 Task: Create and manage organization repository branch protection rules.
Action: Mouse moved to (677, 332)
Screenshot: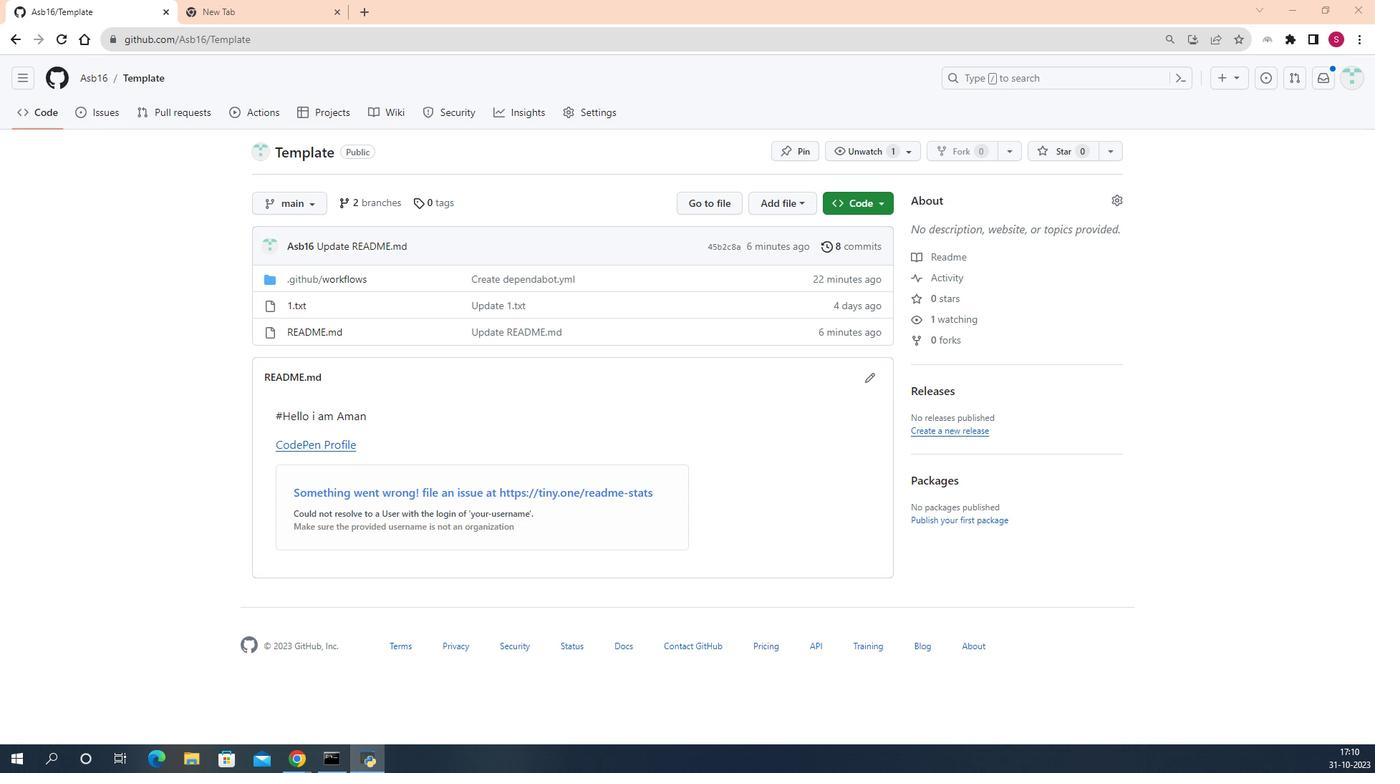 
Action: Mouse pressed left at (677, 332)
Screenshot: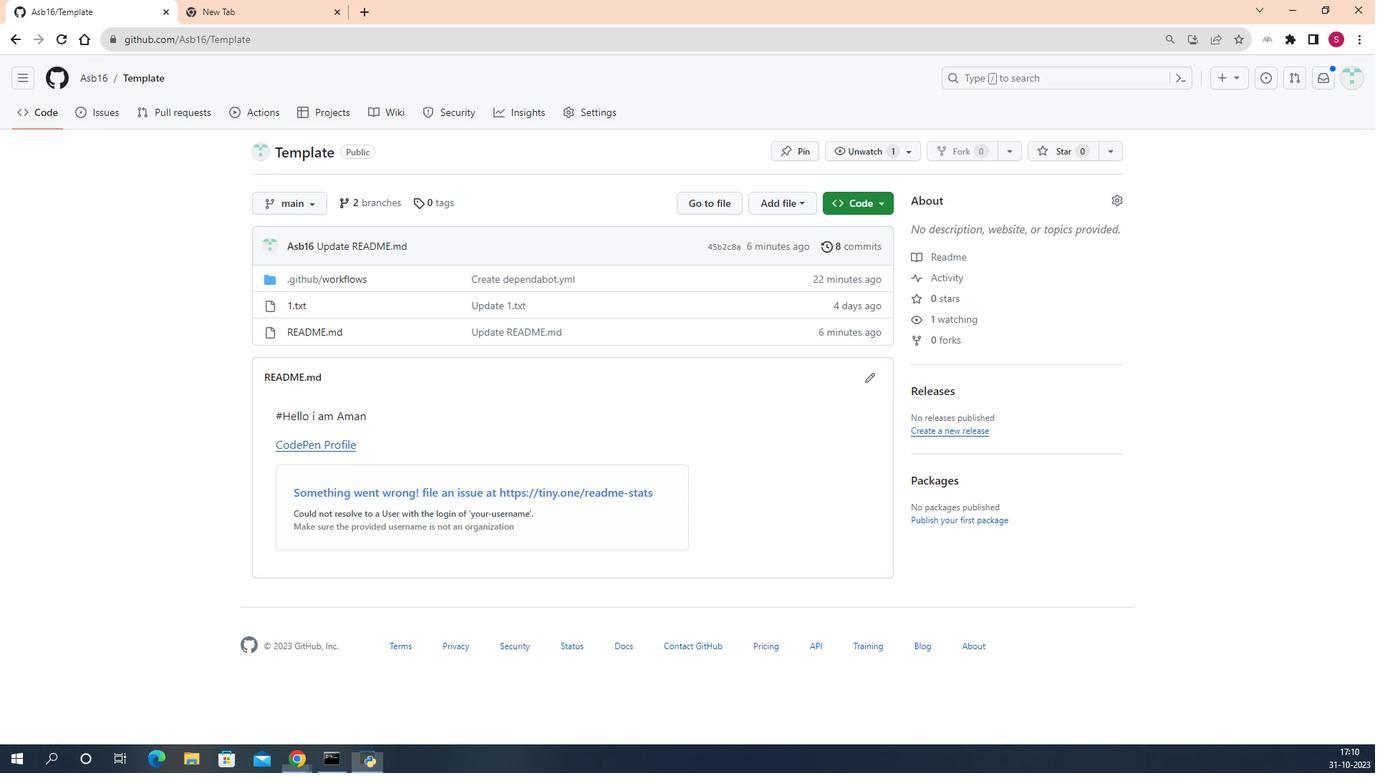
Action: Mouse moved to (562, 209)
Screenshot: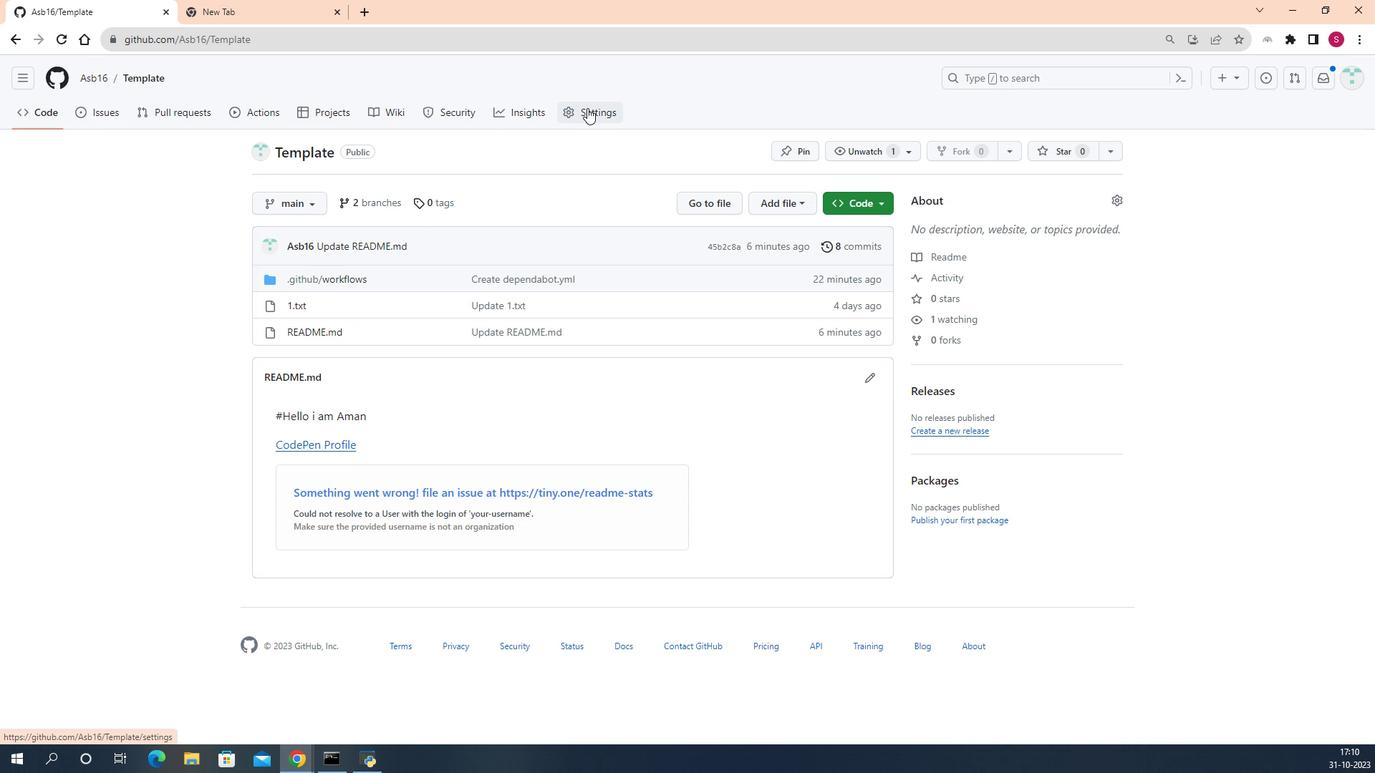 
Action: Mouse pressed left at (562, 209)
Screenshot: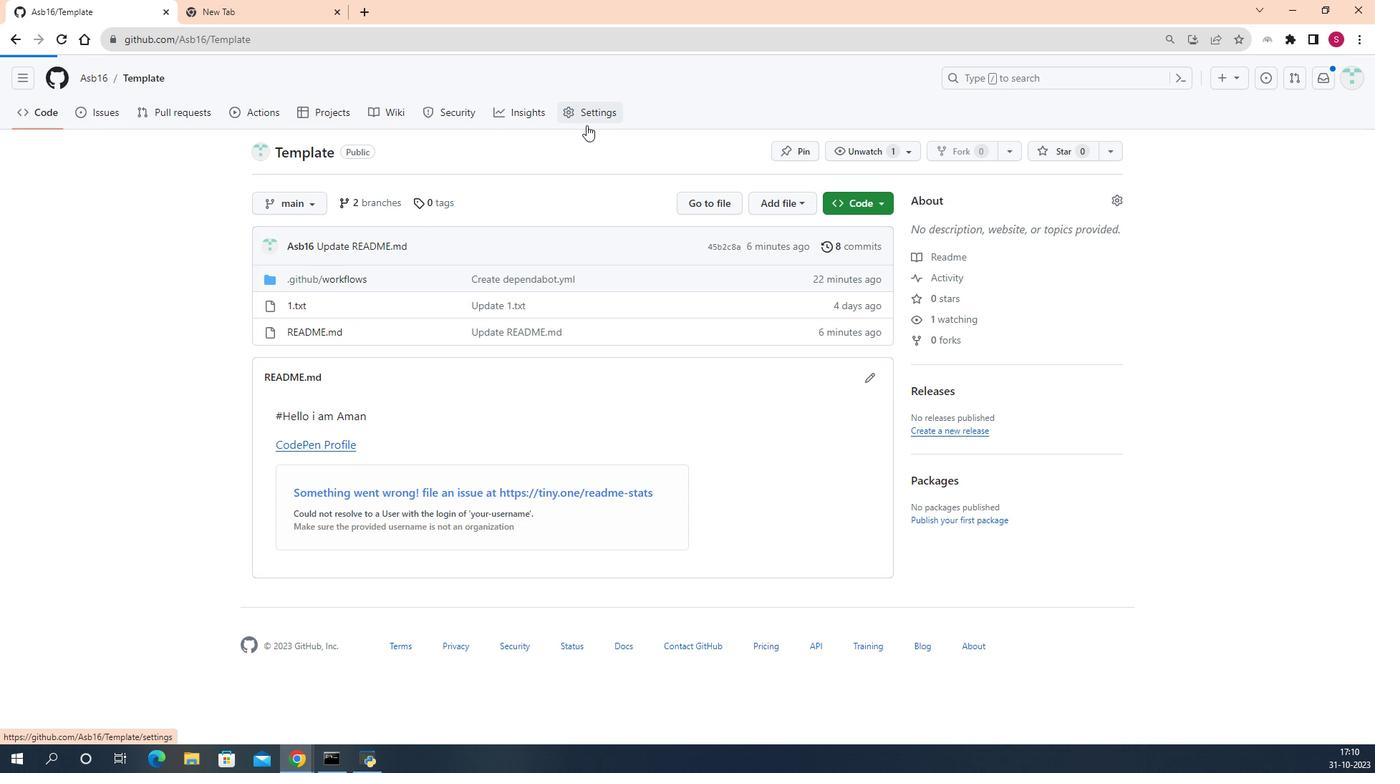 
Action: Mouse moved to (608, 328)
Screenshot: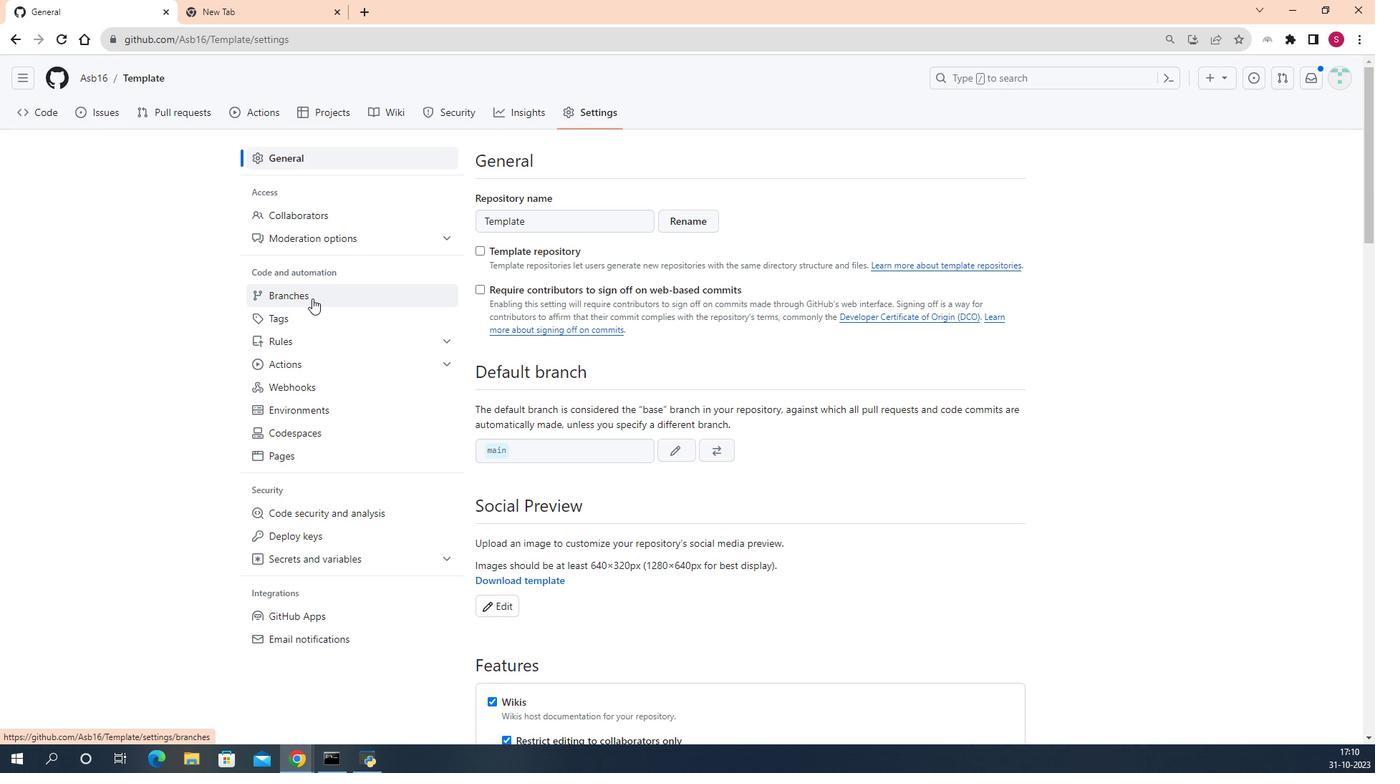 
Action: Mouse pressed left at (608, 328)
Screenshot: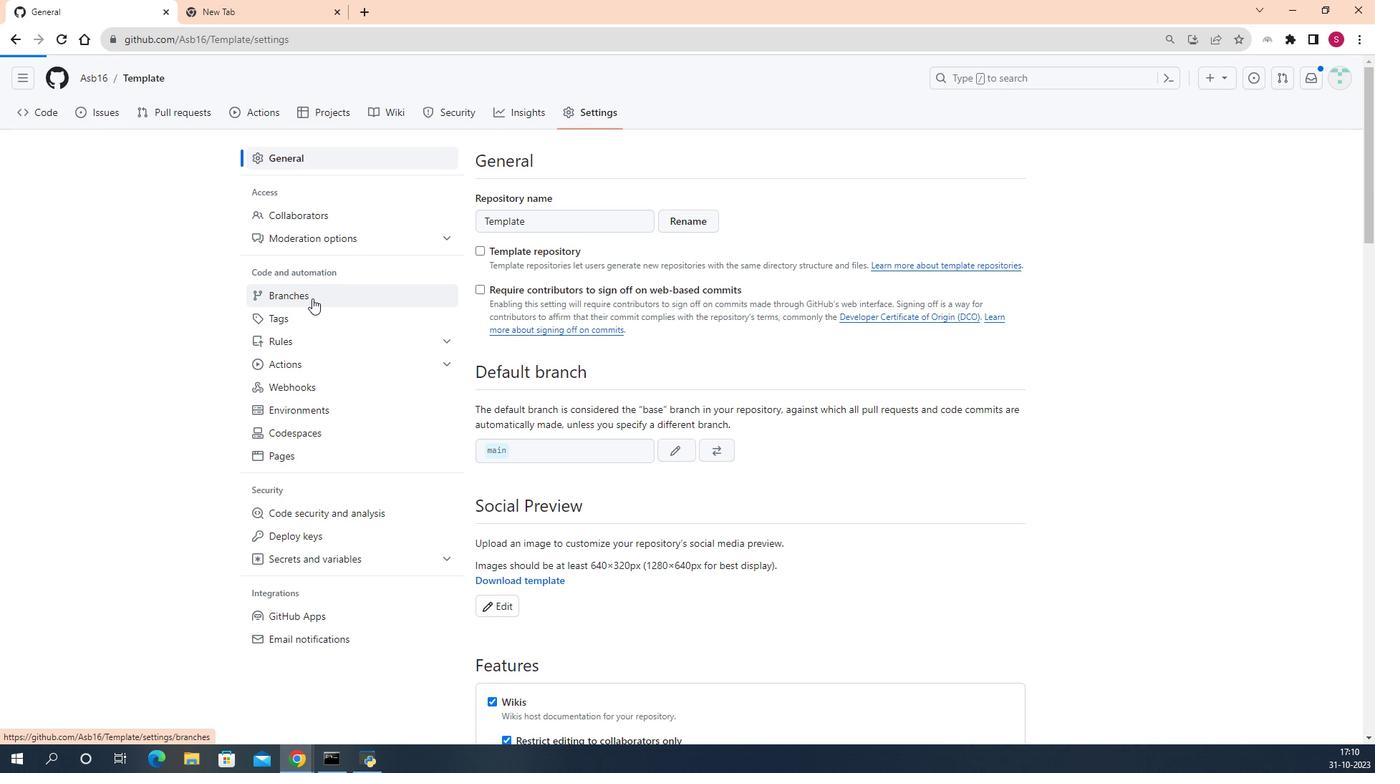 
Action: Mouse moved to (570, 299)
Screenshot: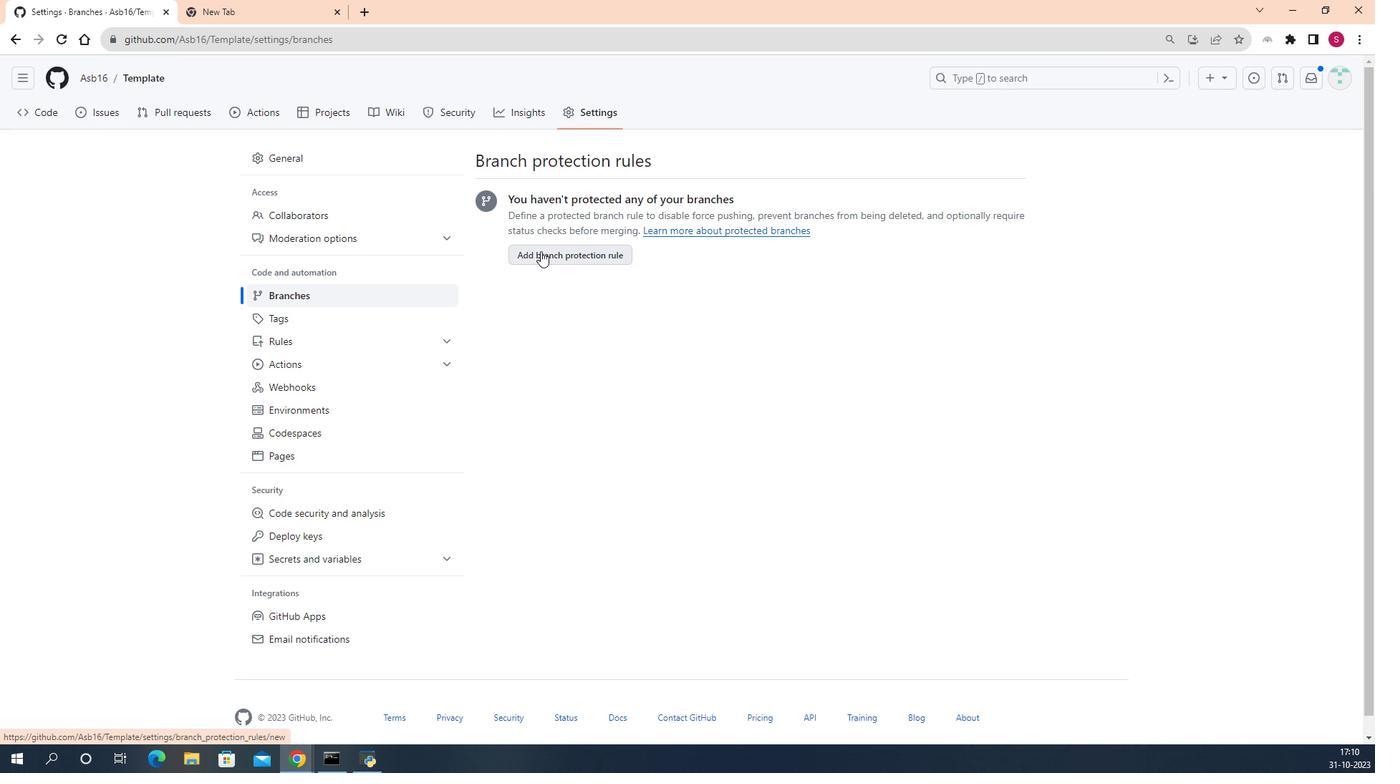 
Action: Mouse pressed left at (570, 299)
Screenshot: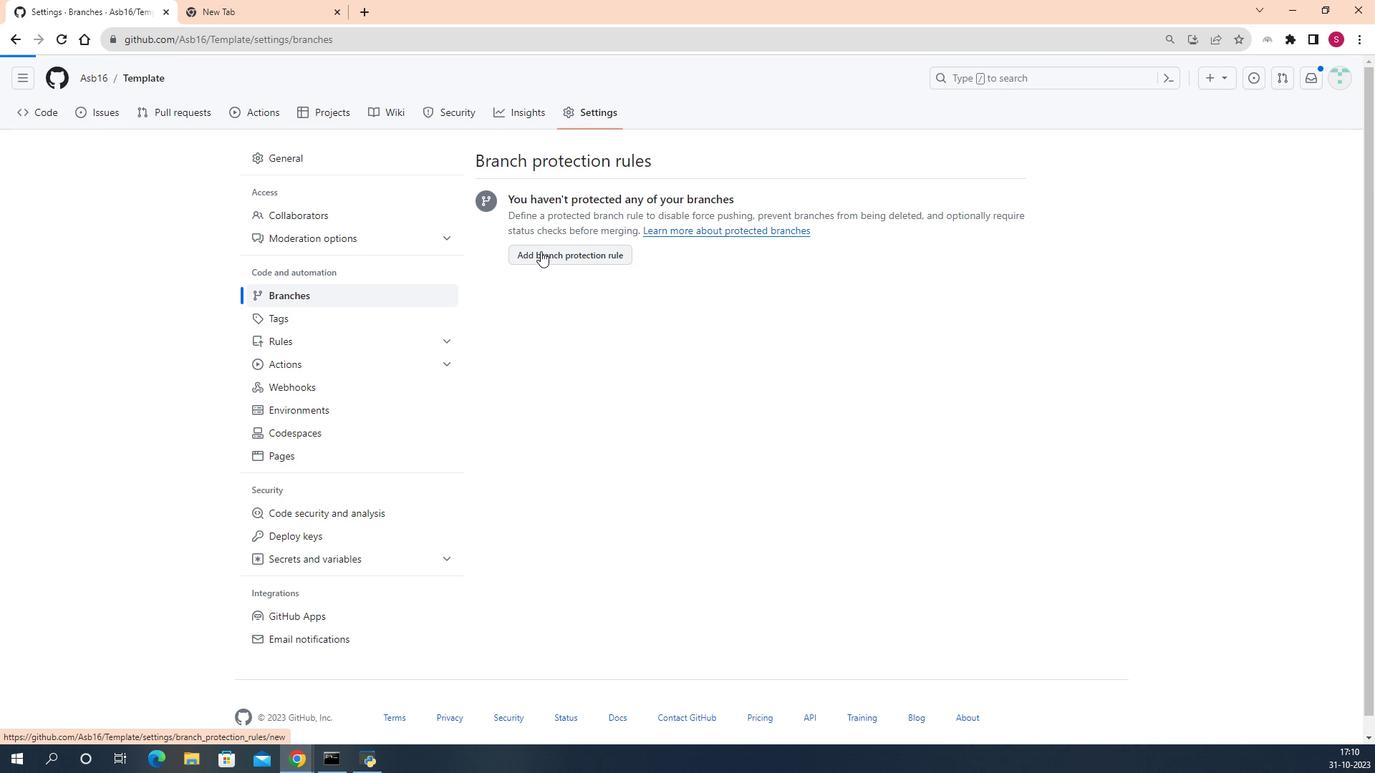 
Action: Mouse moved to (570, 373)
Screenshot: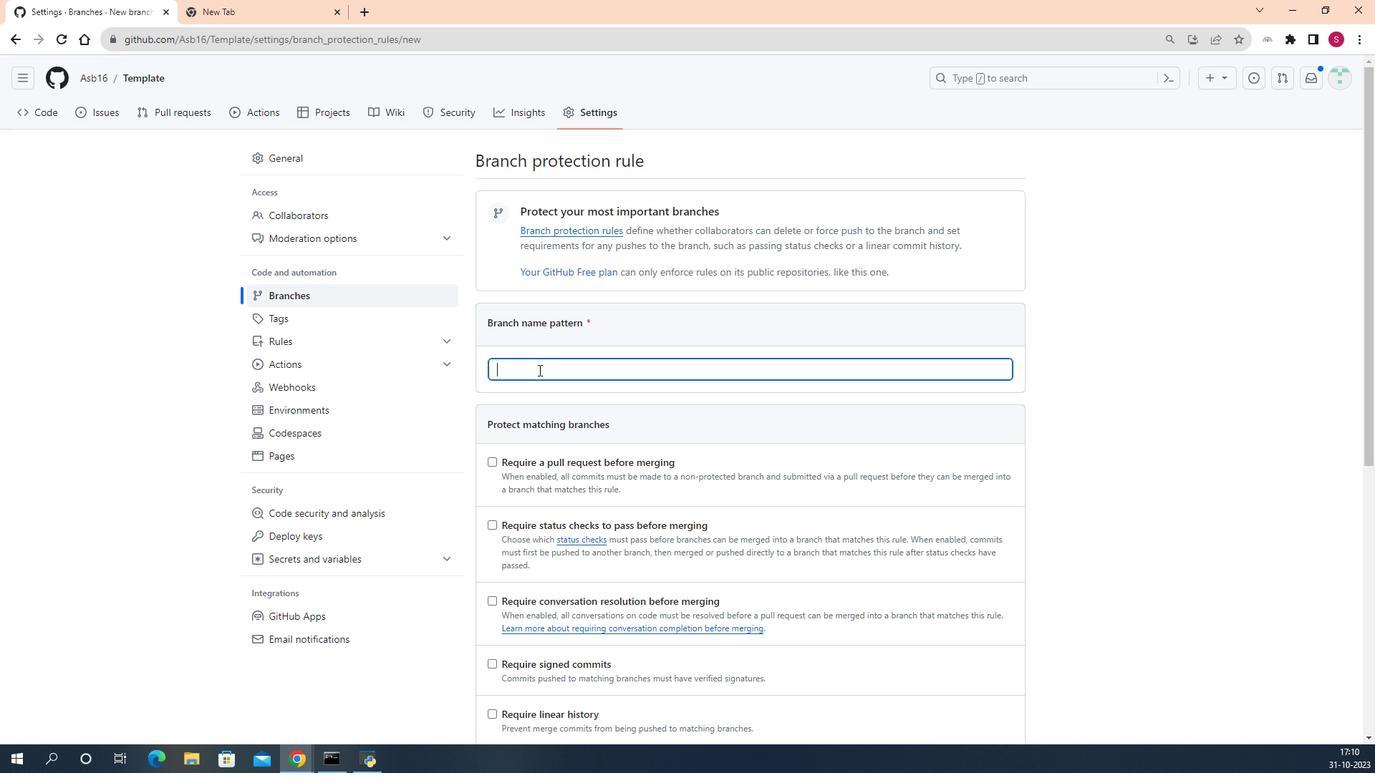 
Action: Mouse pressed left at (570, 373)
Screenshot: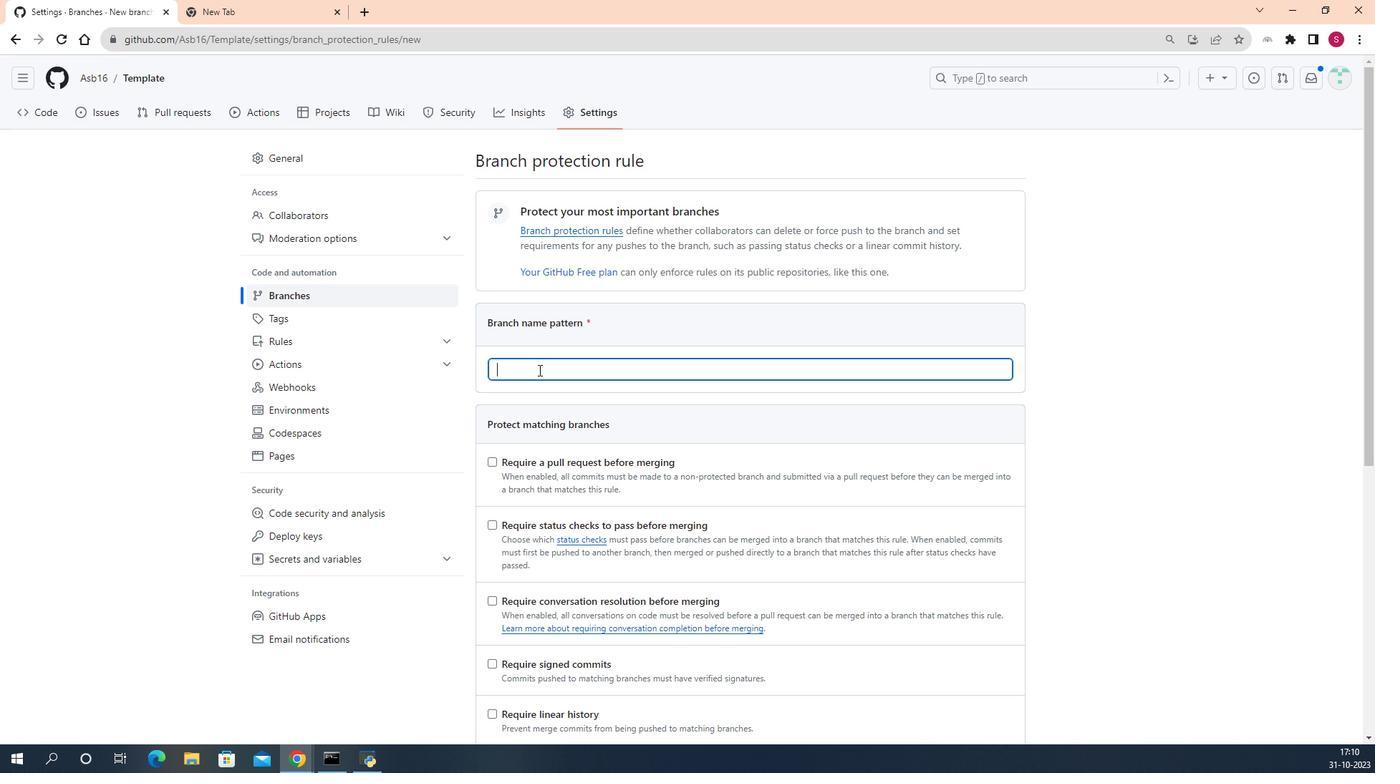 
Action: Key pressed second
Screenshot: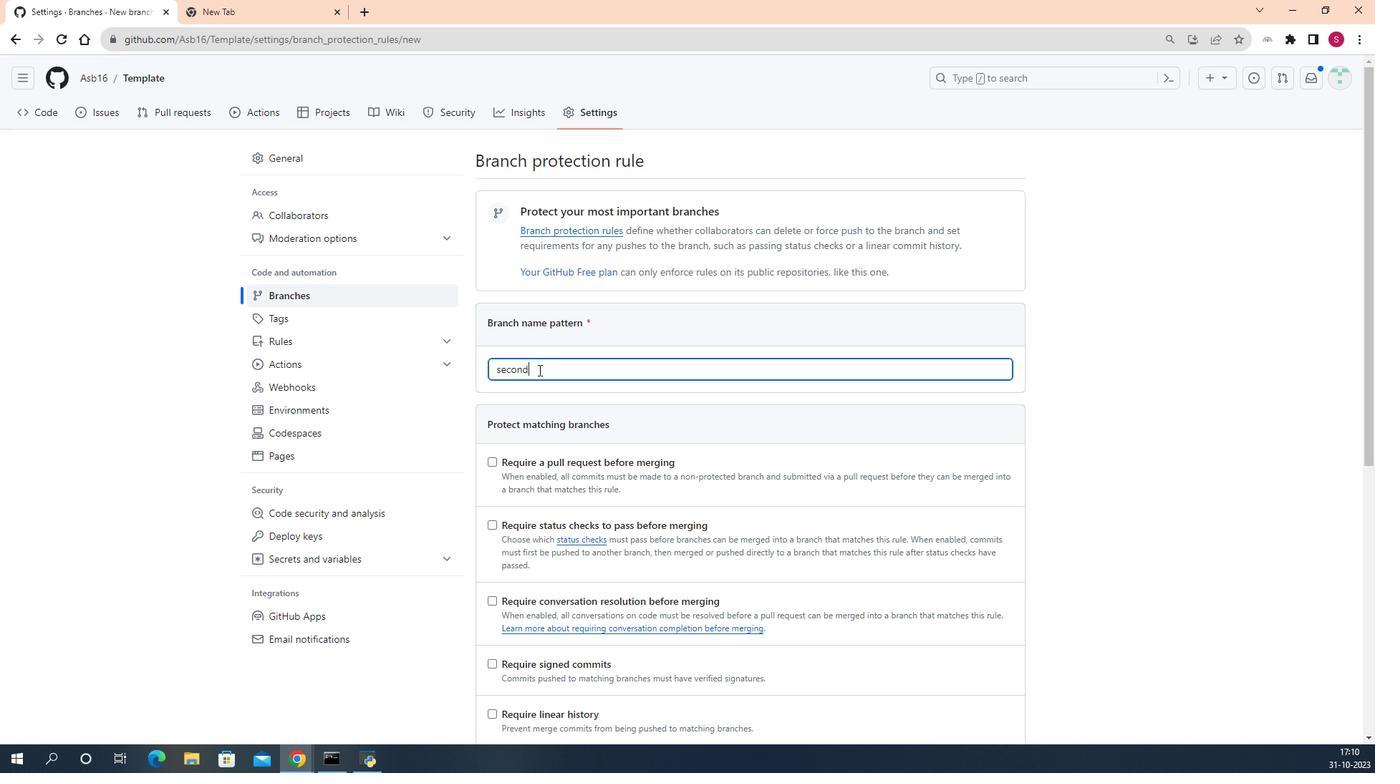 
Action: Mouse moved to (570, 376)
Screenshot: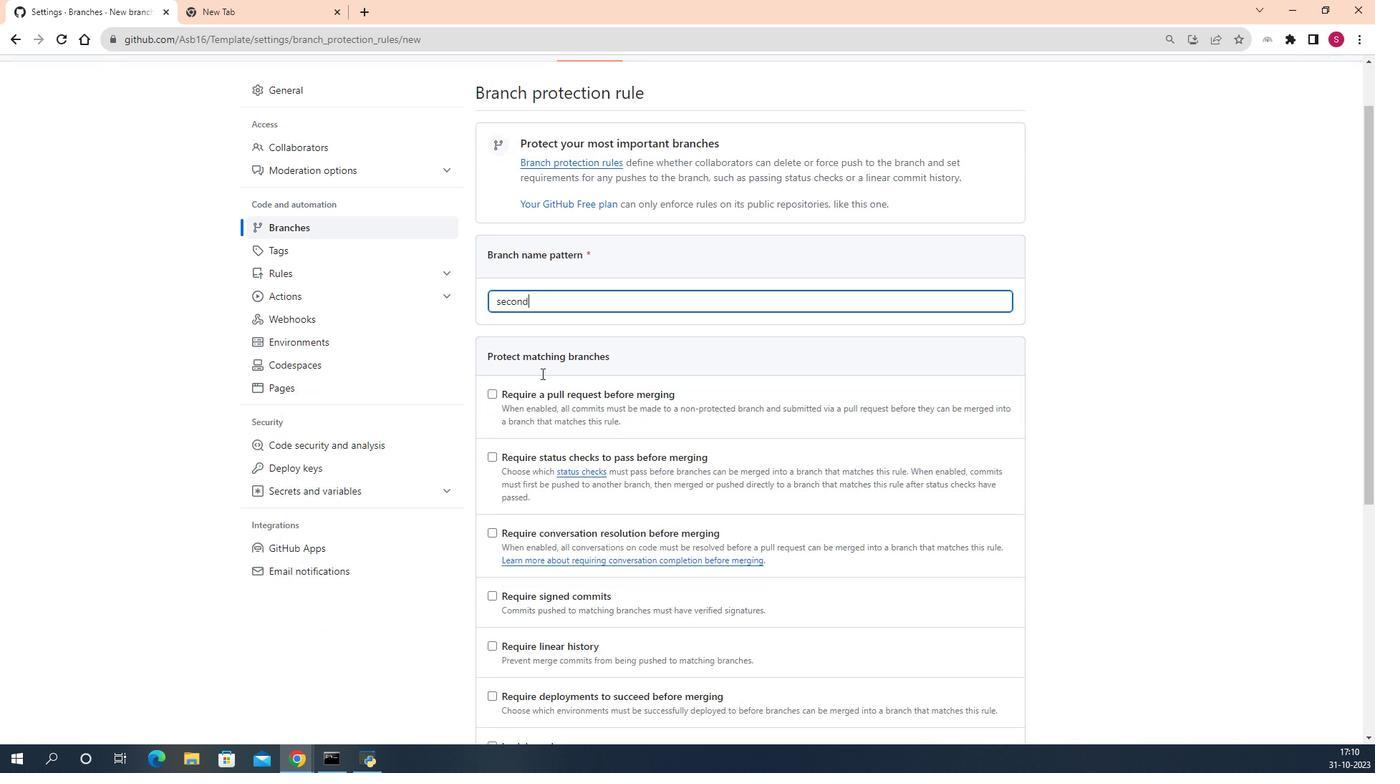 
Action: Mouse scrolled (570, 375) with delta (0, 0)
Screenshot: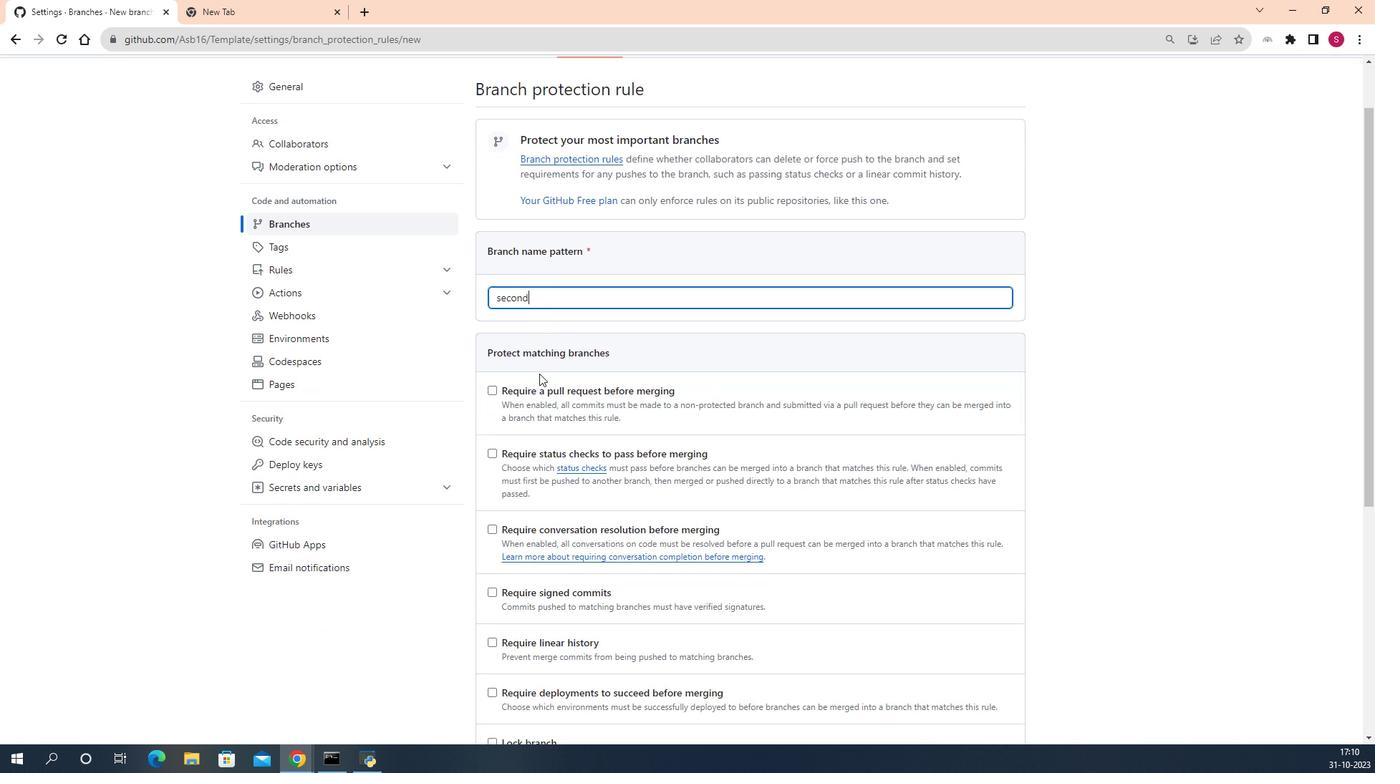 
Action: Mouse moved to (578, 386)
Screenshot: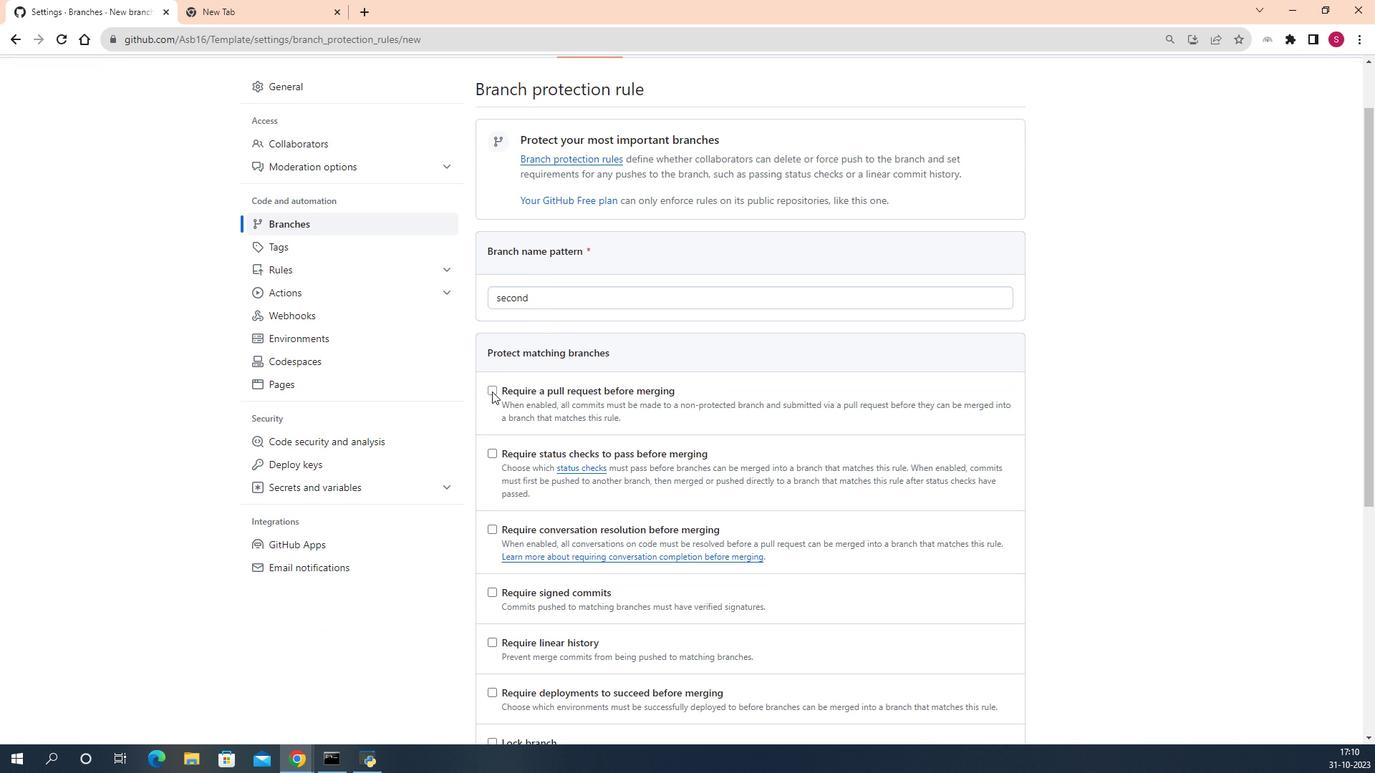 
Action: Mouse pressed left at (578, 386)
Screenshot: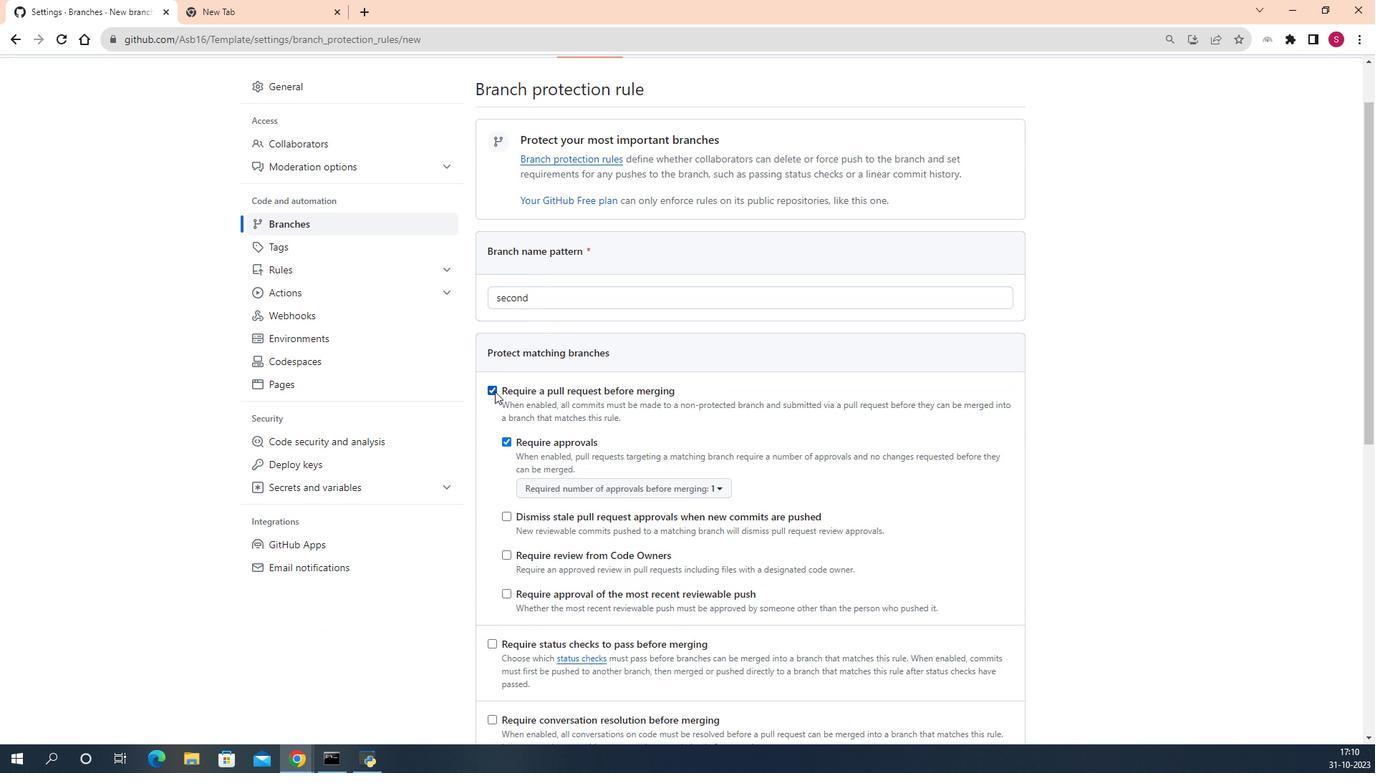 
Action: Mouse moved to (577, 387)
Screenshot: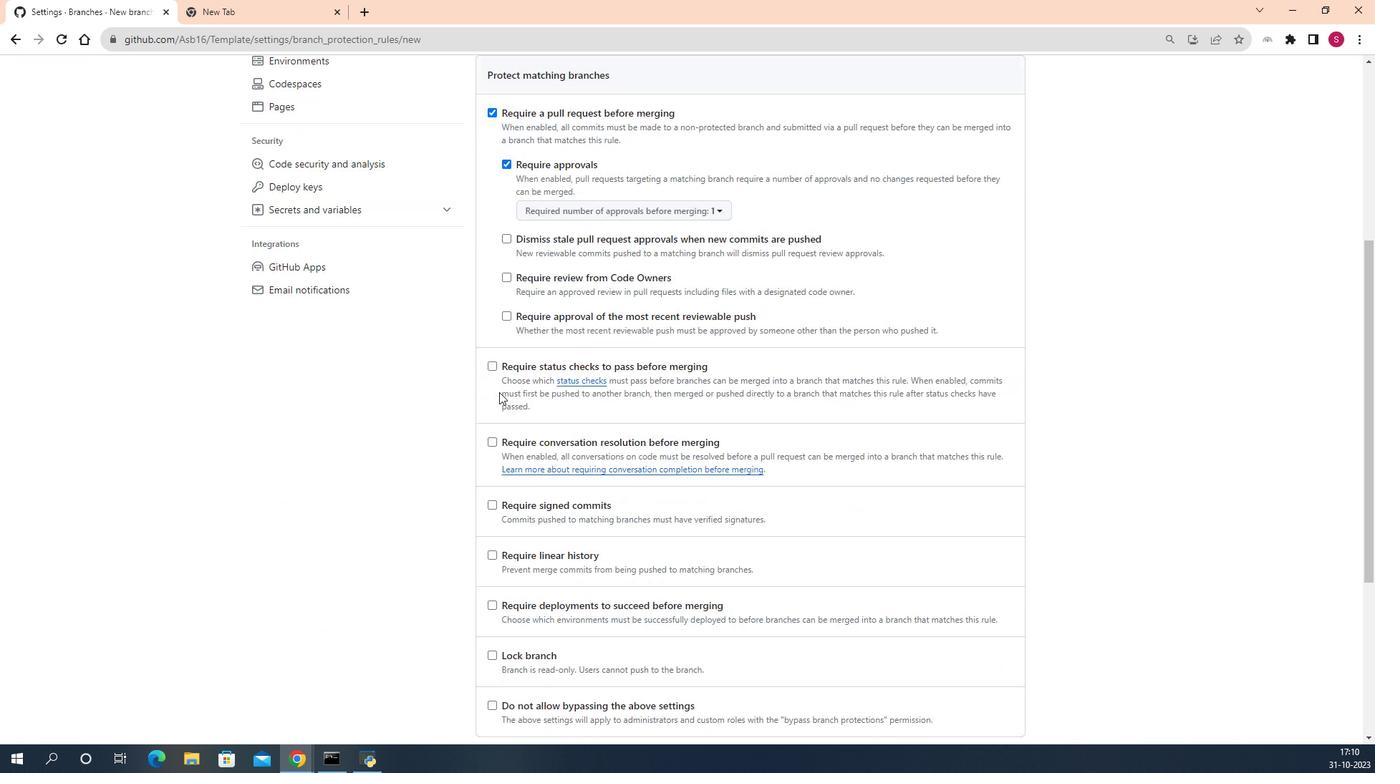 
Action: Mouse scrolled (577, 386) with delta (0, 0)
Screenshot: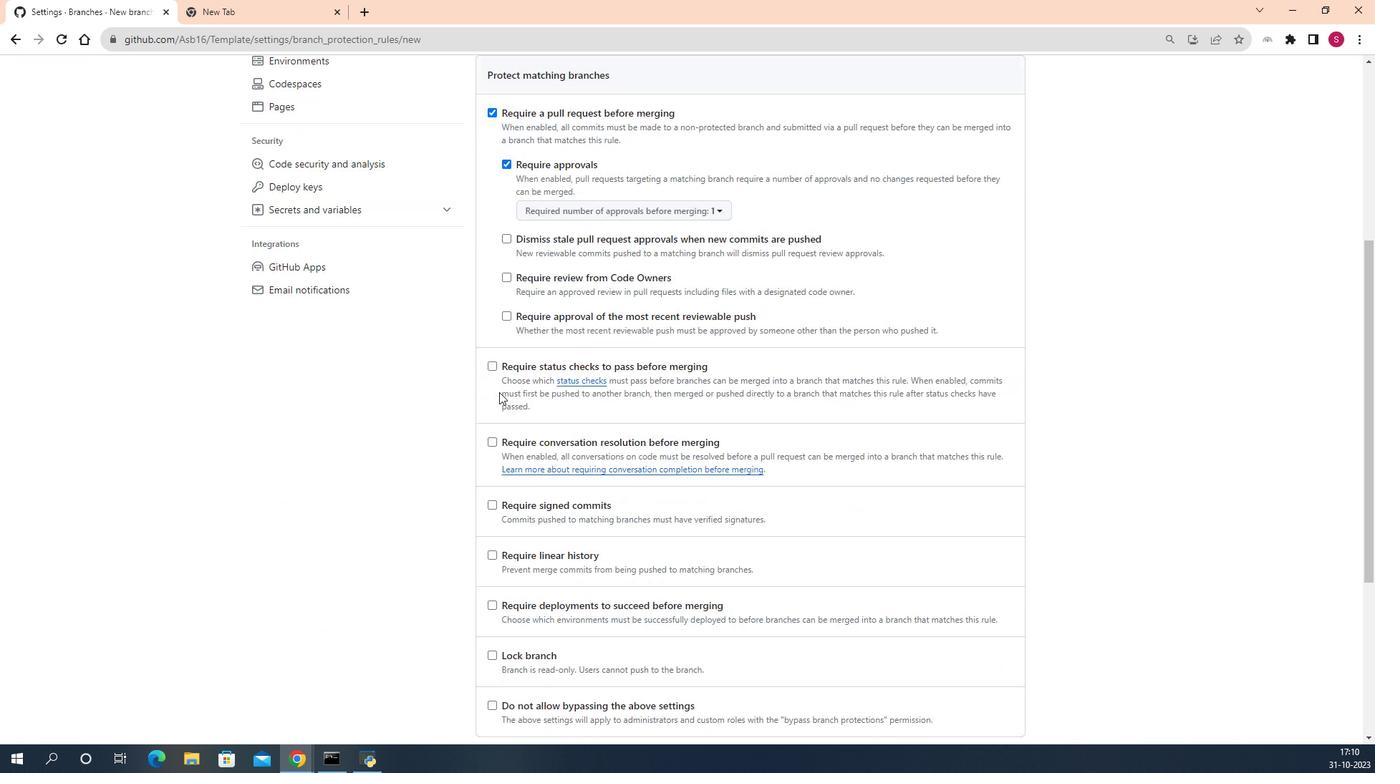 
Action: Mouse moved to (577, 387)
Screenshot: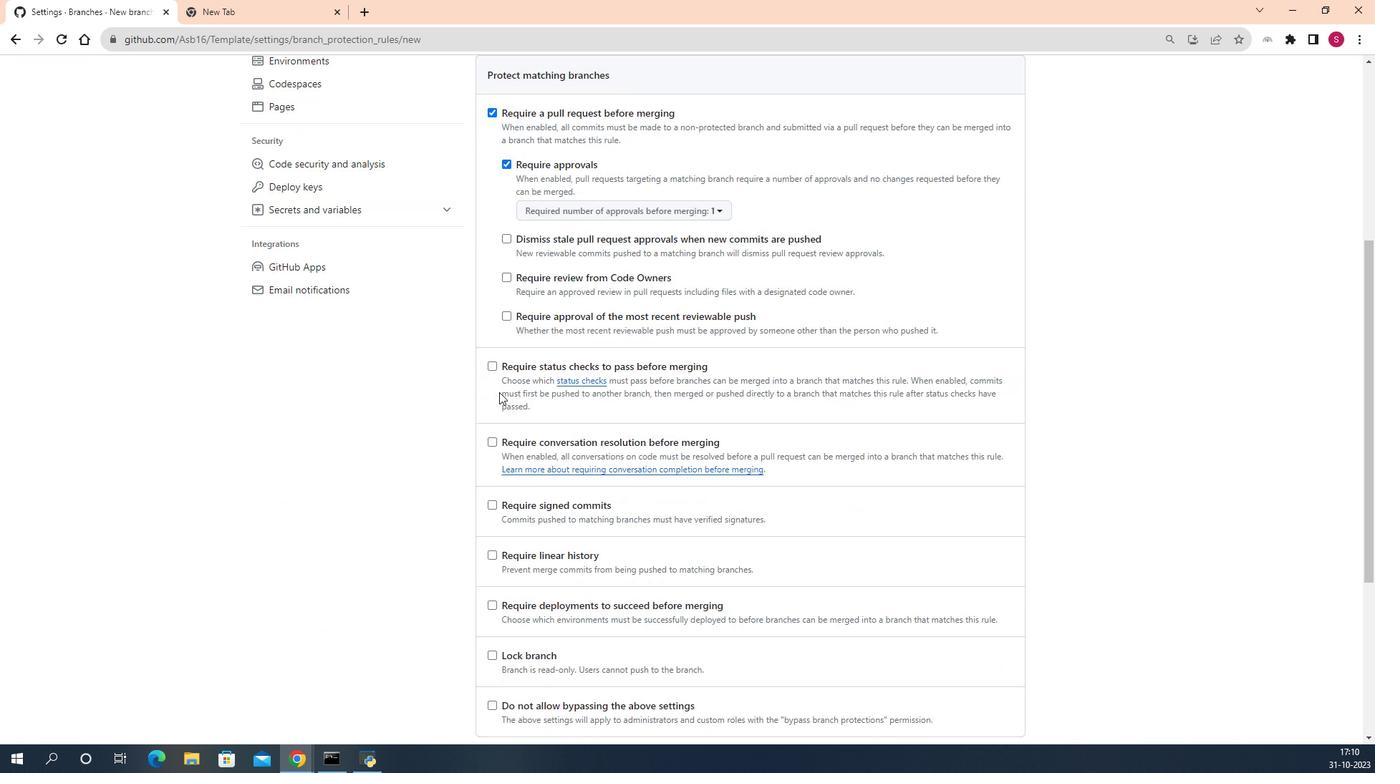 
Action: Mouse scrolled (577, 386) with delta (0, 0)
Screenshot: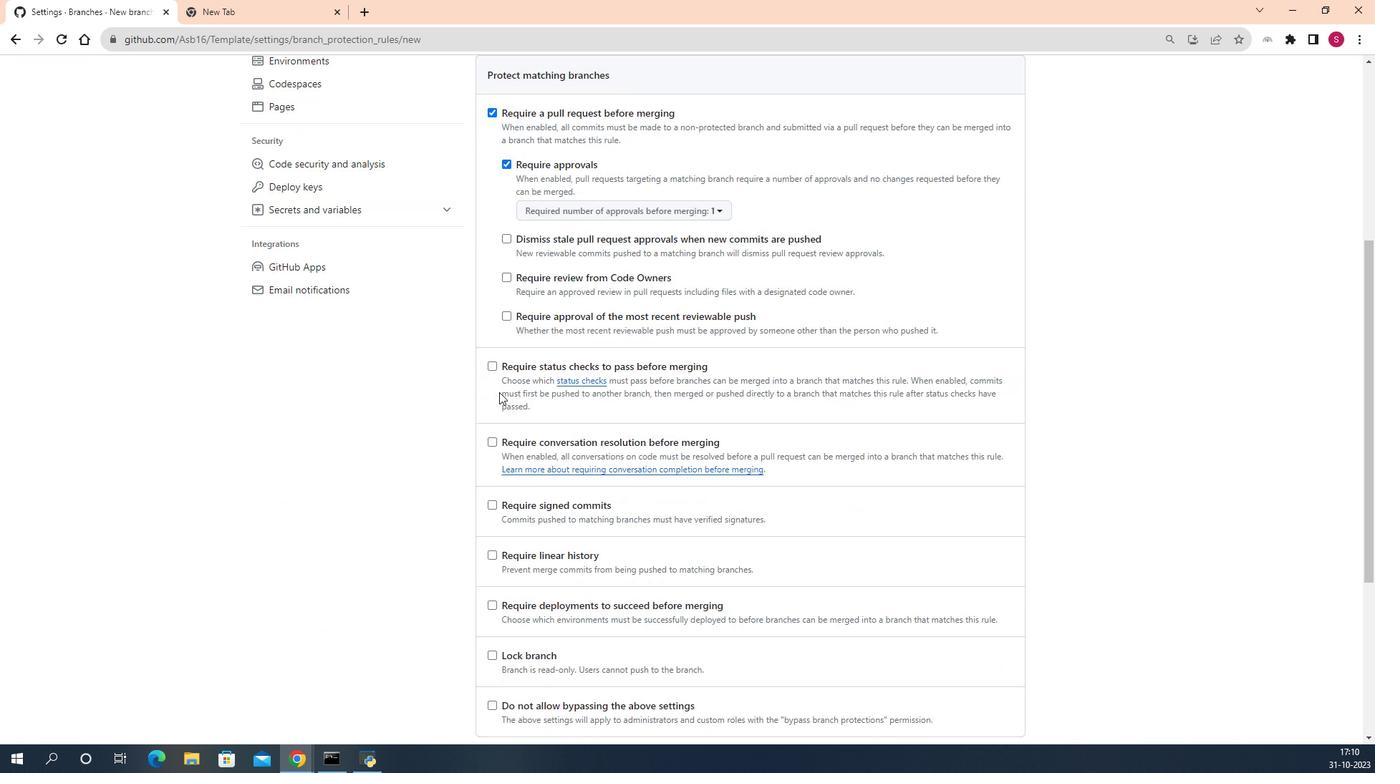 
Action: Mouse moved to (577, 388)
Screenshot: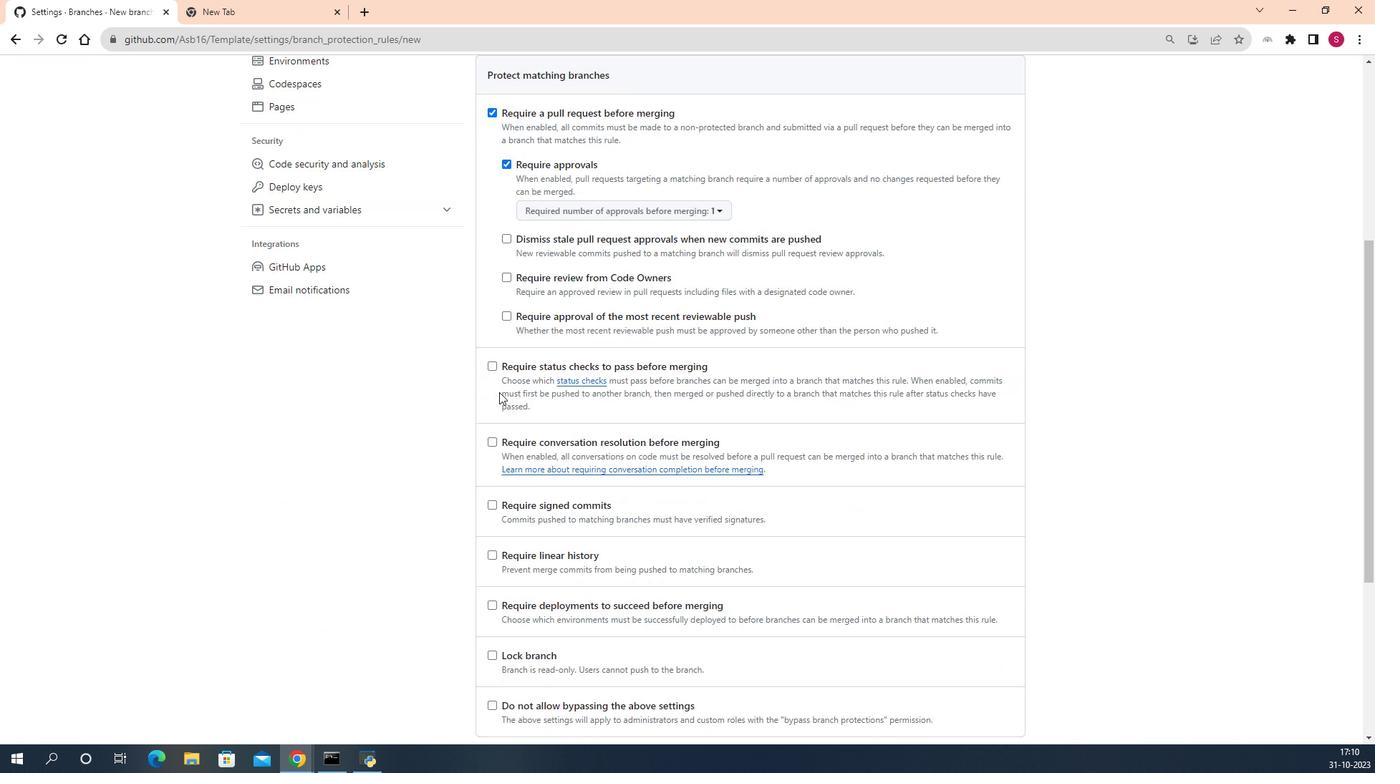 
Action: Mouse scrolled (577, 387) with delta (0, 0)
Screenshot: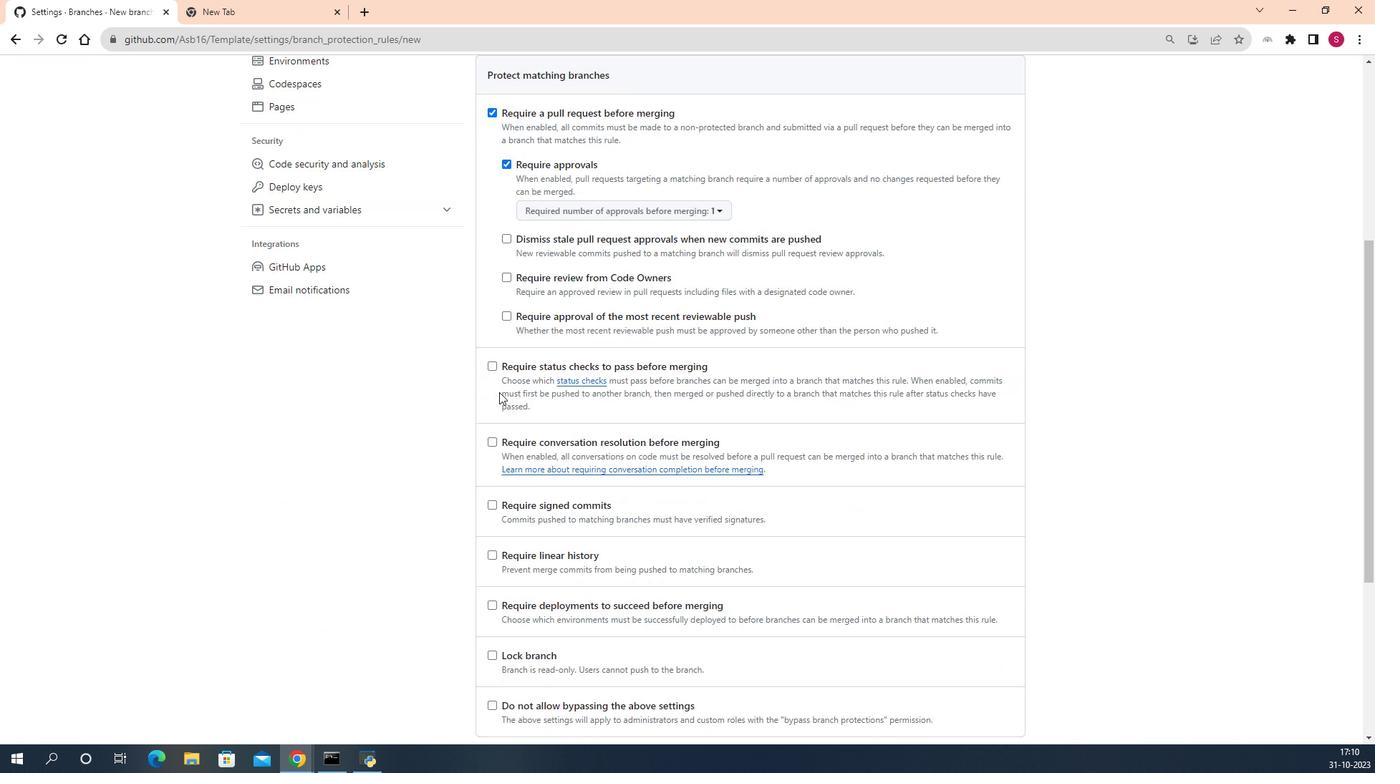 
Action: Mouse scrolled (577, 387) with delta (0, 0)
Screenshot: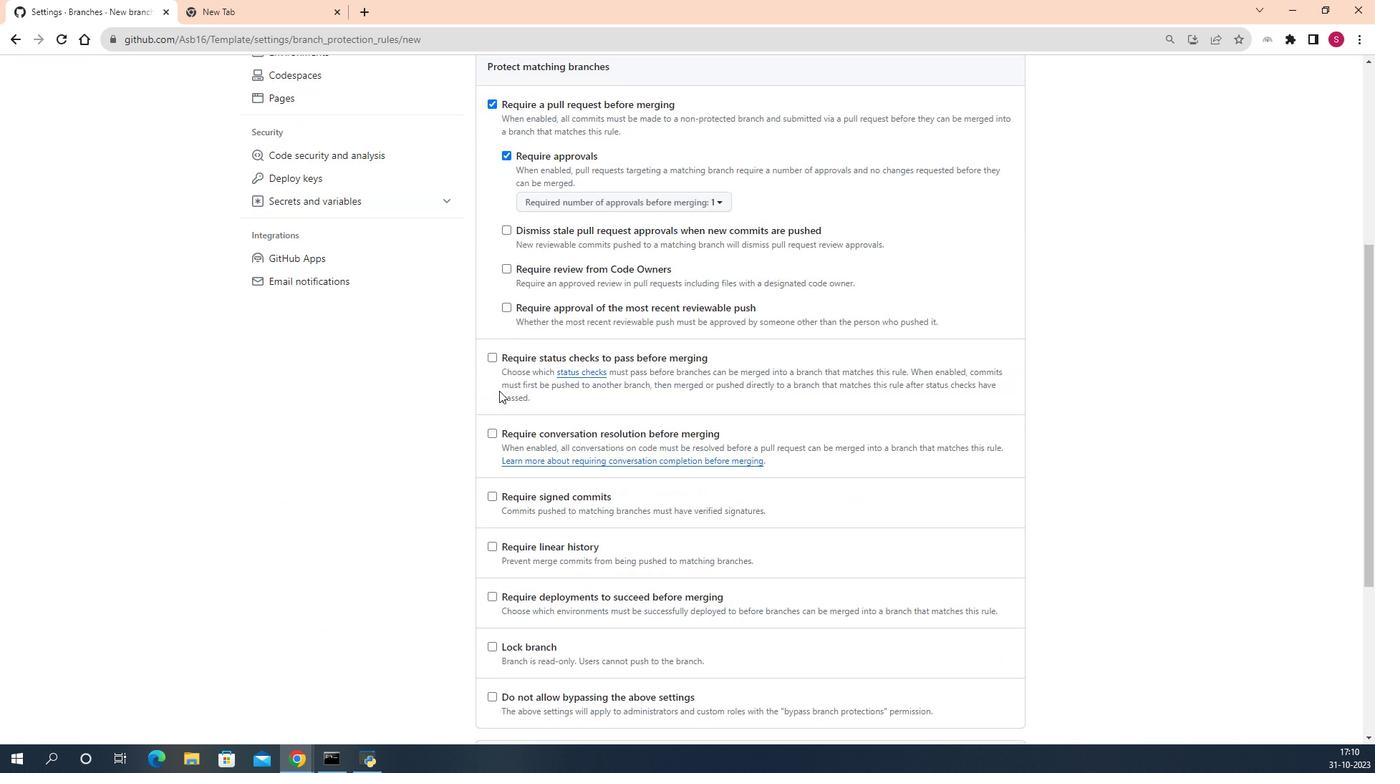 
Action: Mouse moved to (578, 364)
Screenshot: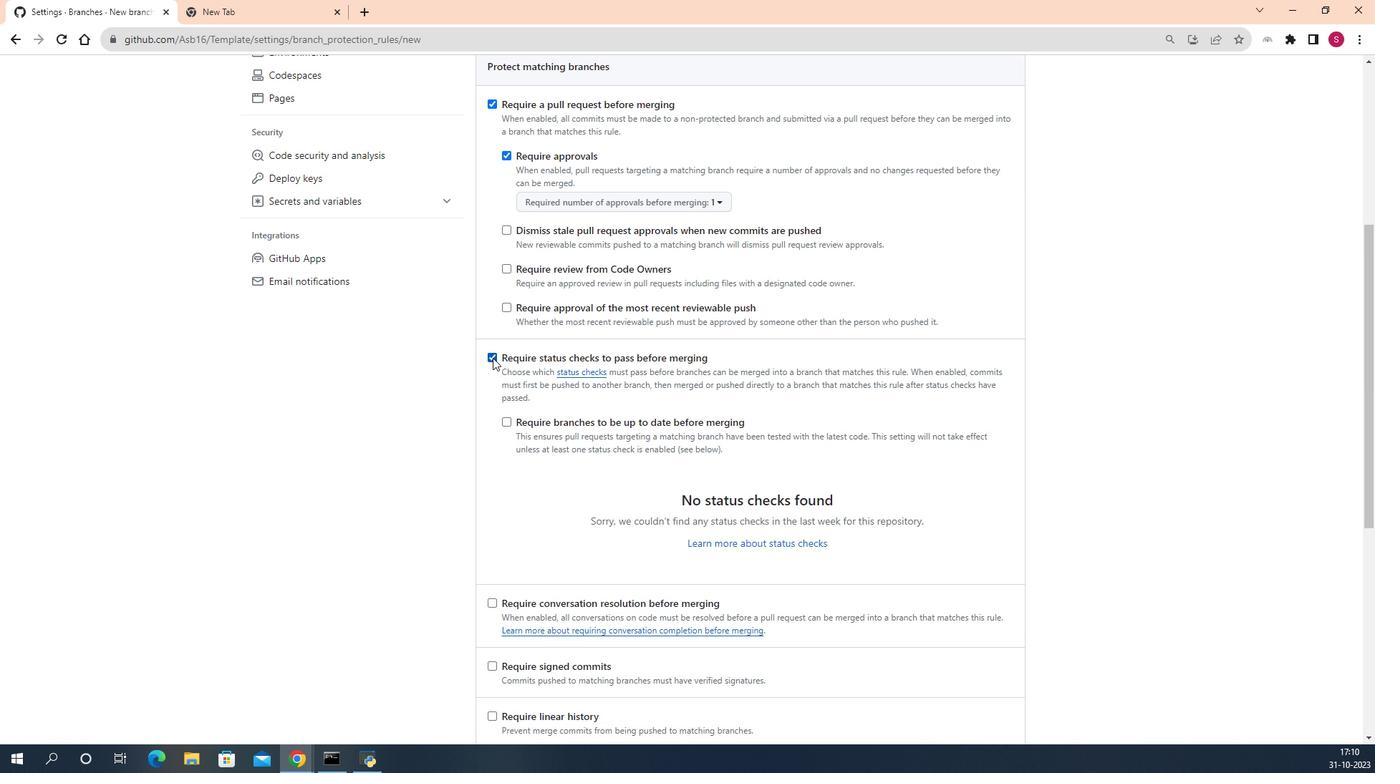 
Action: Mouse pressed left at (578, 364)
Screenshot: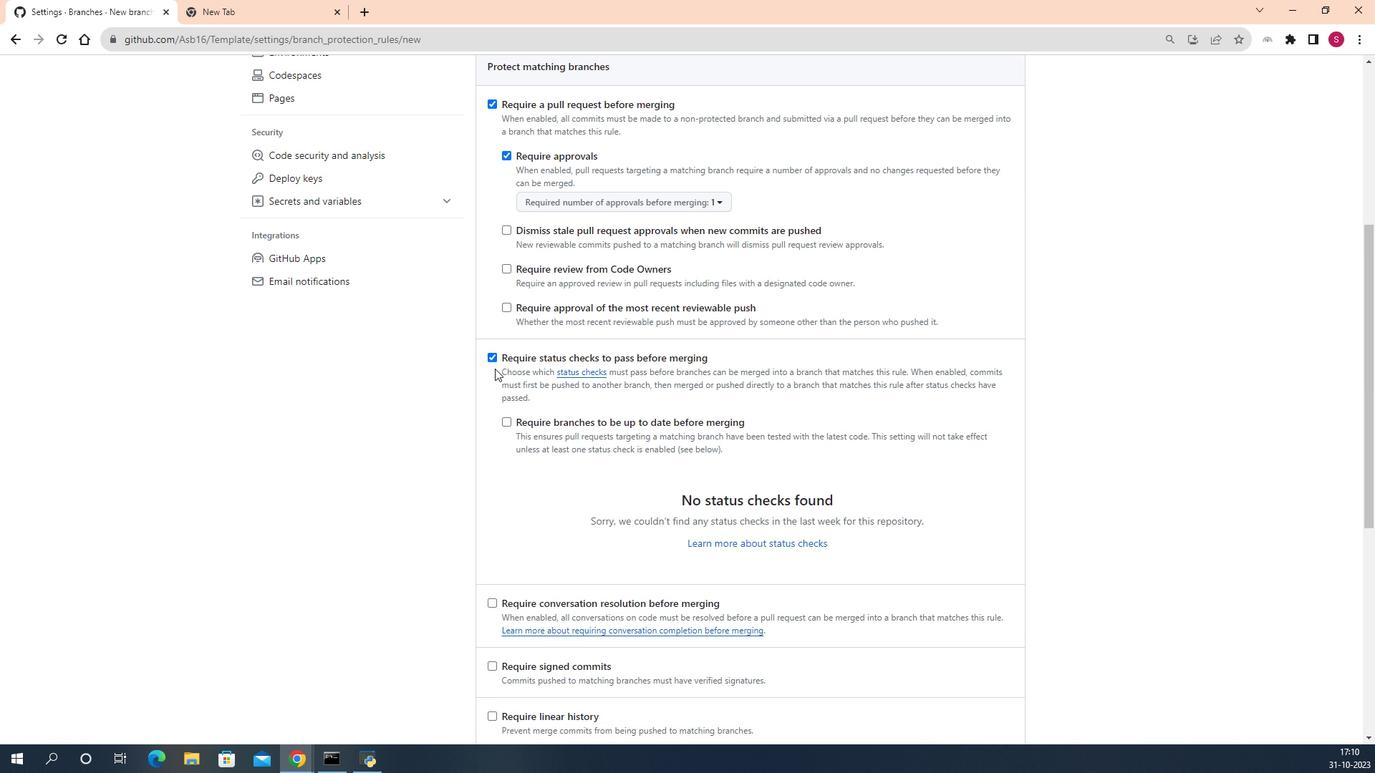 
Action: Mouse moved to (577, 519)
Screenshot: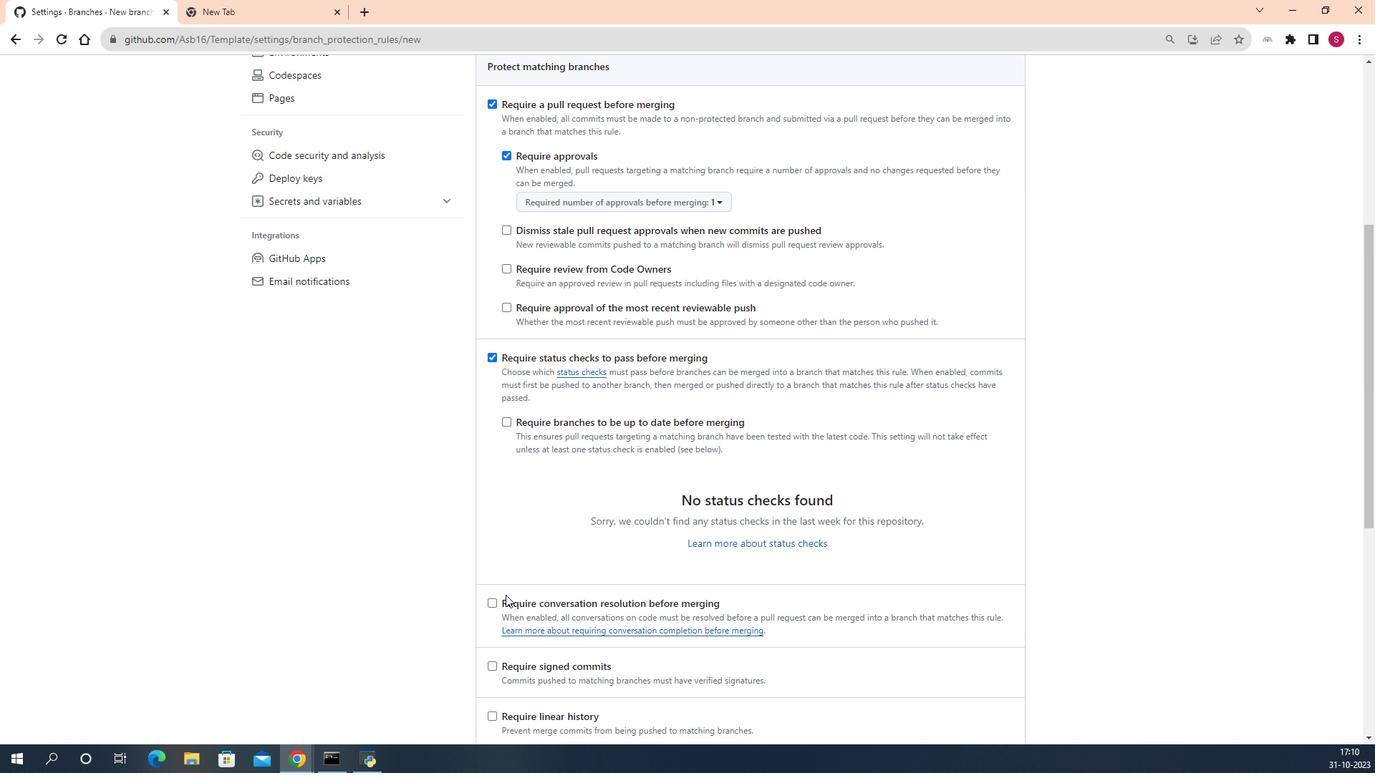 
Action: Mouse pressed left at (577, 519)
Screenshot: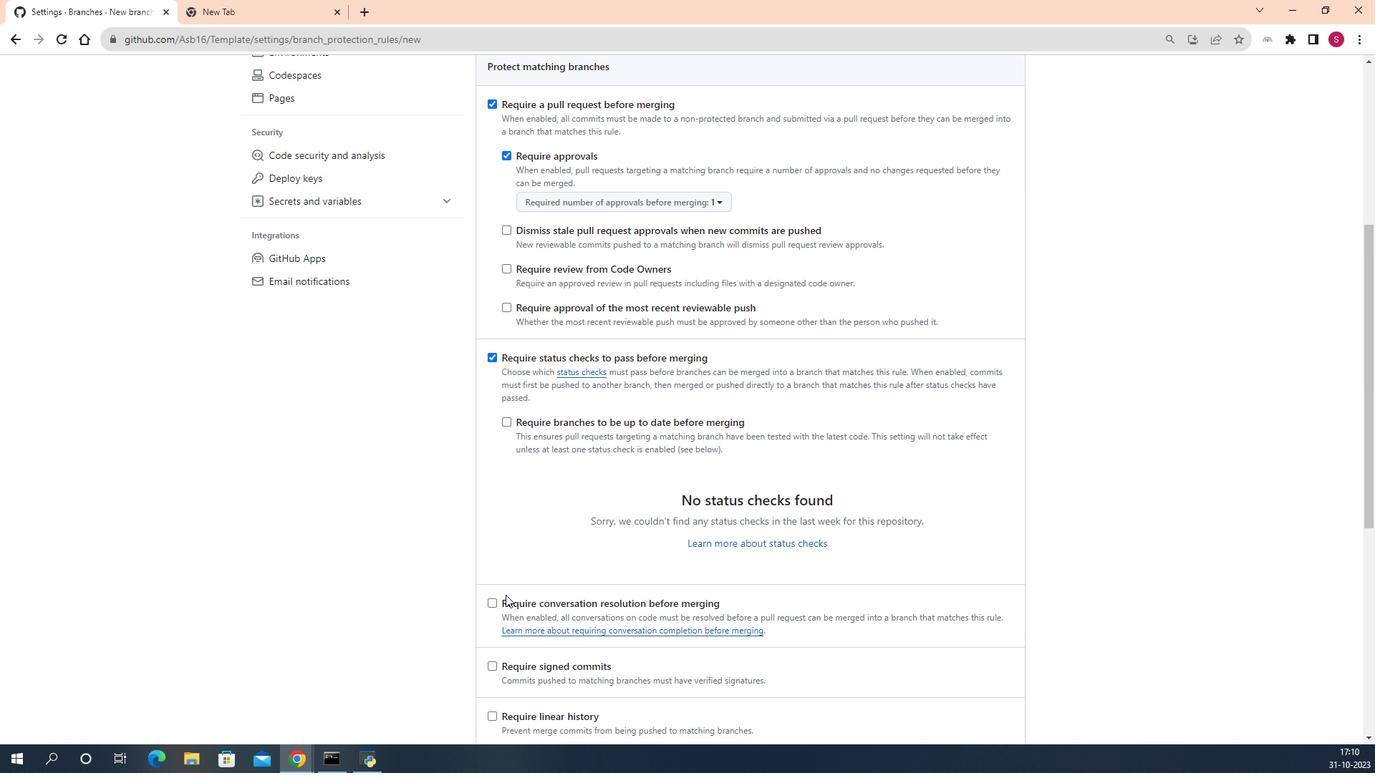 
Action: Mouse moved to (562, 464)
Screenshot: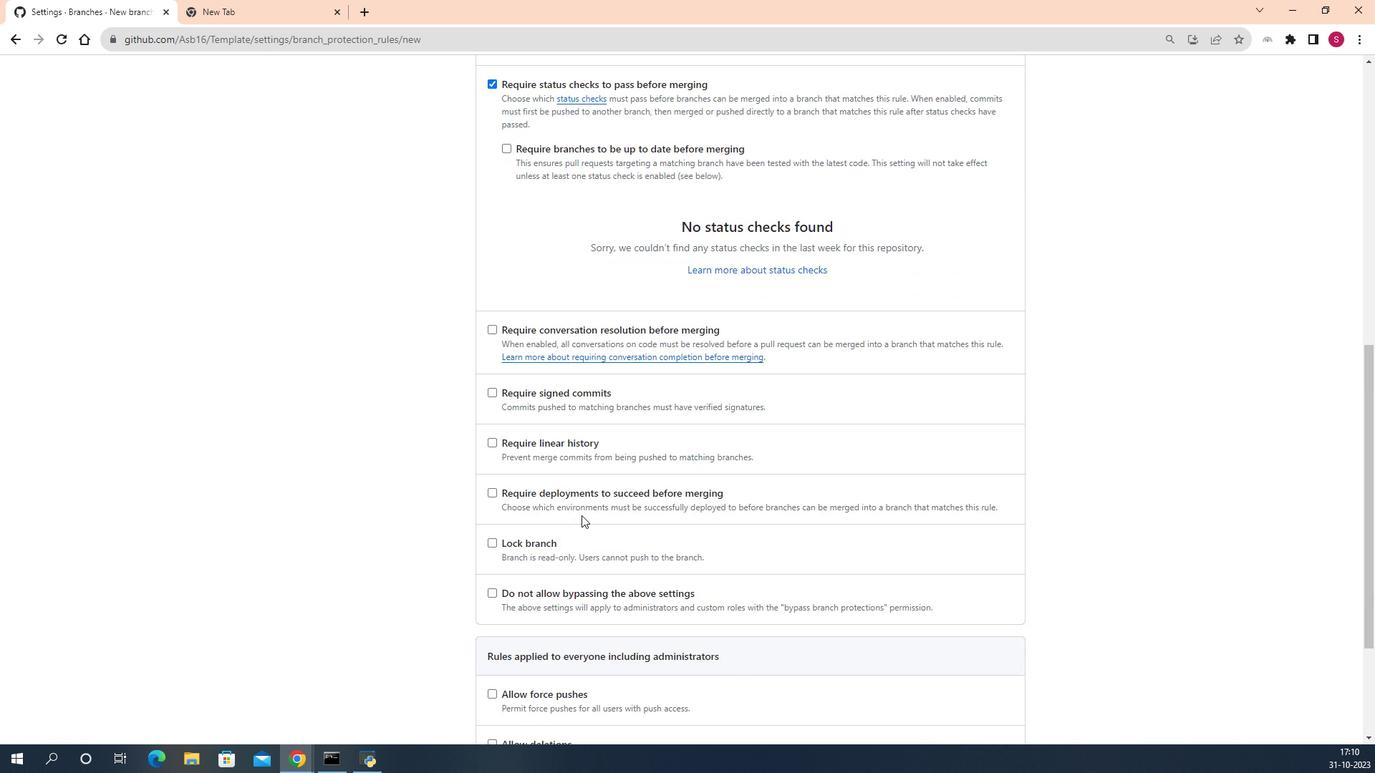 
Action: Mouse scrolled (562, 464) with delta (0, 0)
Screenshot: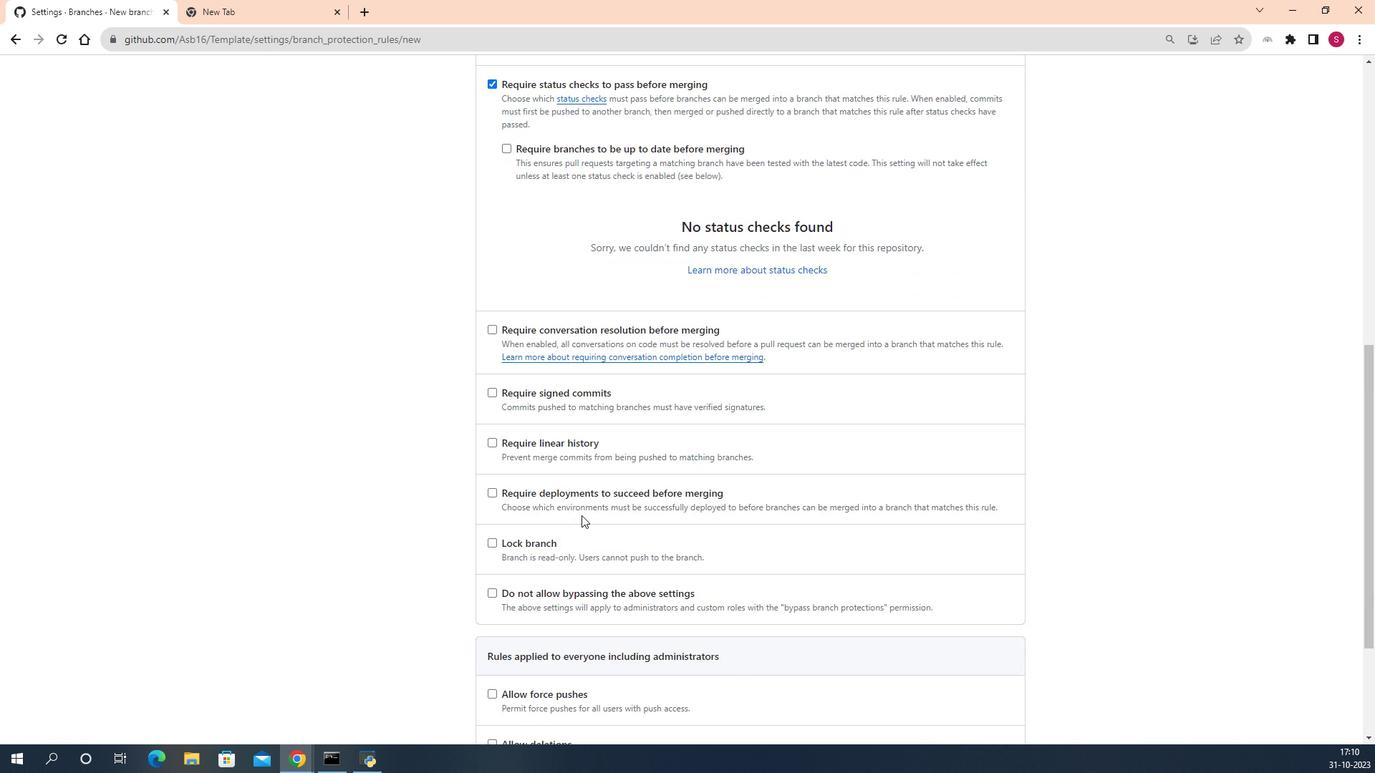 
Action: Mouse scrolled (562, 464) with delta (0, 0)
Screenshot: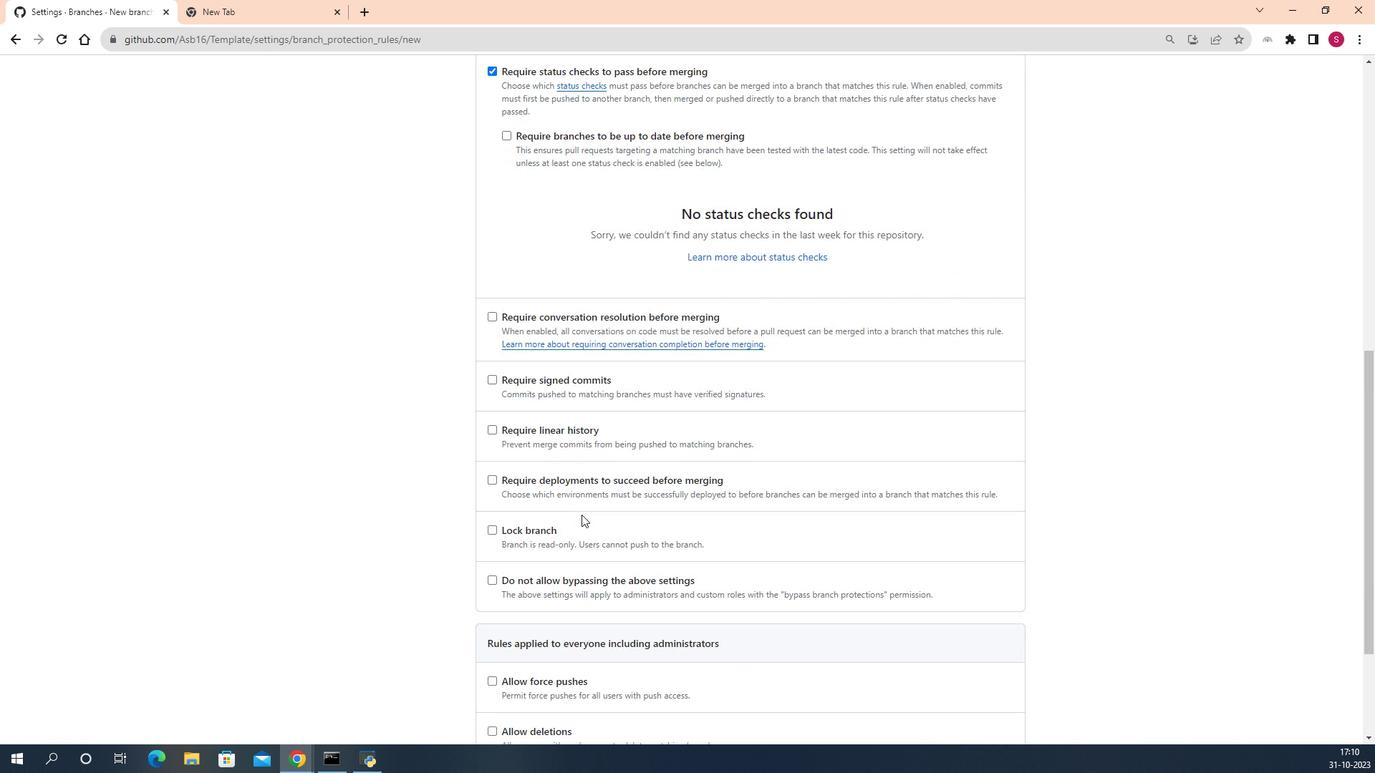 
Action: Mouse scrolled (562, 464) with delta (0, 0)
Screenshot: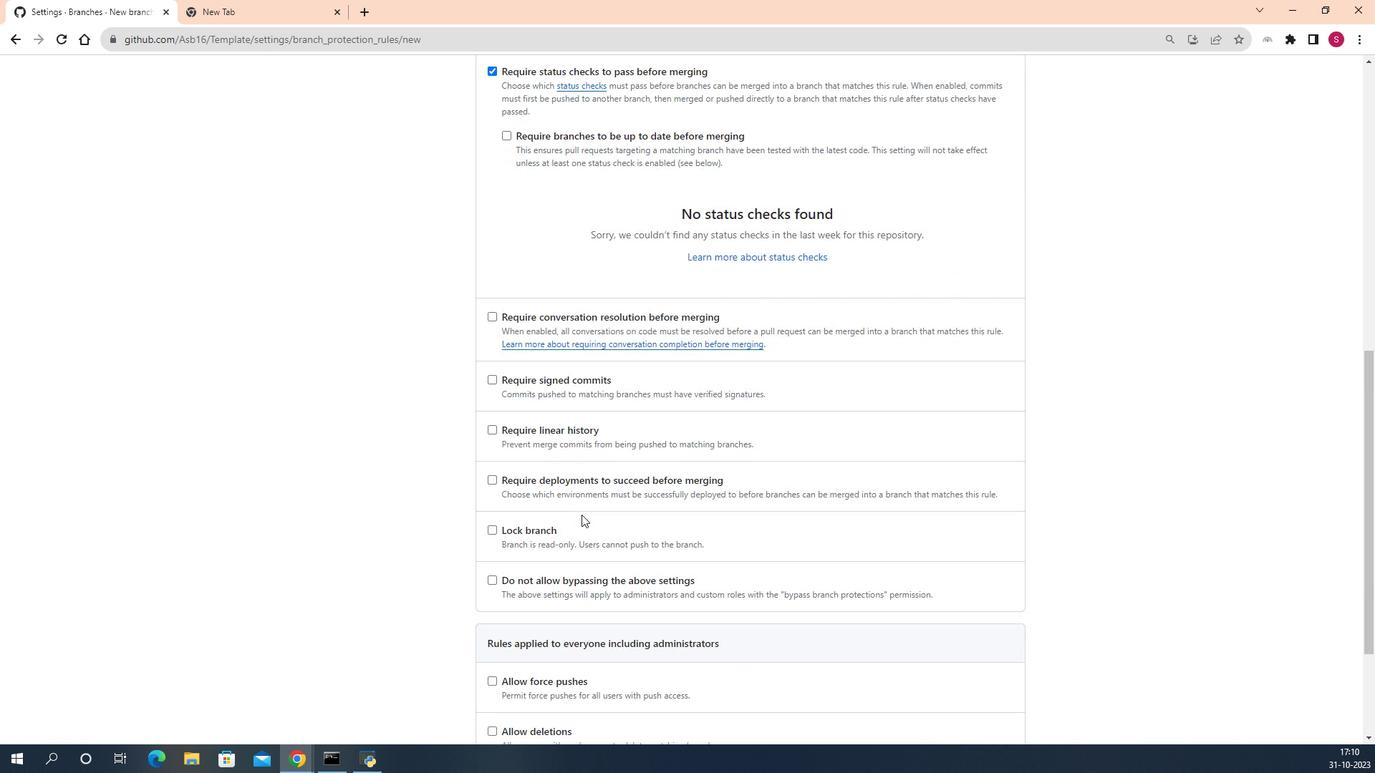 
Action: Mouse moved to (562, 464)
Screenshot: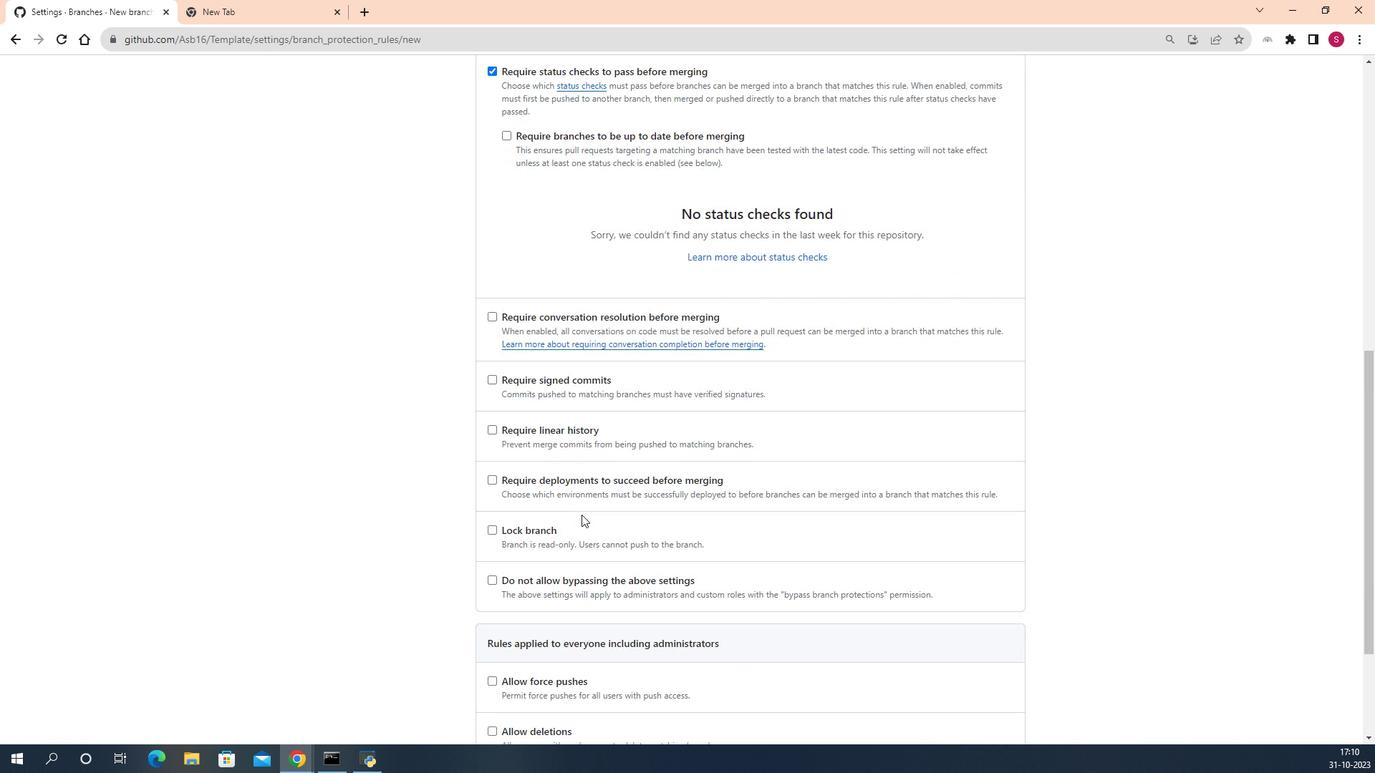 
Action: Mouse scrolled (562, 464) with delta (0, 0)
Screenshot: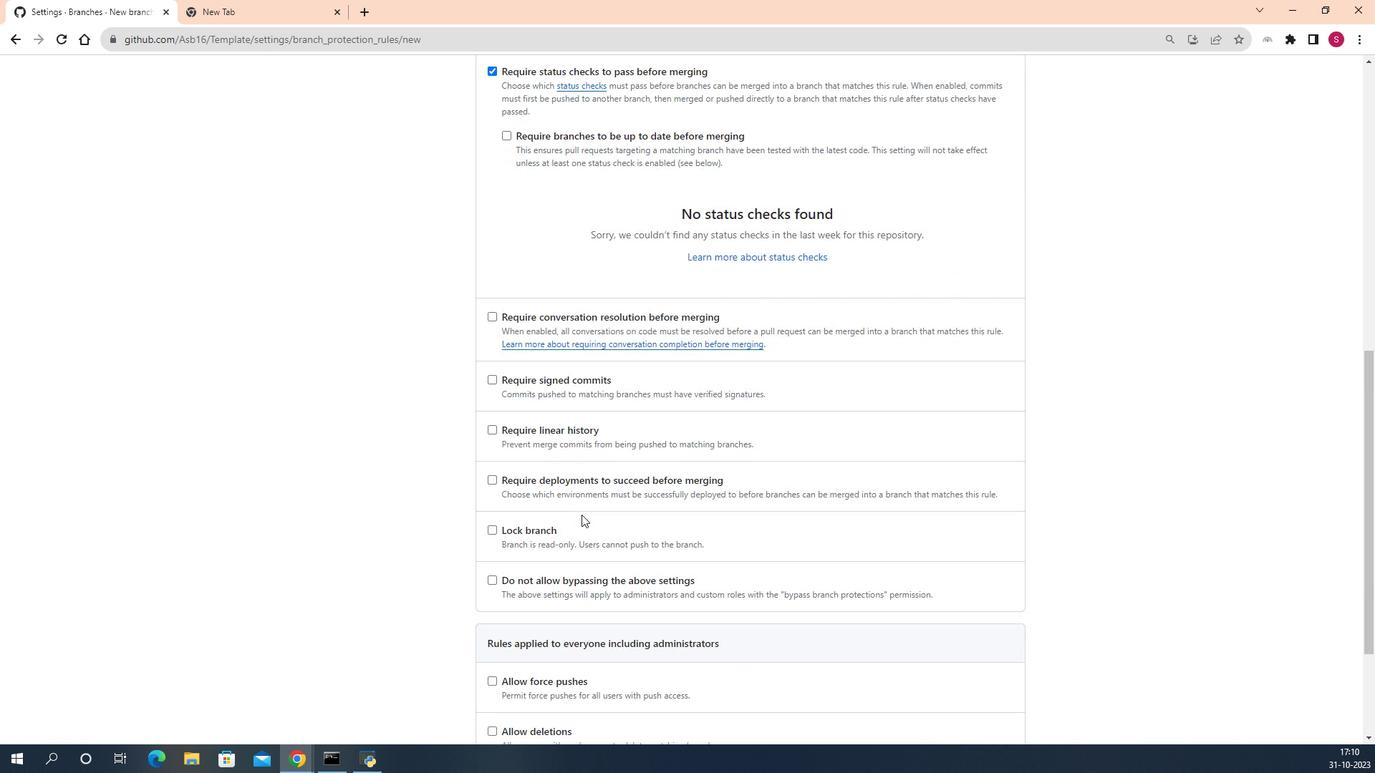 
Action: Mouse moved to (578, 338)
Screenshot: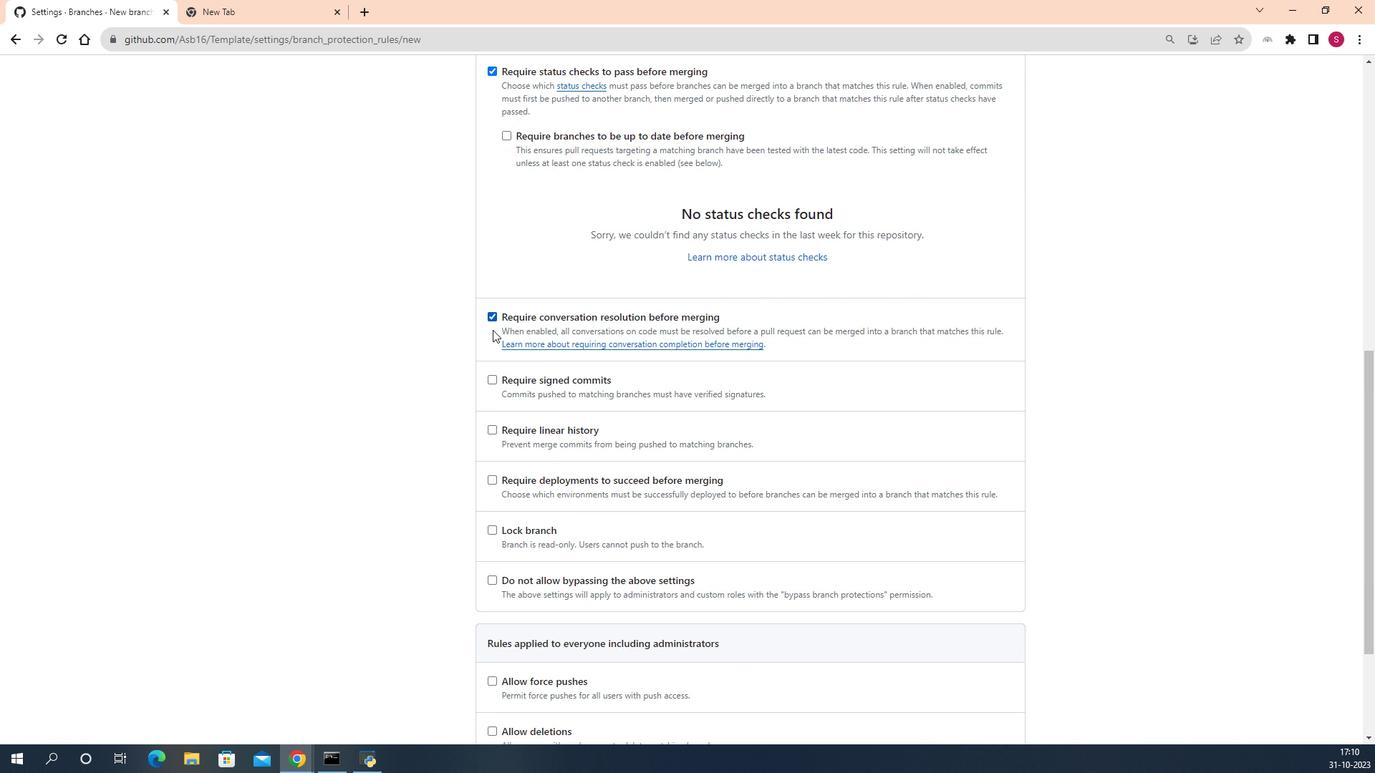 
Action: Mouse pressed left at (578, 338)
Screenshot: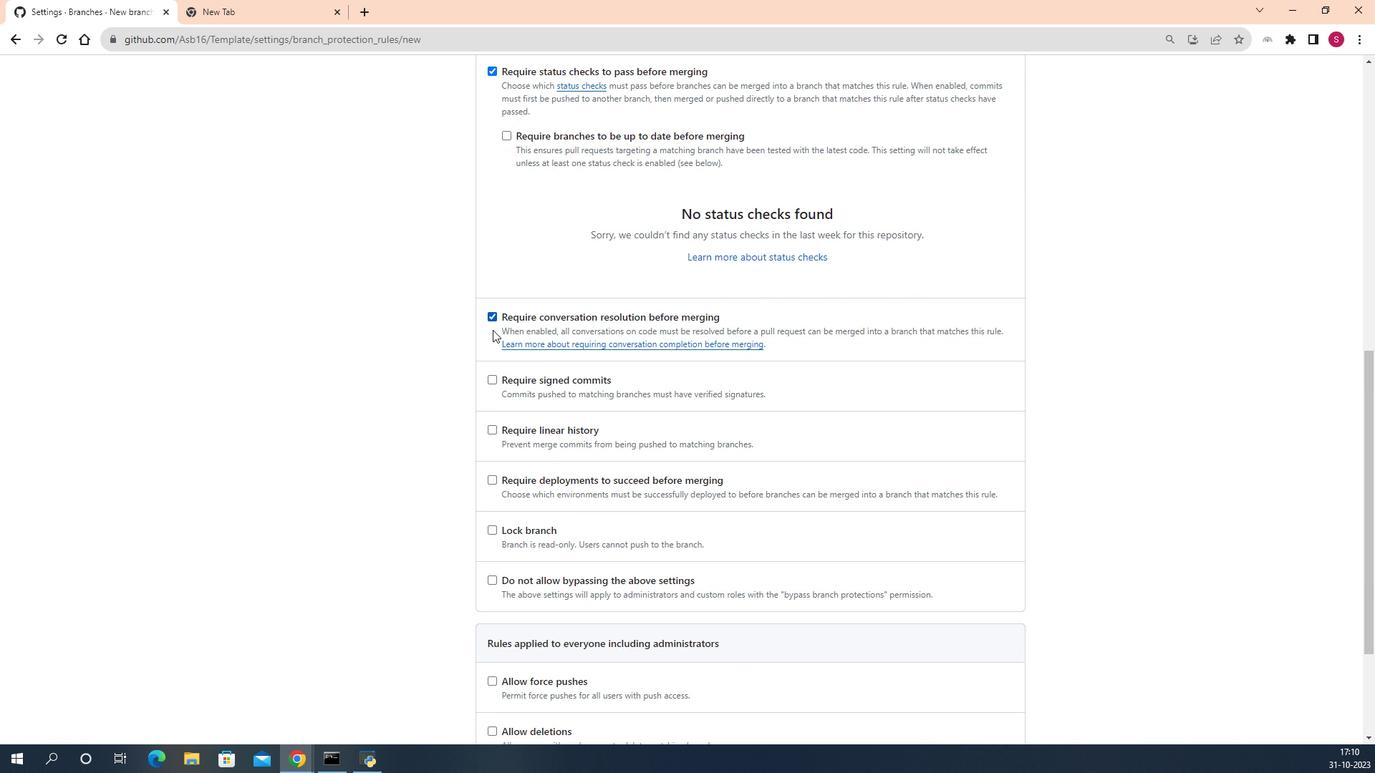 
Action: Mouse moved to (578, 378)
Screenshot: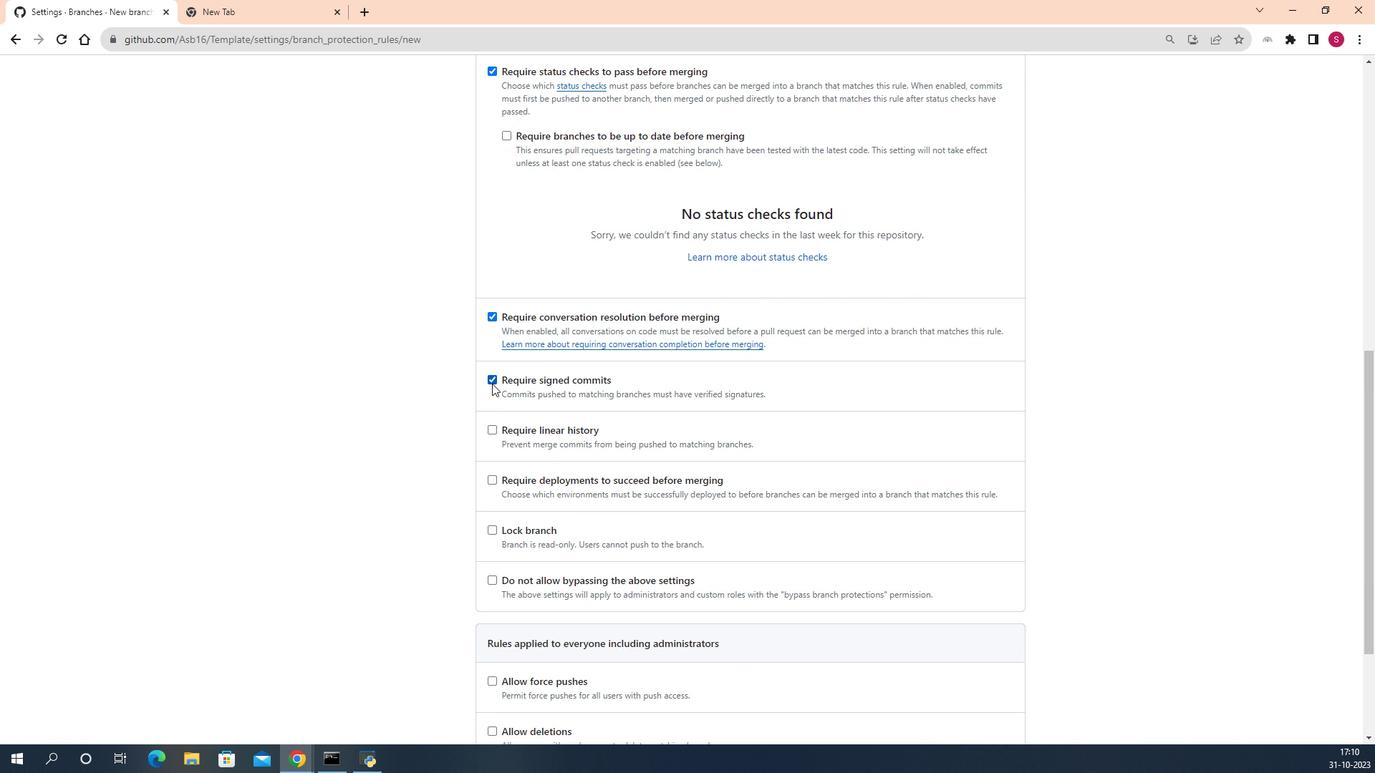
Action: Mouse pressed left at (578, 378)
Screenshot: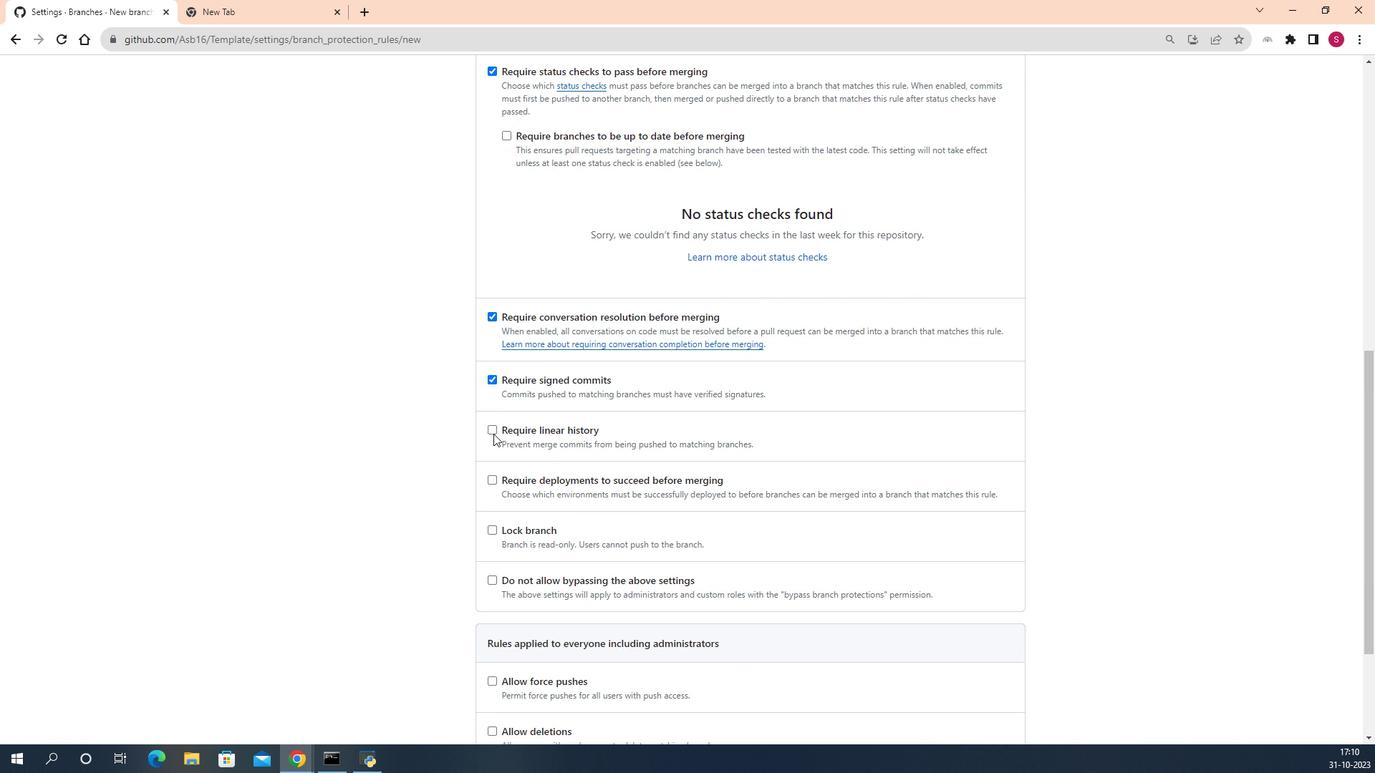 
Action: Mouse moved to (578, 408)
Screenshot: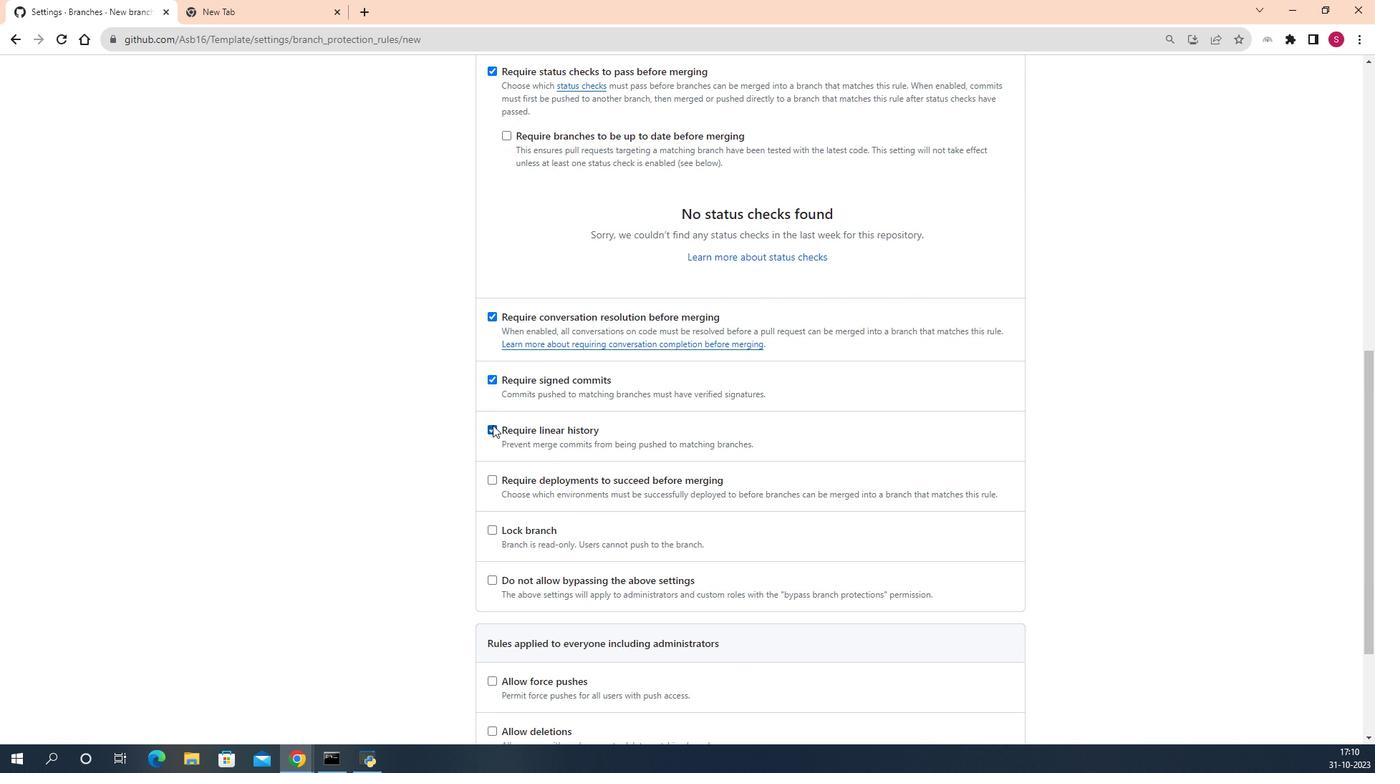 
Action: Mouse pressed left at (578, 408)
Screenshot: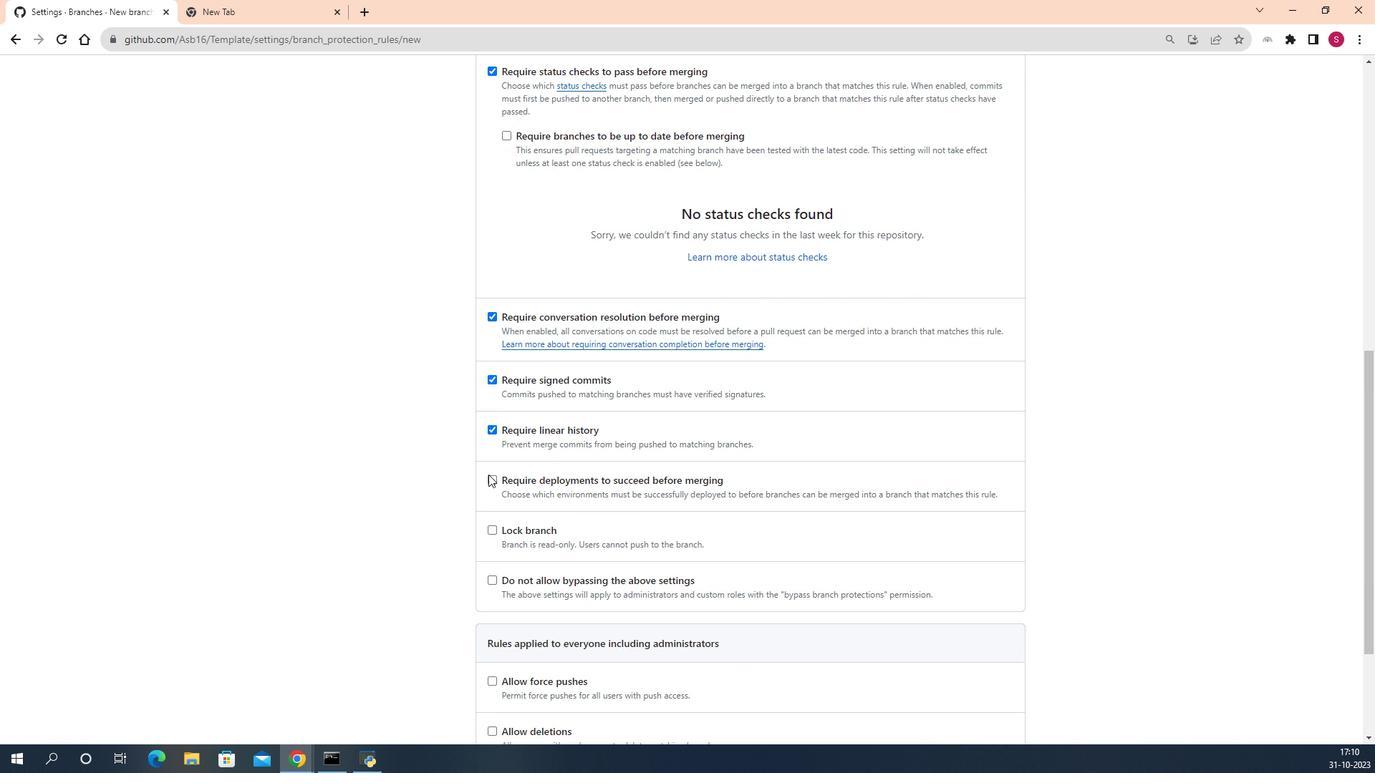 
Action: Mouse moved to (579, 442)
Screenshot: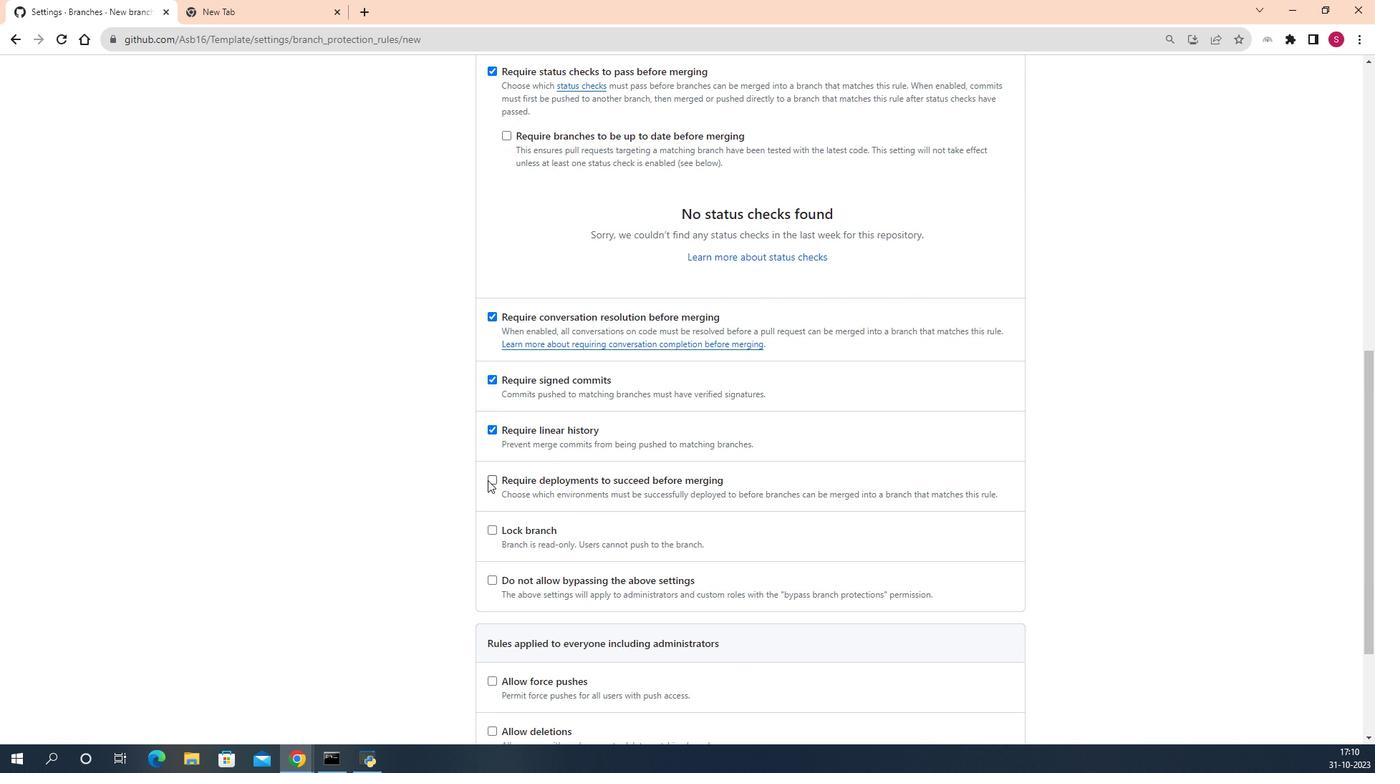 
Action: Mouse pressed left at (579, 442)
Screenshot: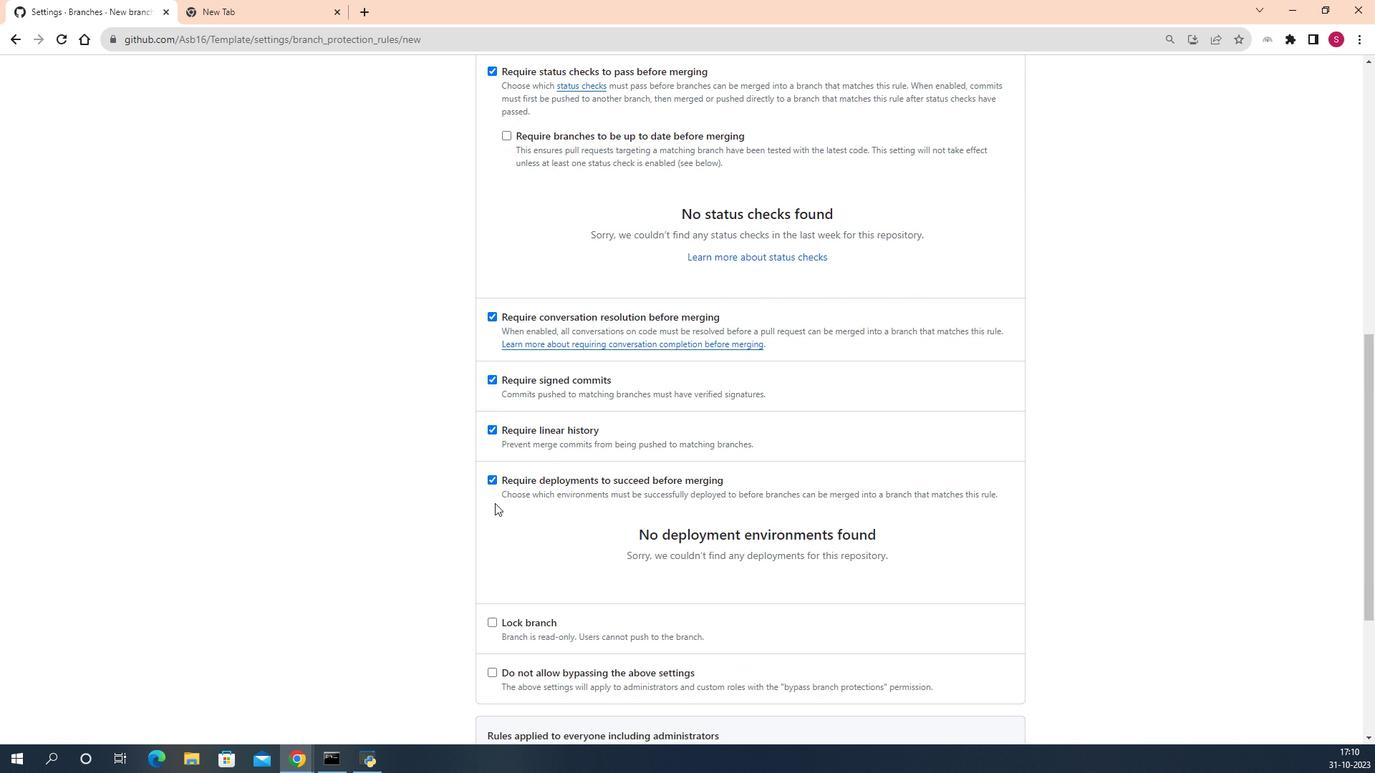 
Action: Mouse moved to (577, 451)
Screenshot: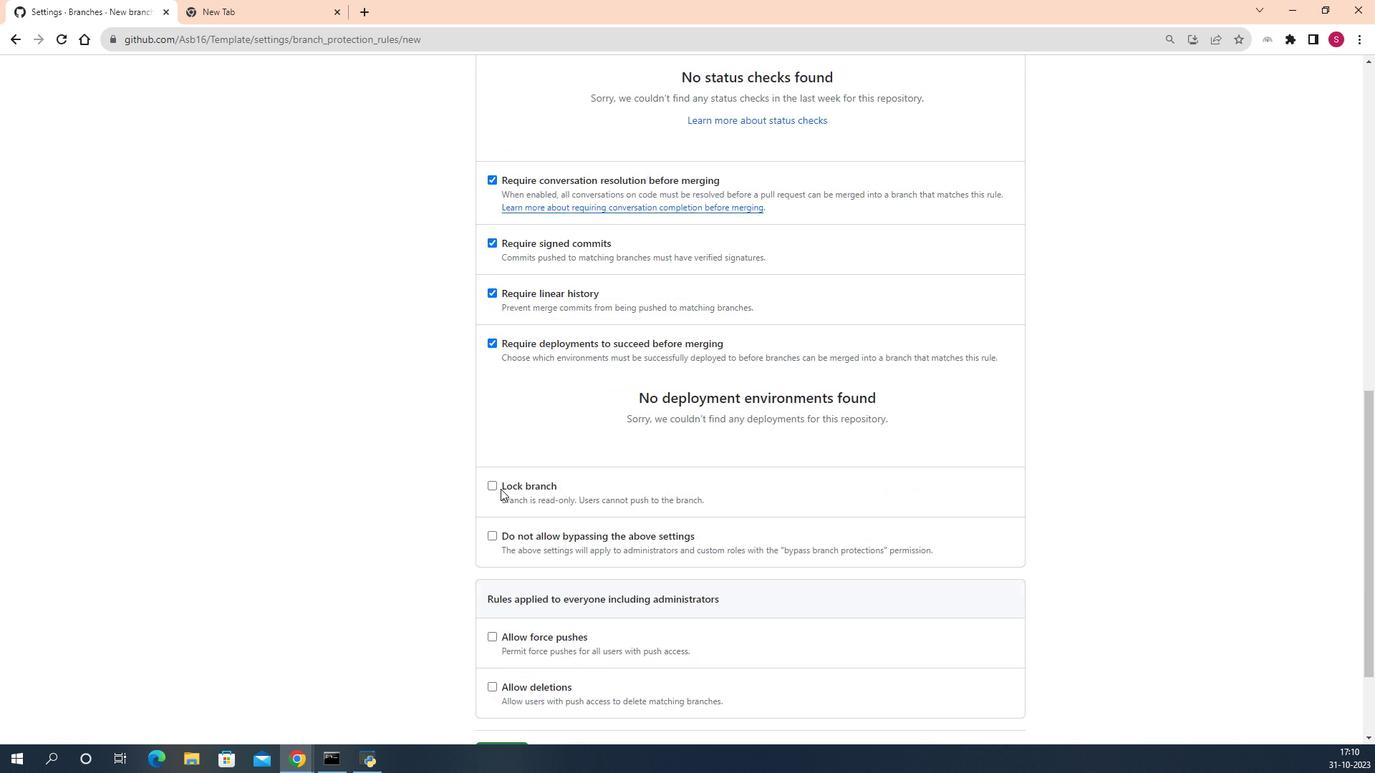 
Action: Mouse scrolled (577, 451) with delta (0, 0)
Screenshot: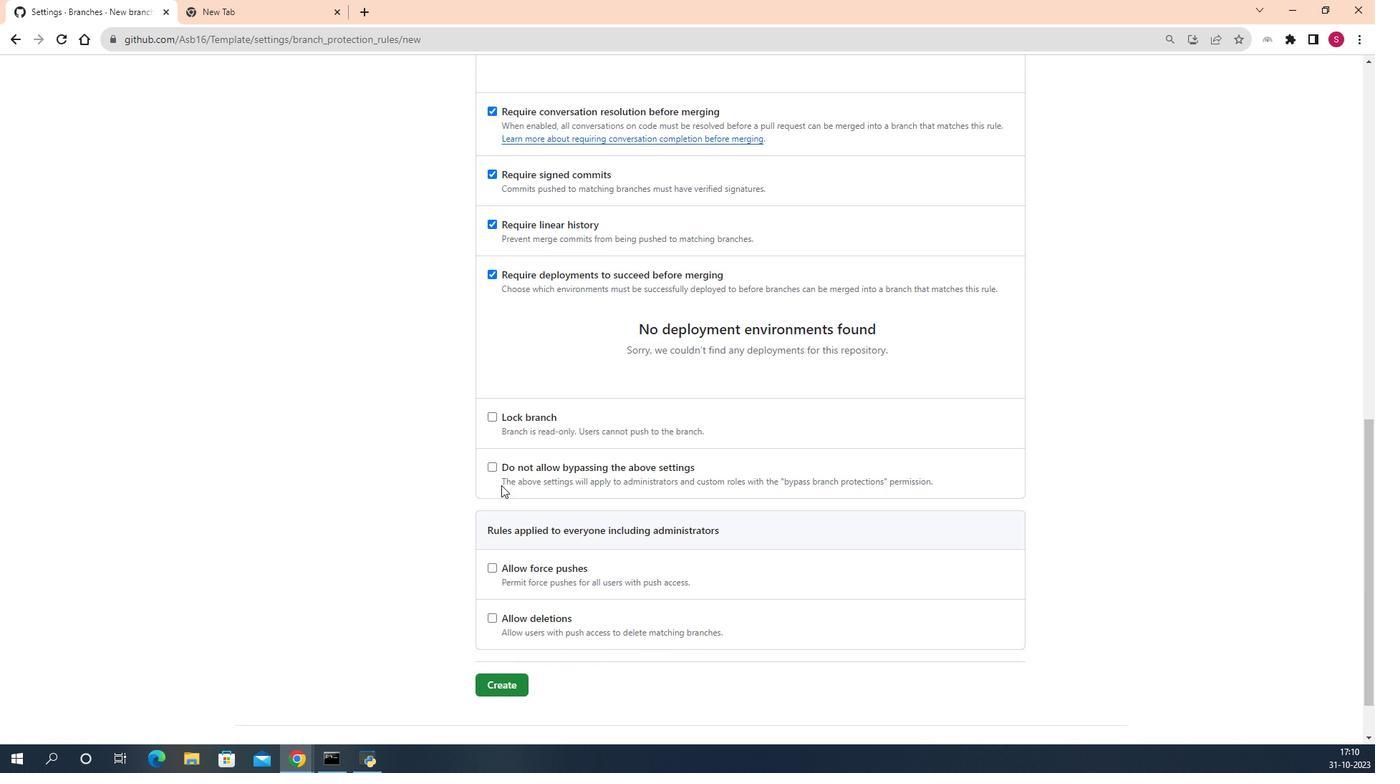 
Action: Mouse scrolled (577, 451) with delta (0, 0)
Screenshot: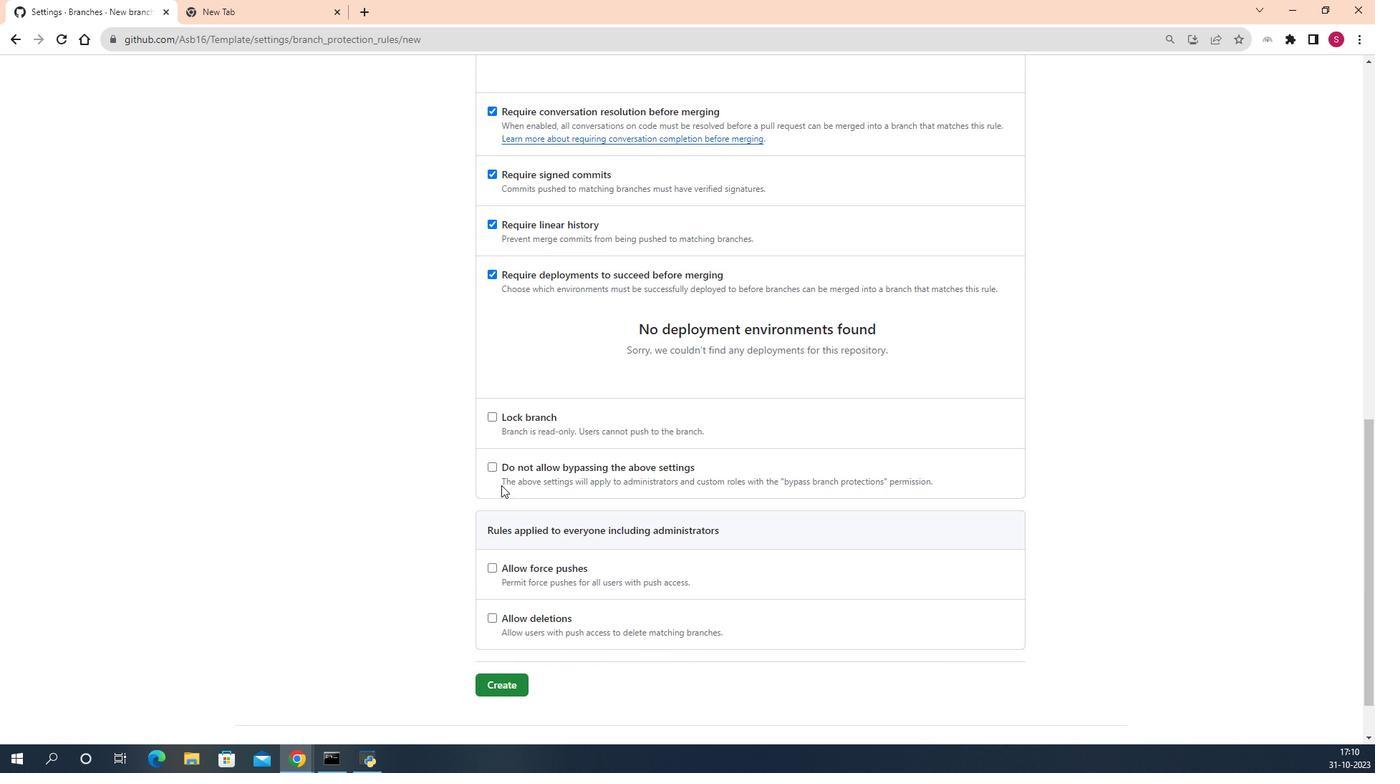 
Action: Mouse scrolled (577, 451) with delta (0, 0)
Screenshot: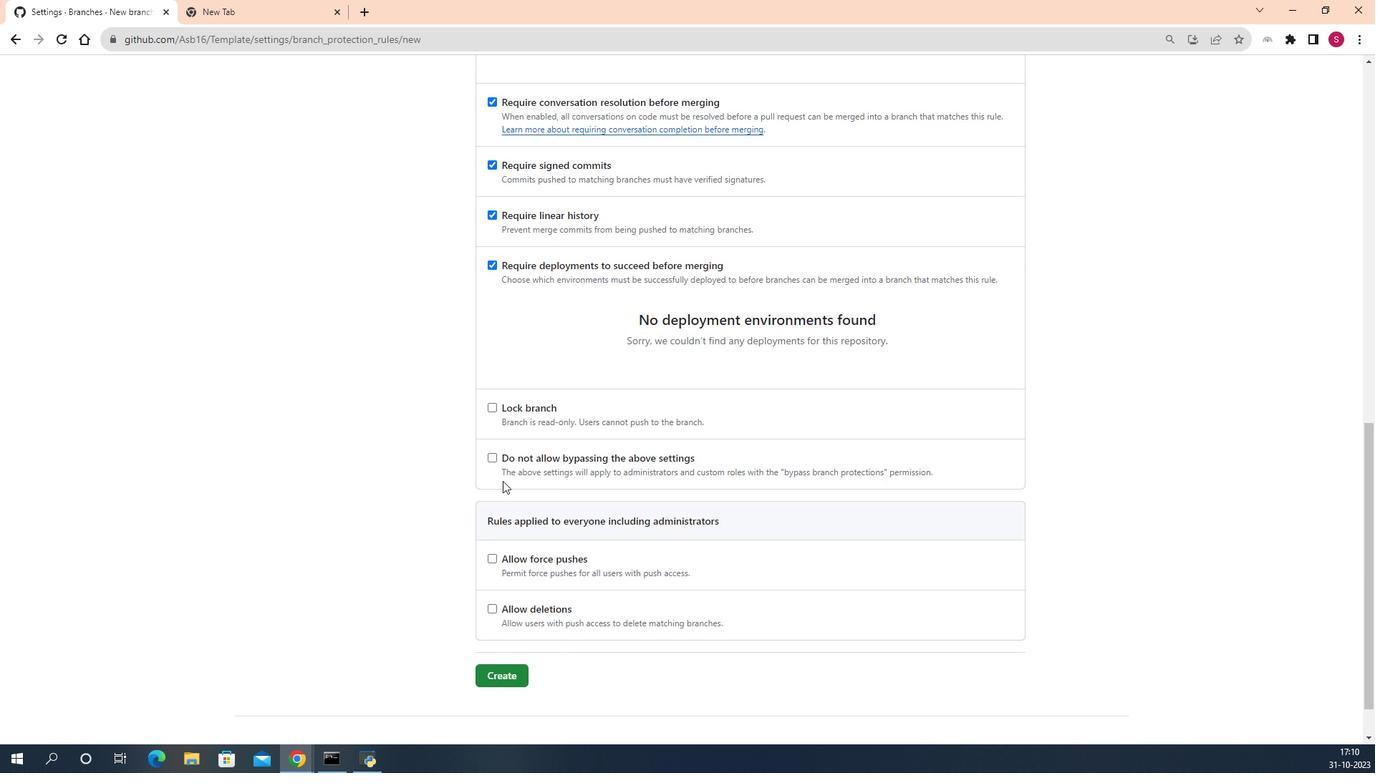 
Action: Mouse moved to (578, 396)
Screenshot: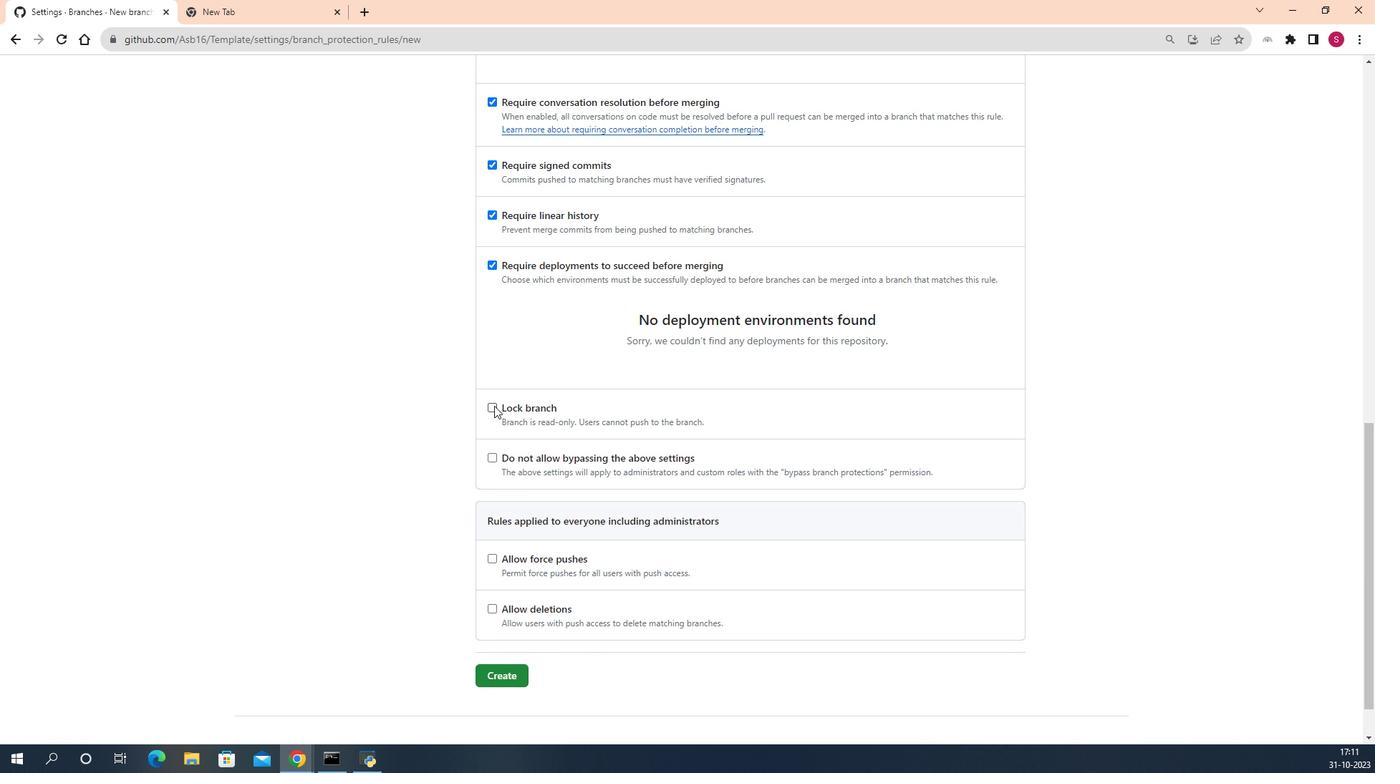 
Action: Mouse pressed left at (578, 396)
Screenshot: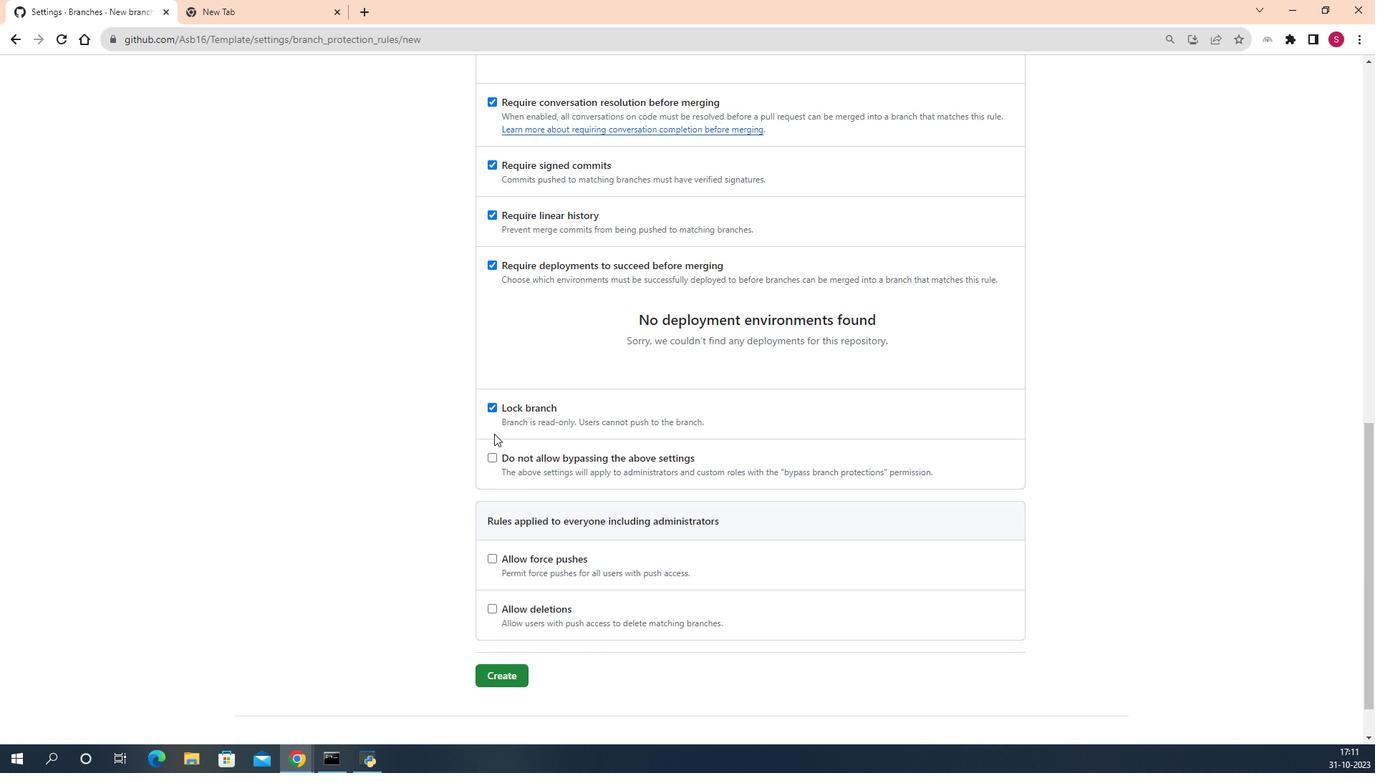 
Action: Mouse moved to (578, 429)
Screenshot: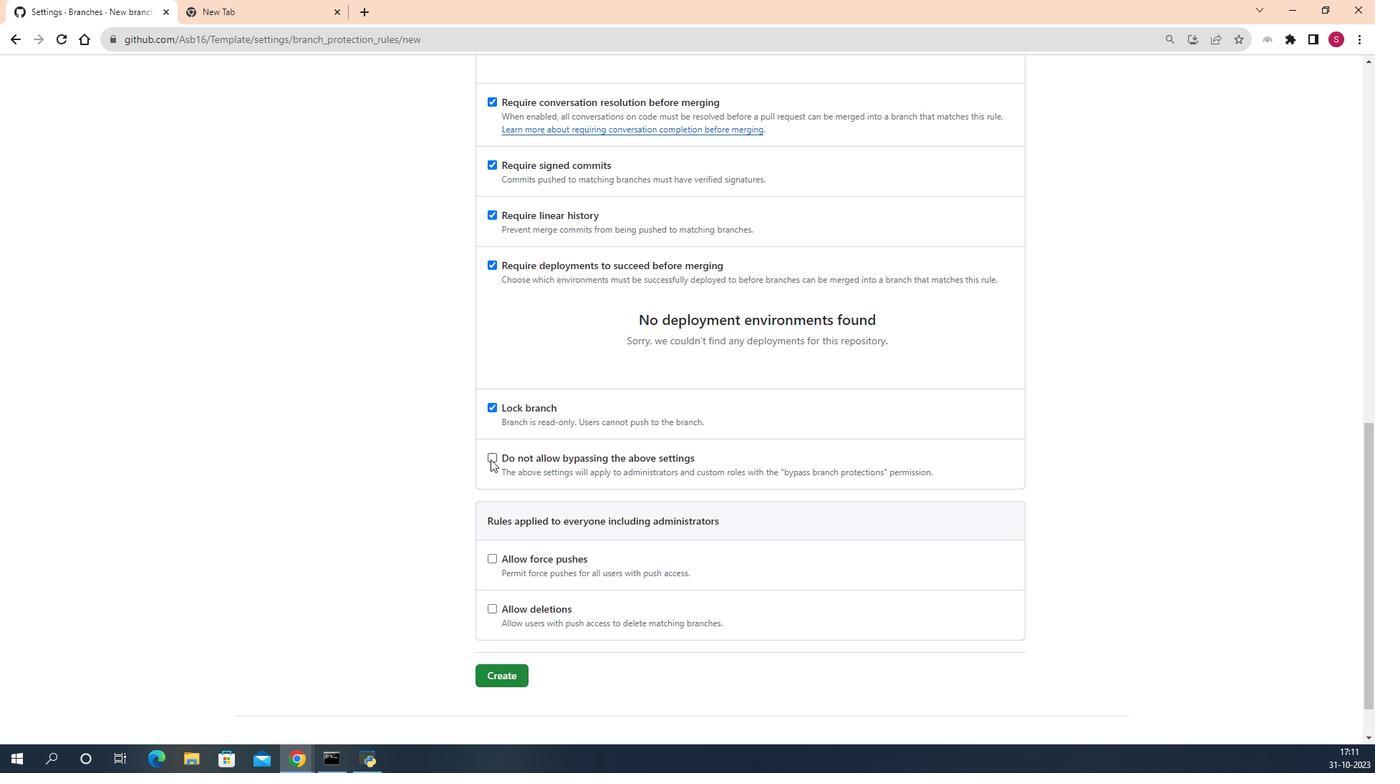 
Action: Mouse pressed left at (578, 429)
Screenshot: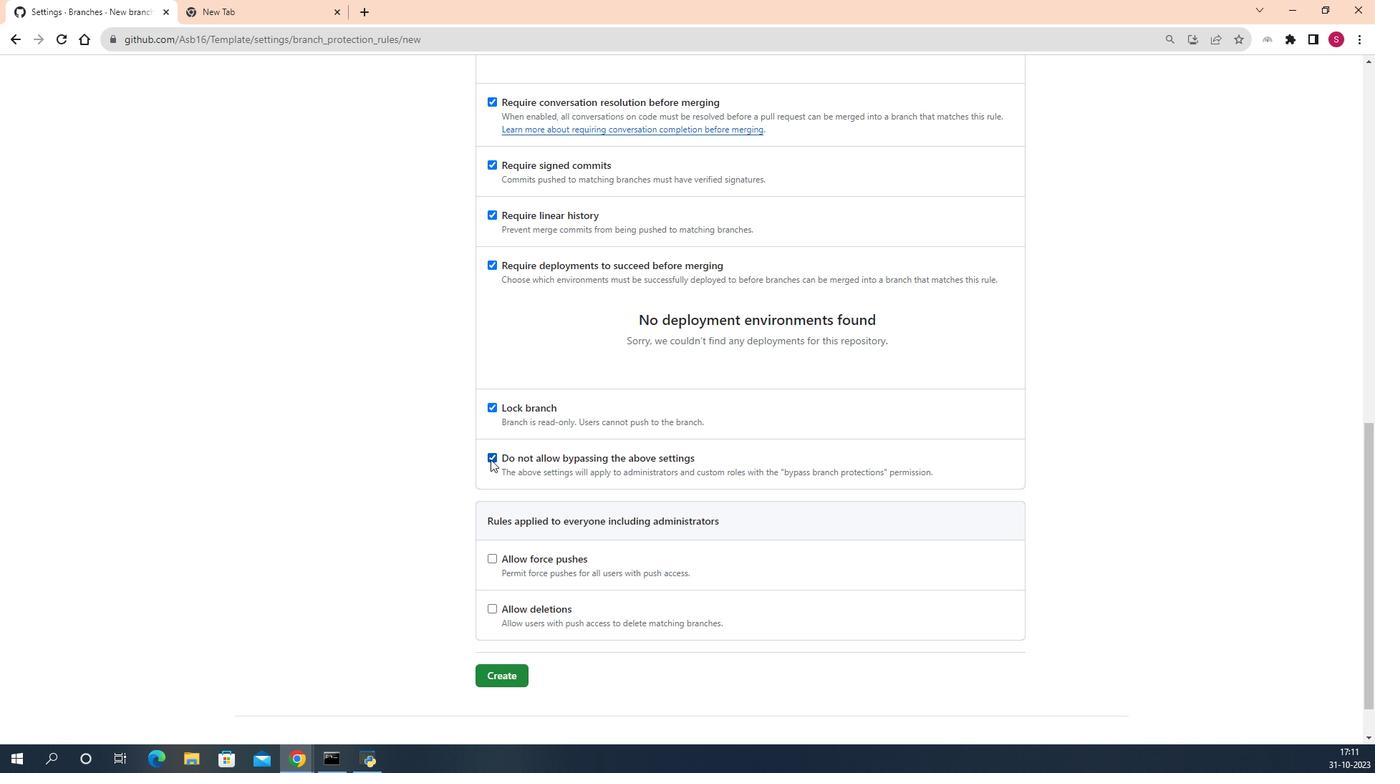 
Action: Mouse moved to (578, 490)
Screenshot: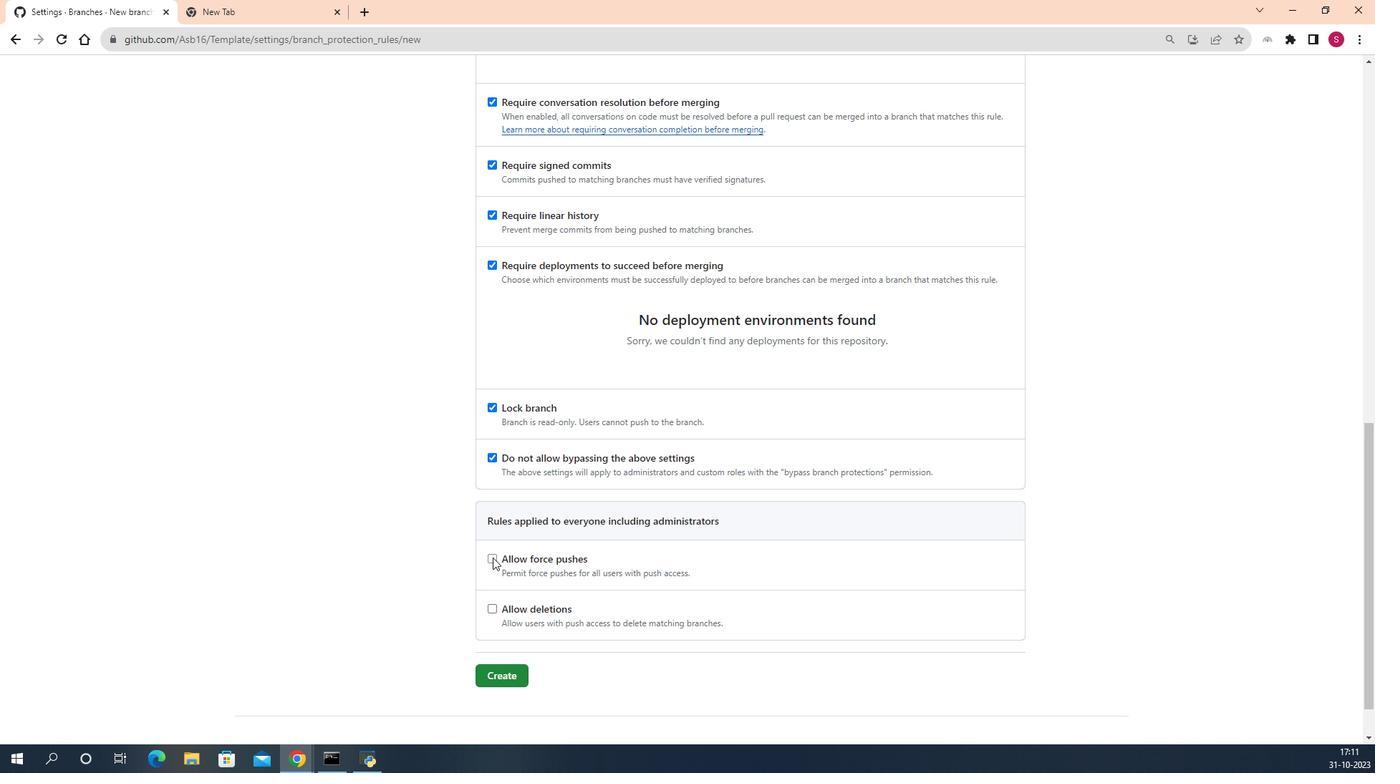 
Action: Mouse pressed left at (578, 490)
Screenshot: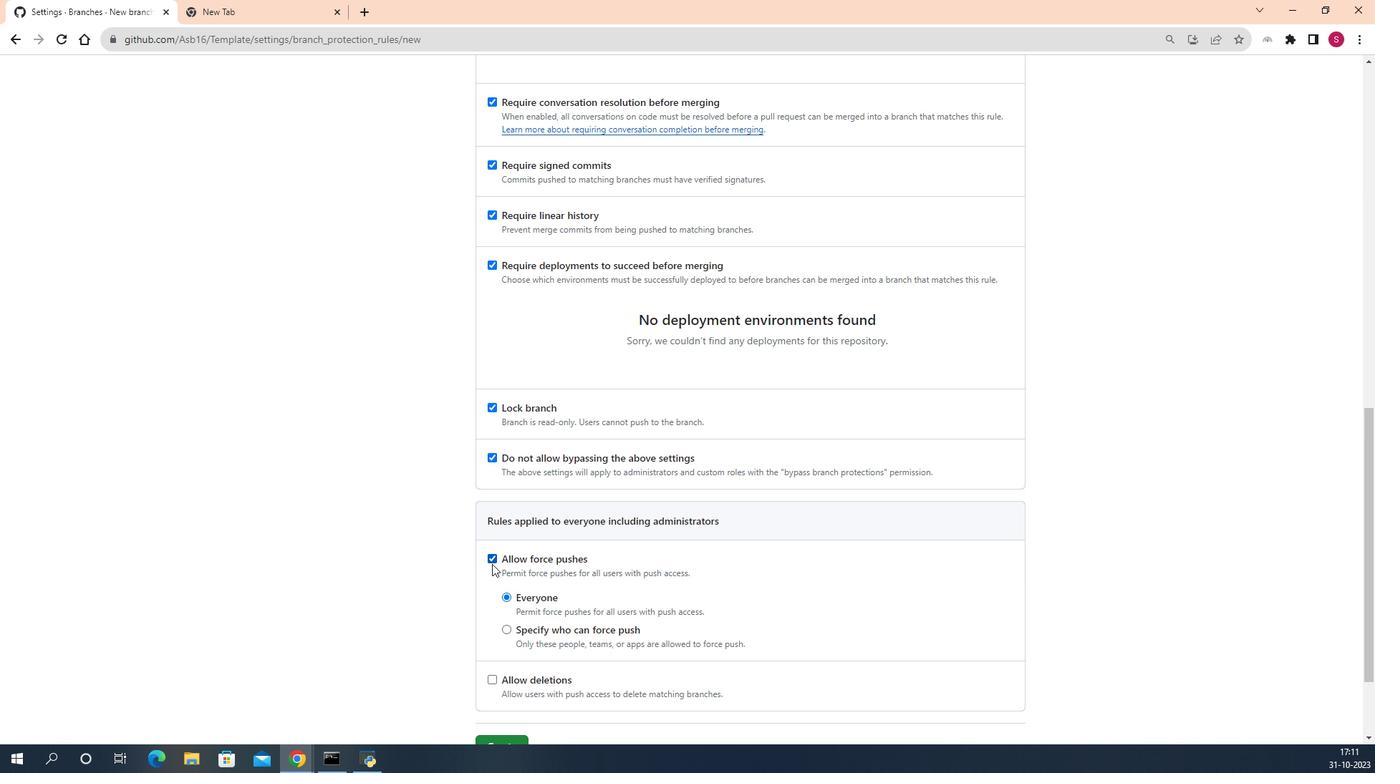 
Action: Mouse moved to (578, 567)
Screenshot: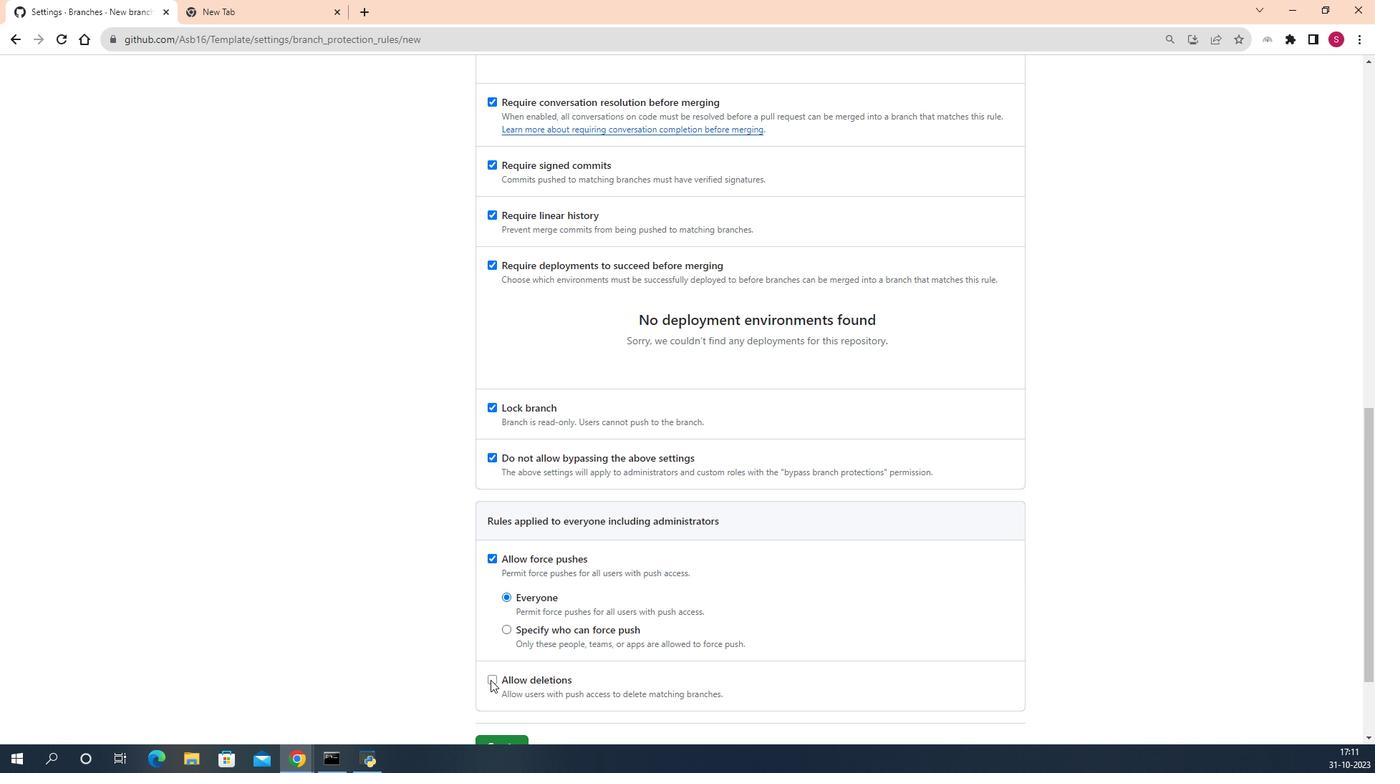 
Action: Mouse pressed left at (578, 567)
Screenshot: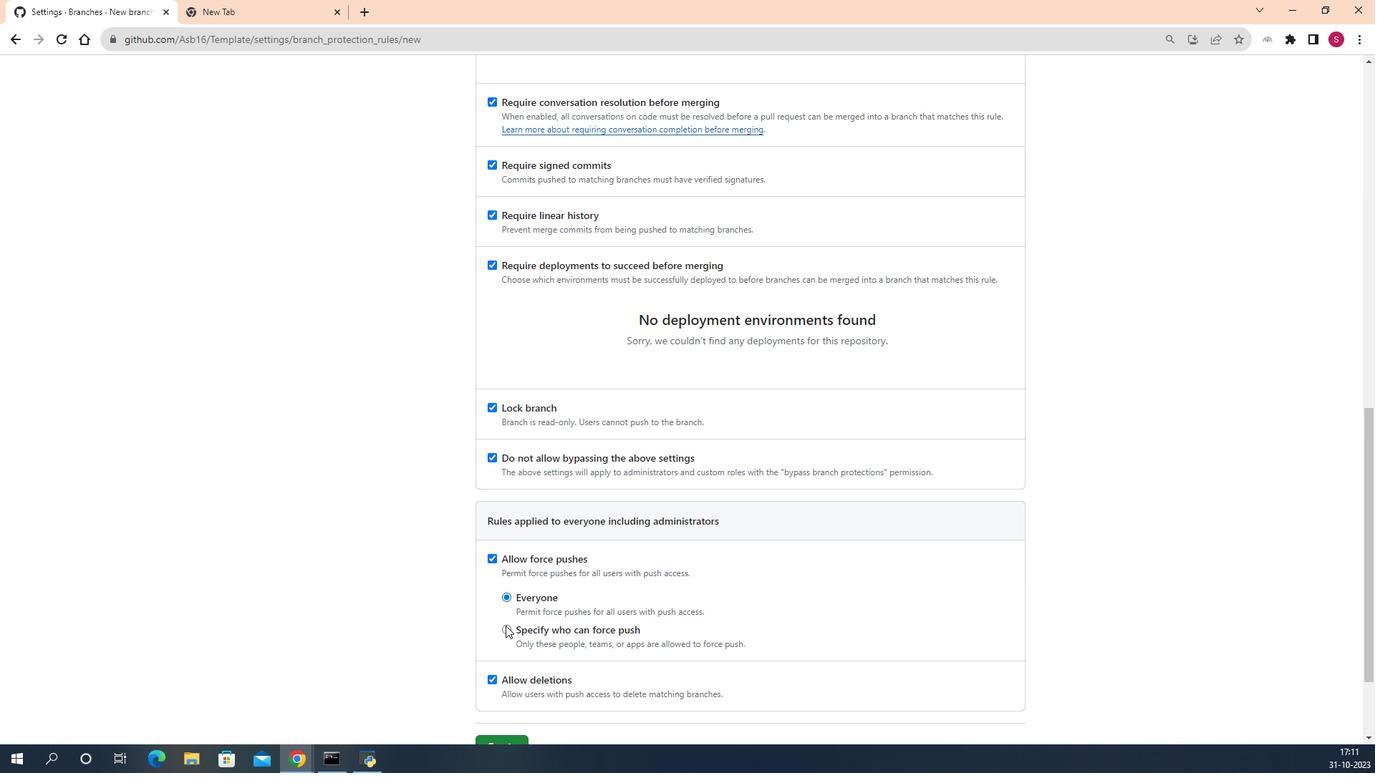 
Action: Mouse moved to (575, 518)
Screenshot: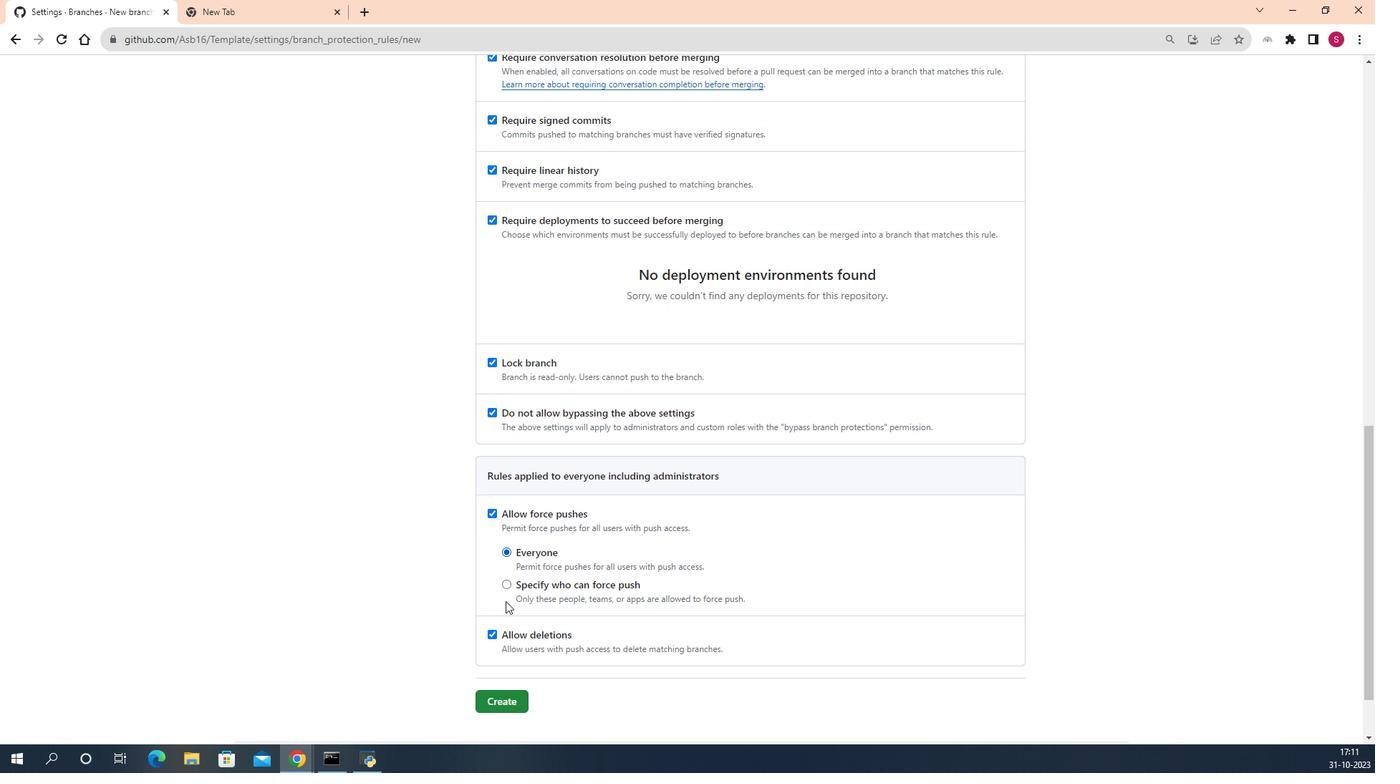 
Action: Mouse scrolled (575, 517) with delta (0, 0)
Screenshot: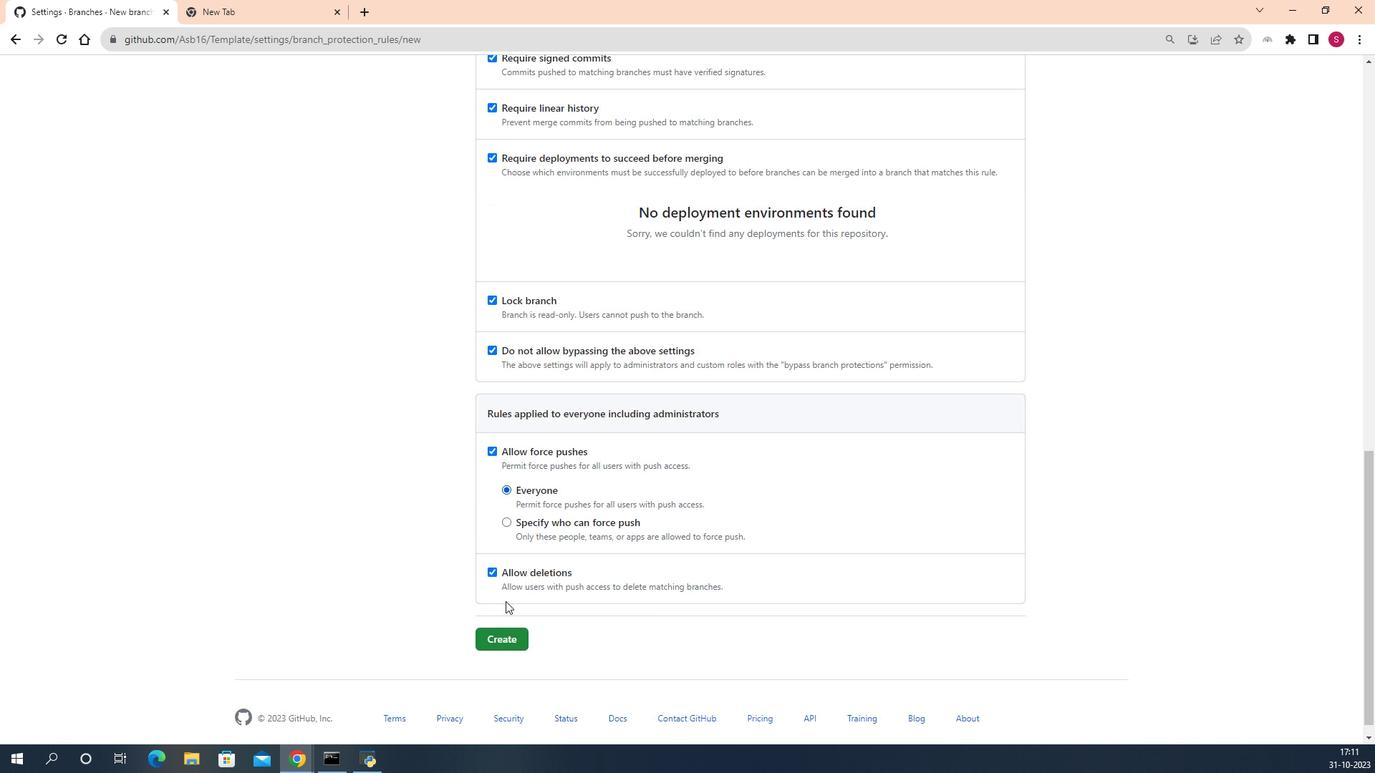 
Action: Mouse scrolled (575, 517) with delta (0, 0)
Screenshot: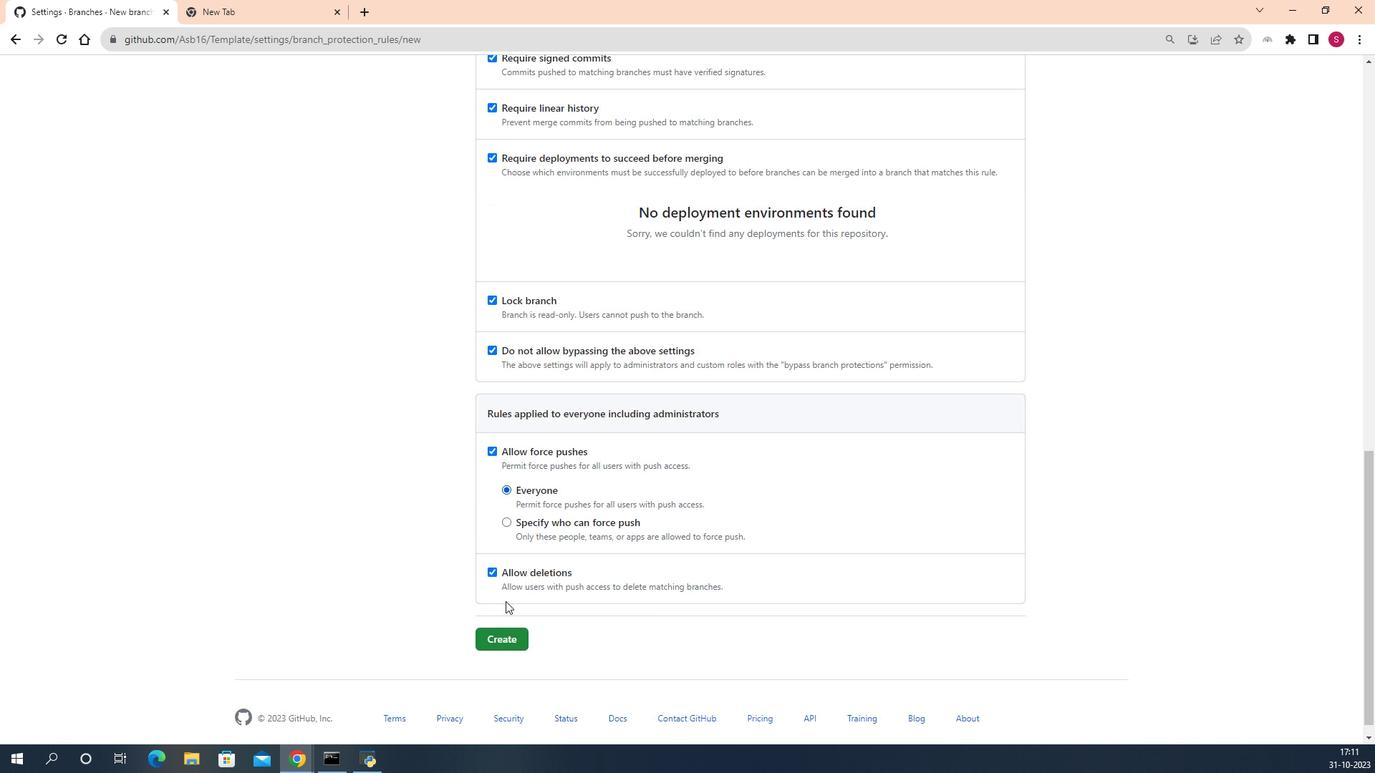 
Action: Mouse scrolled (575, 517) with delta (0, 0)
Screenshot: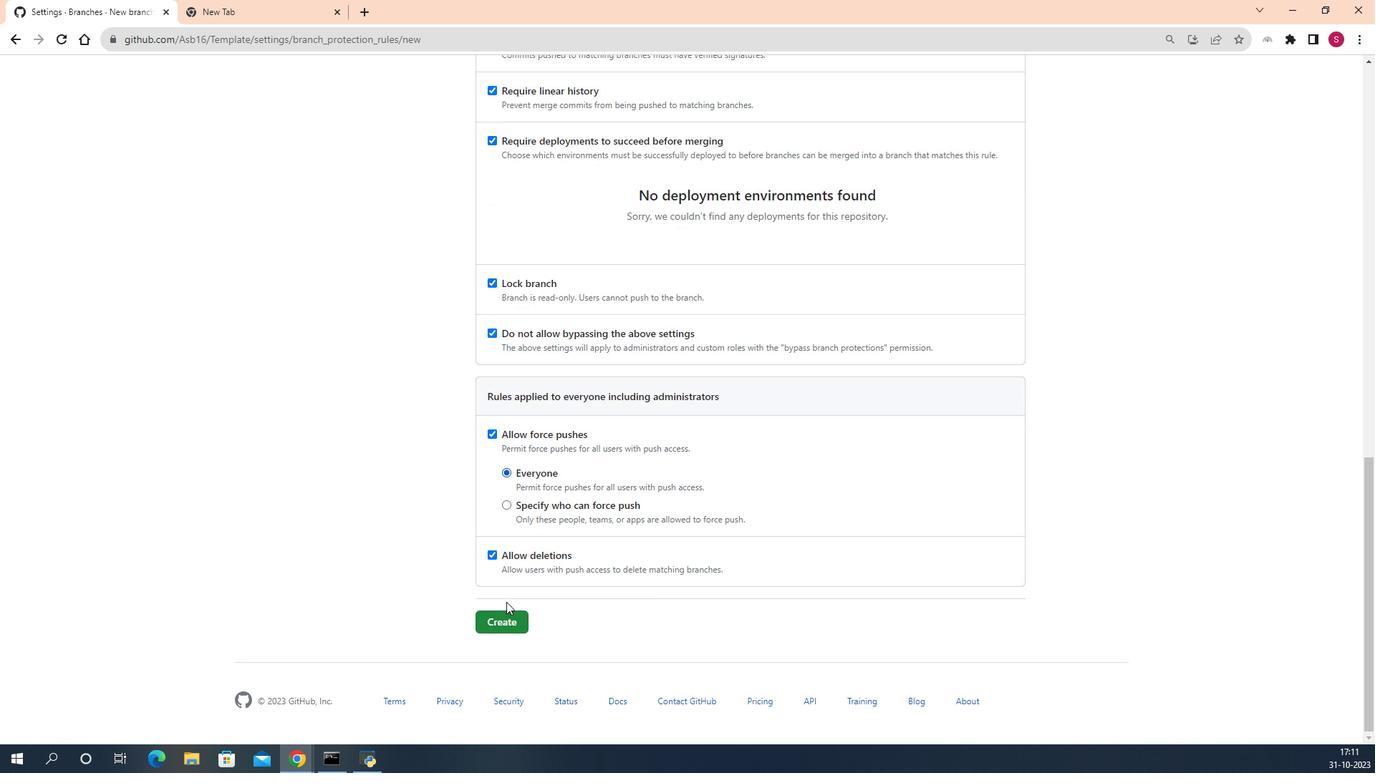 
Action: Mouse moved to (575, 525)
Screenshot: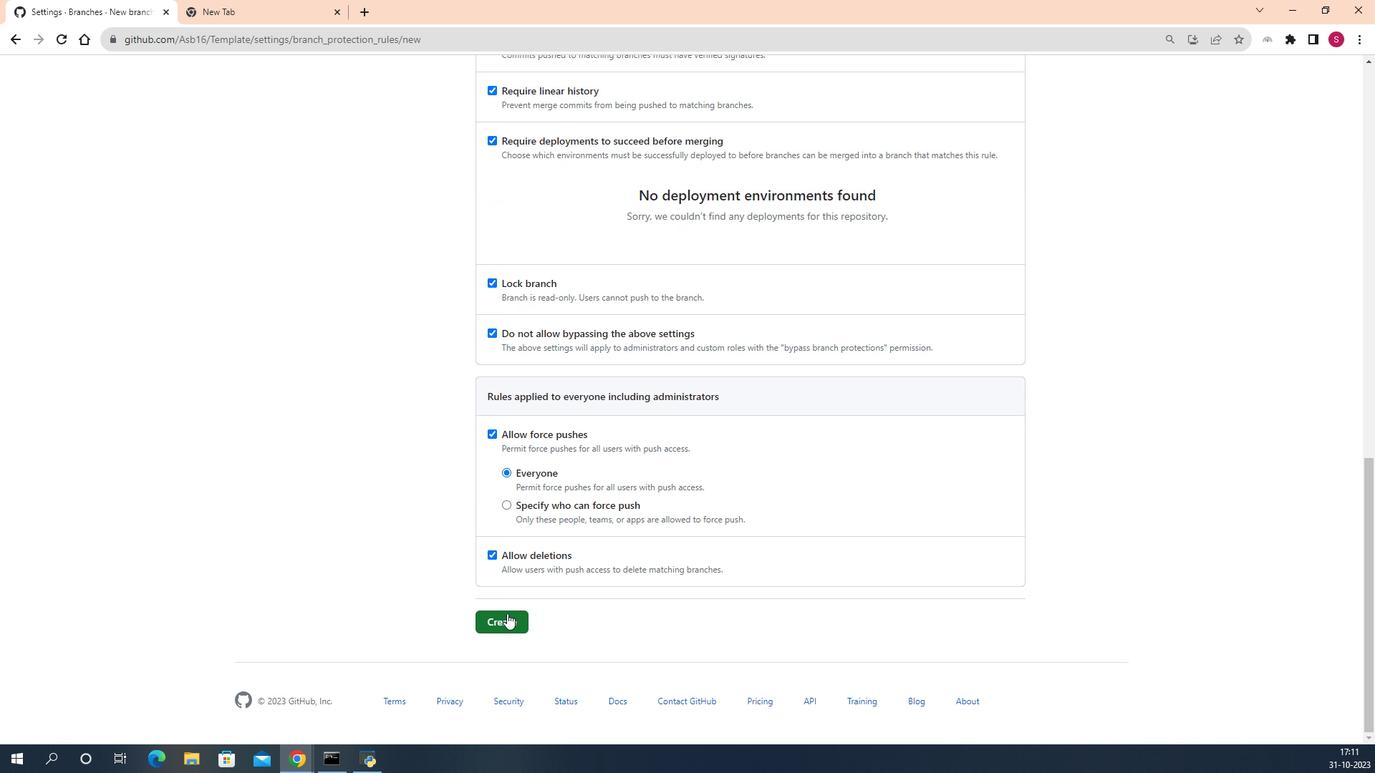 
Action: Mouse pressed left at (575, 525)
Screenshot: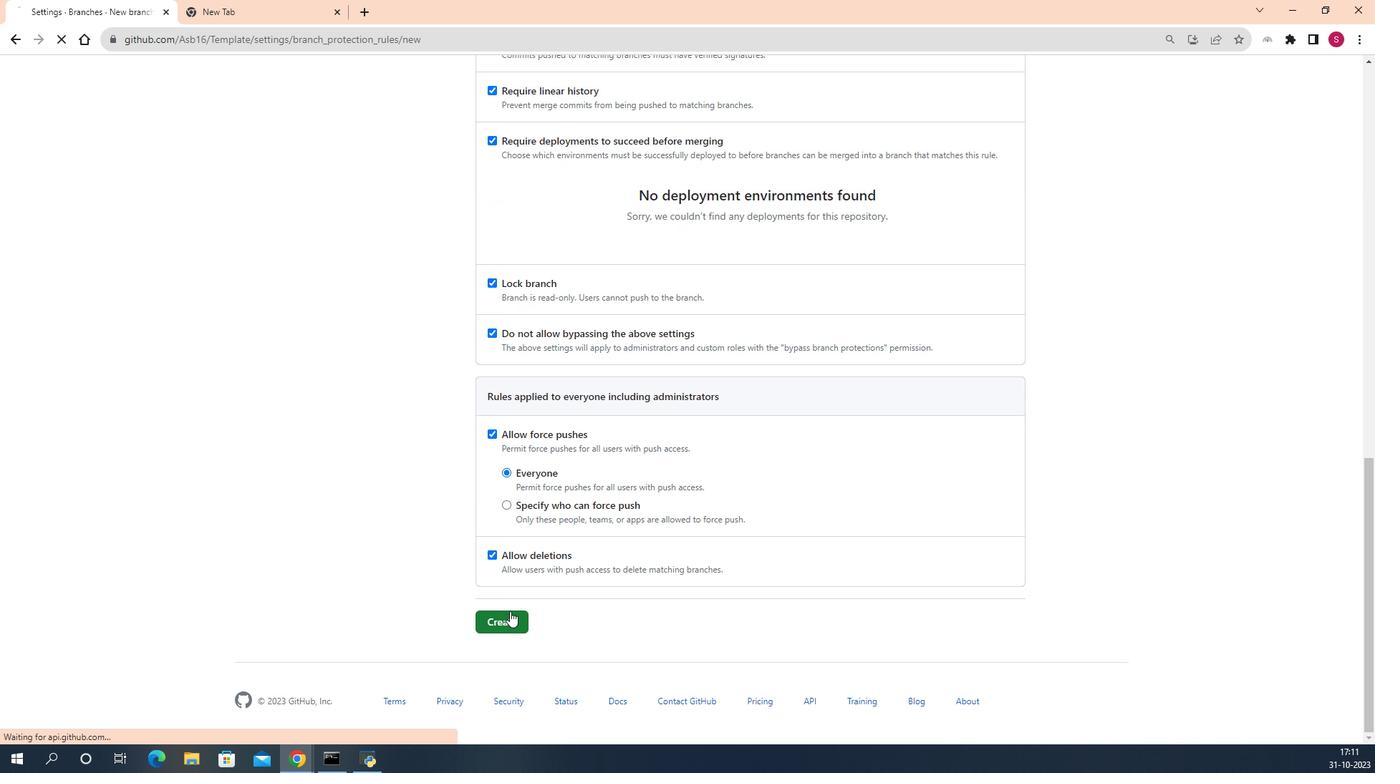 
Action: Mouse moved to (656, 217)
Screenshot: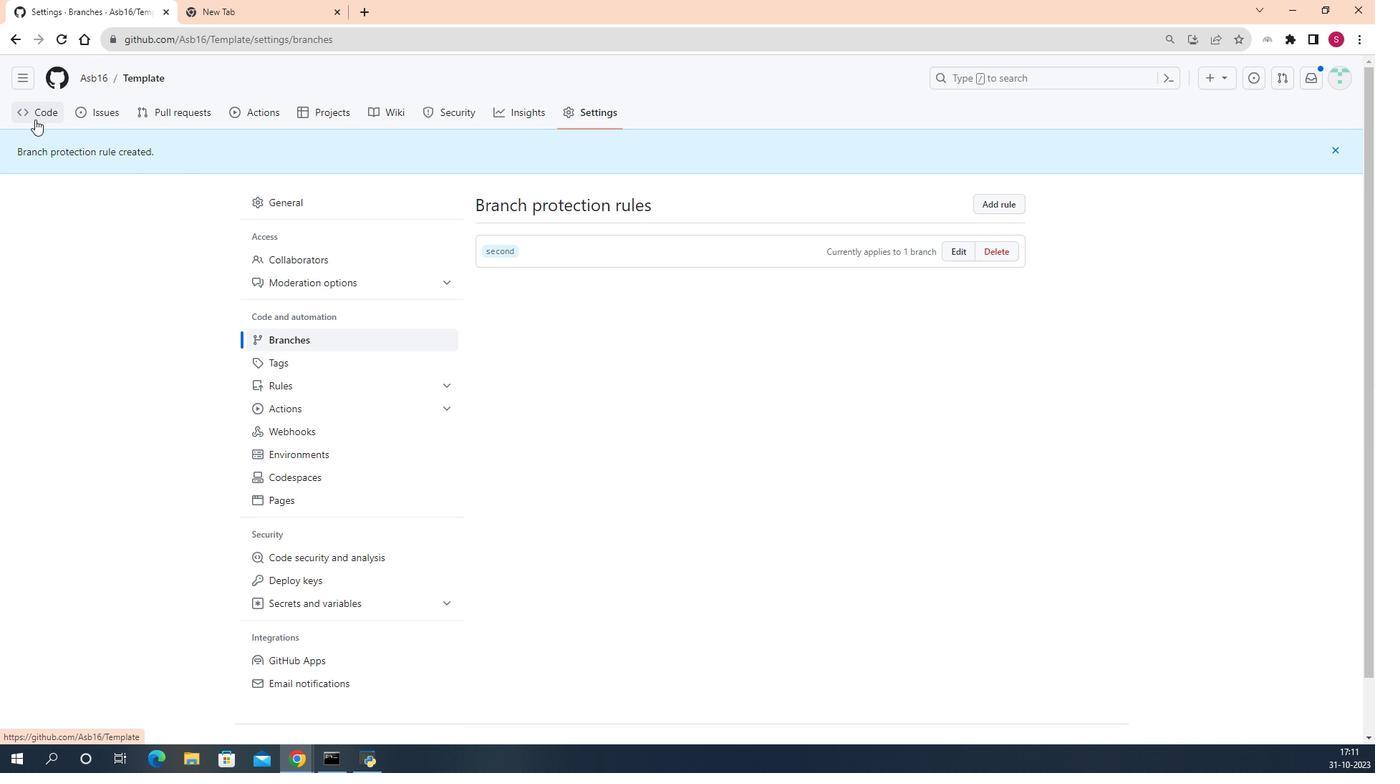 
Action: Mouse pressed left at (656, 217)
Screenshot: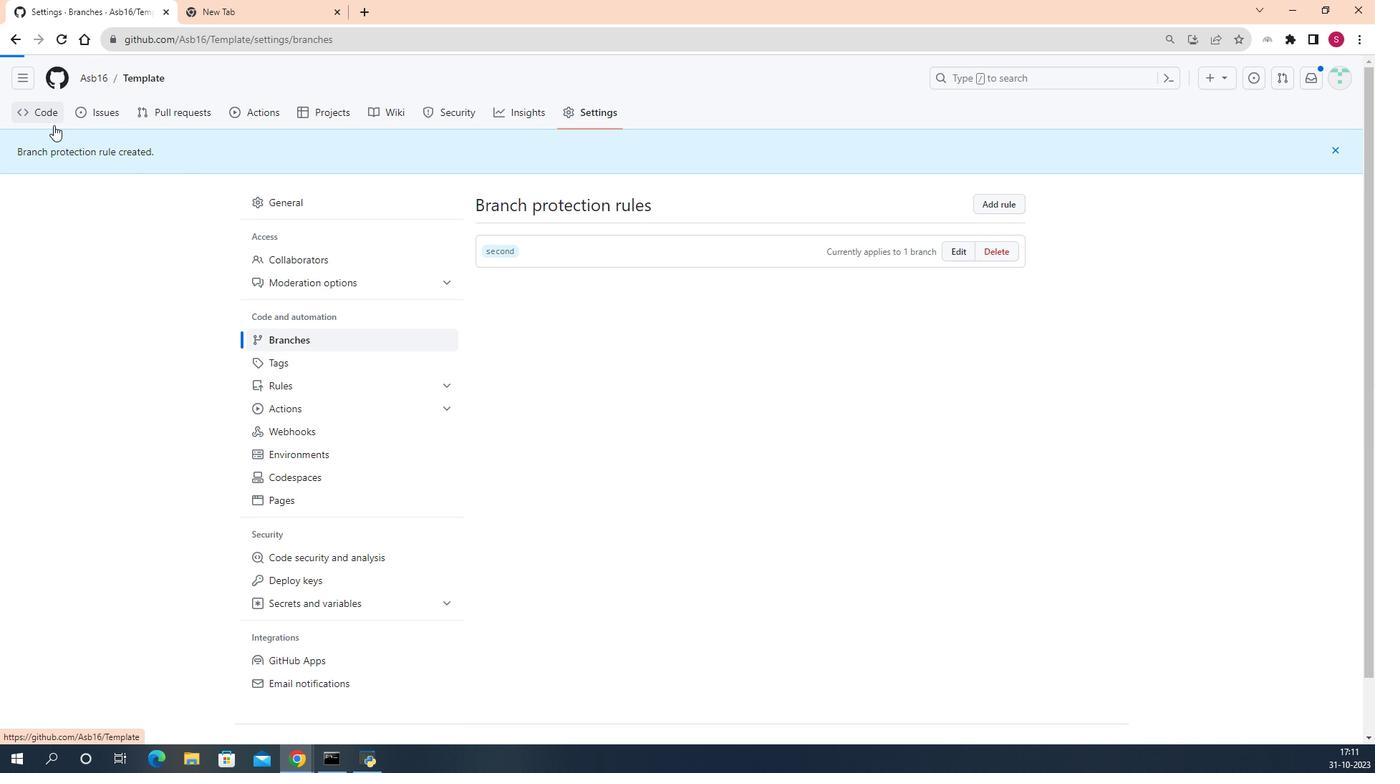 
Action: Mouse moved to (563, 207)
Screenshot: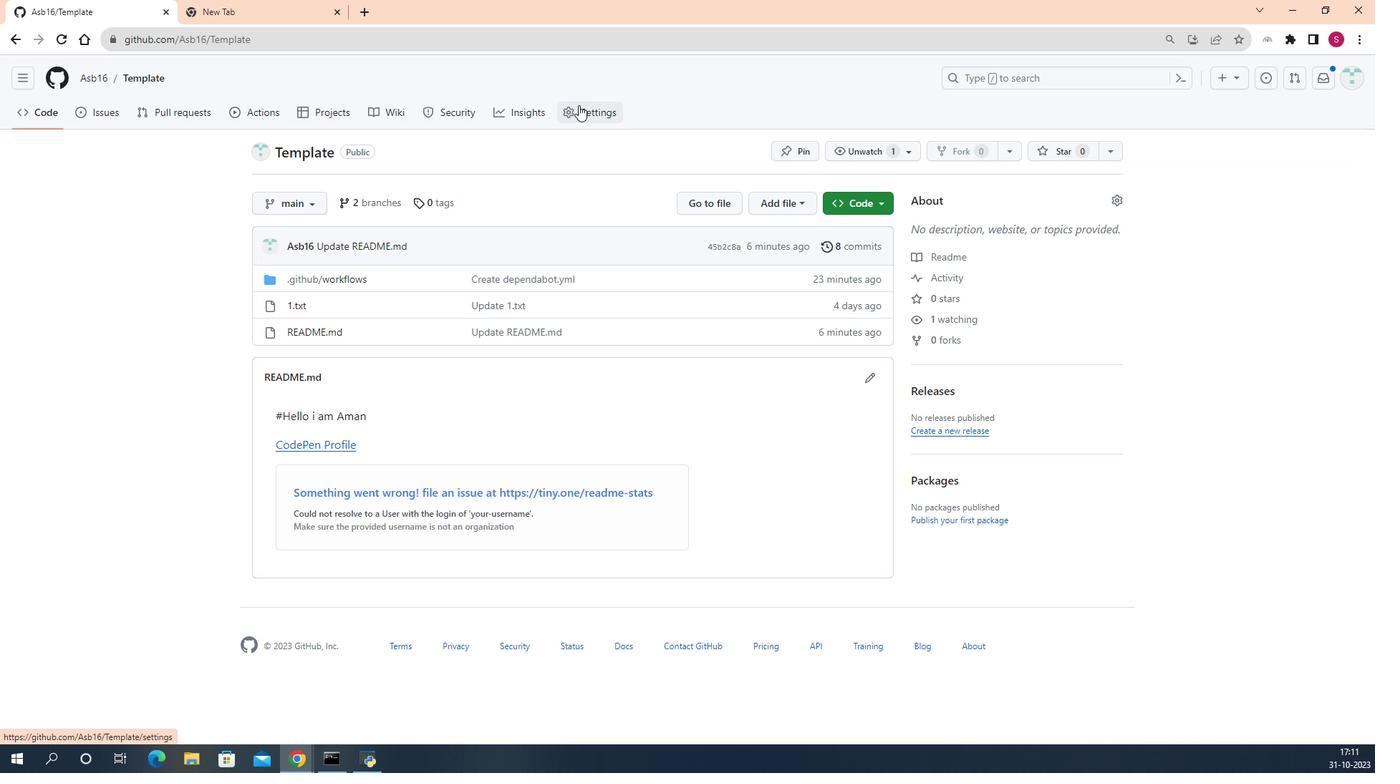 
Action: Mouse pressed left at (563, 207)
Screenshot: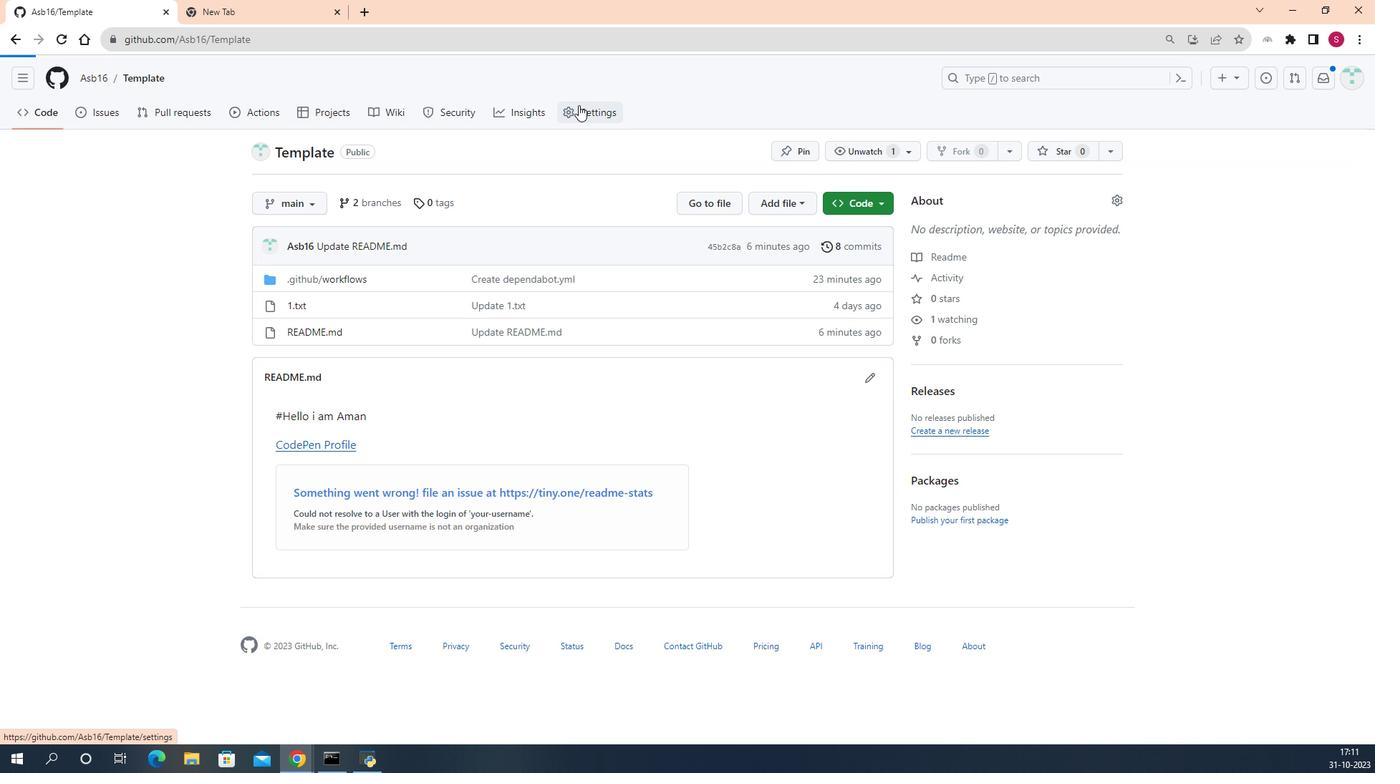 
Action: Mouse moved to (606, 329)
Screenshot: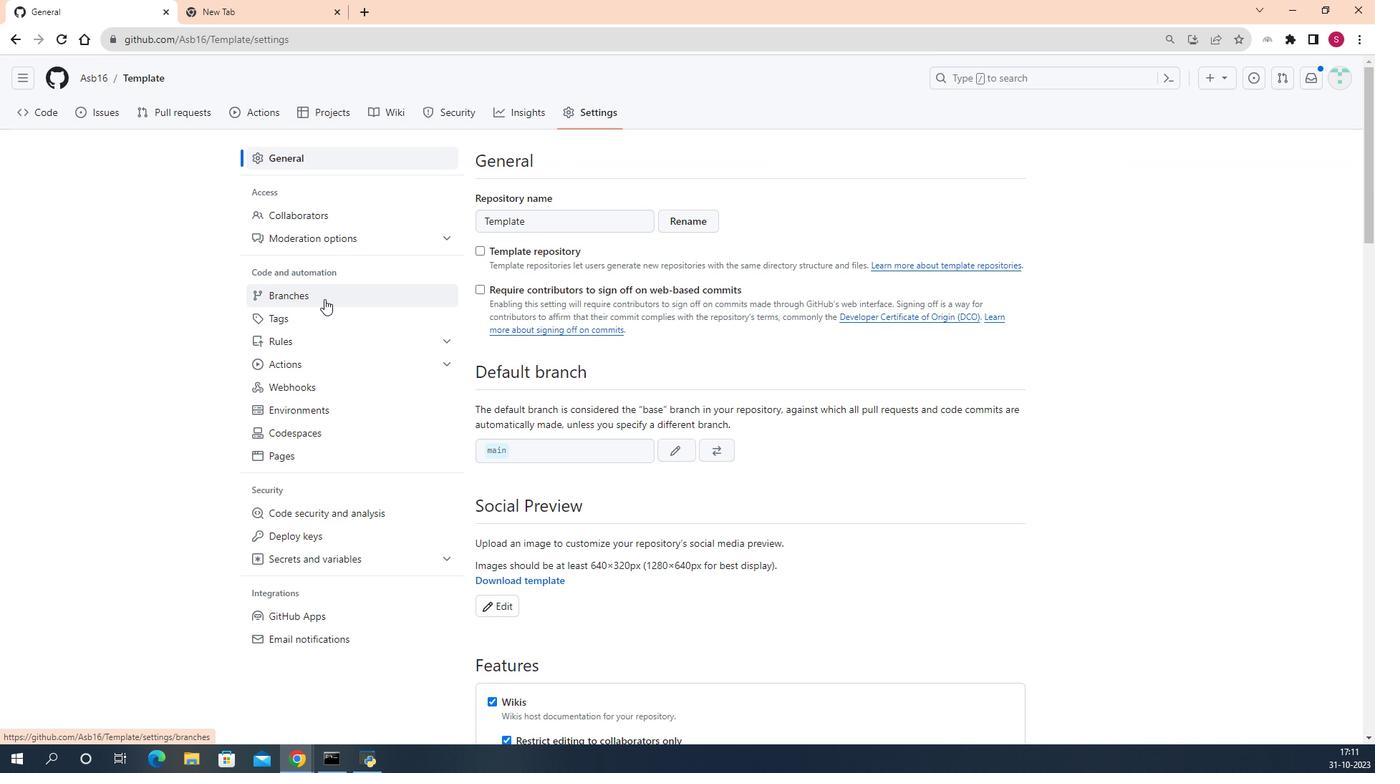 
Action: Mouse pressed left at (606, 329)
Screenshot: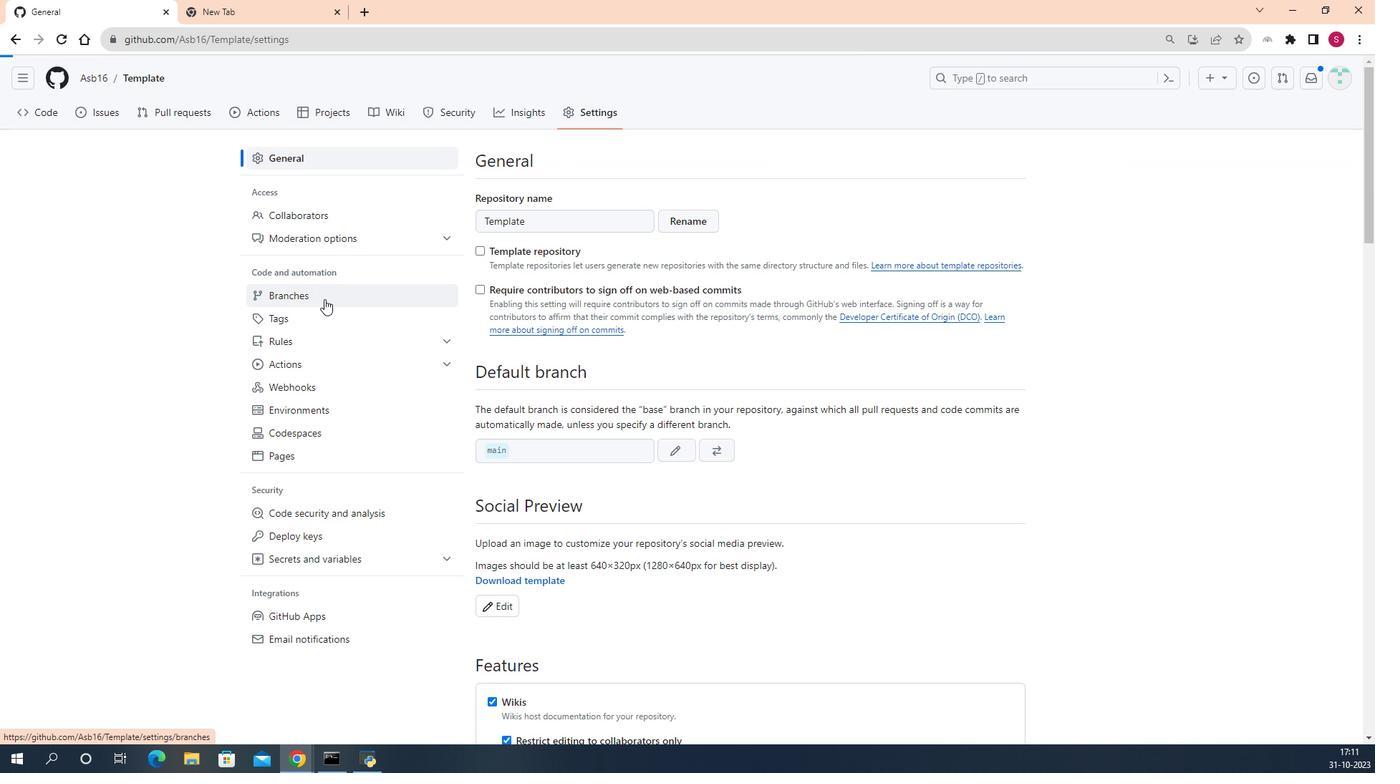 
Action: Mouse moved to (499, 270)
Screenshot: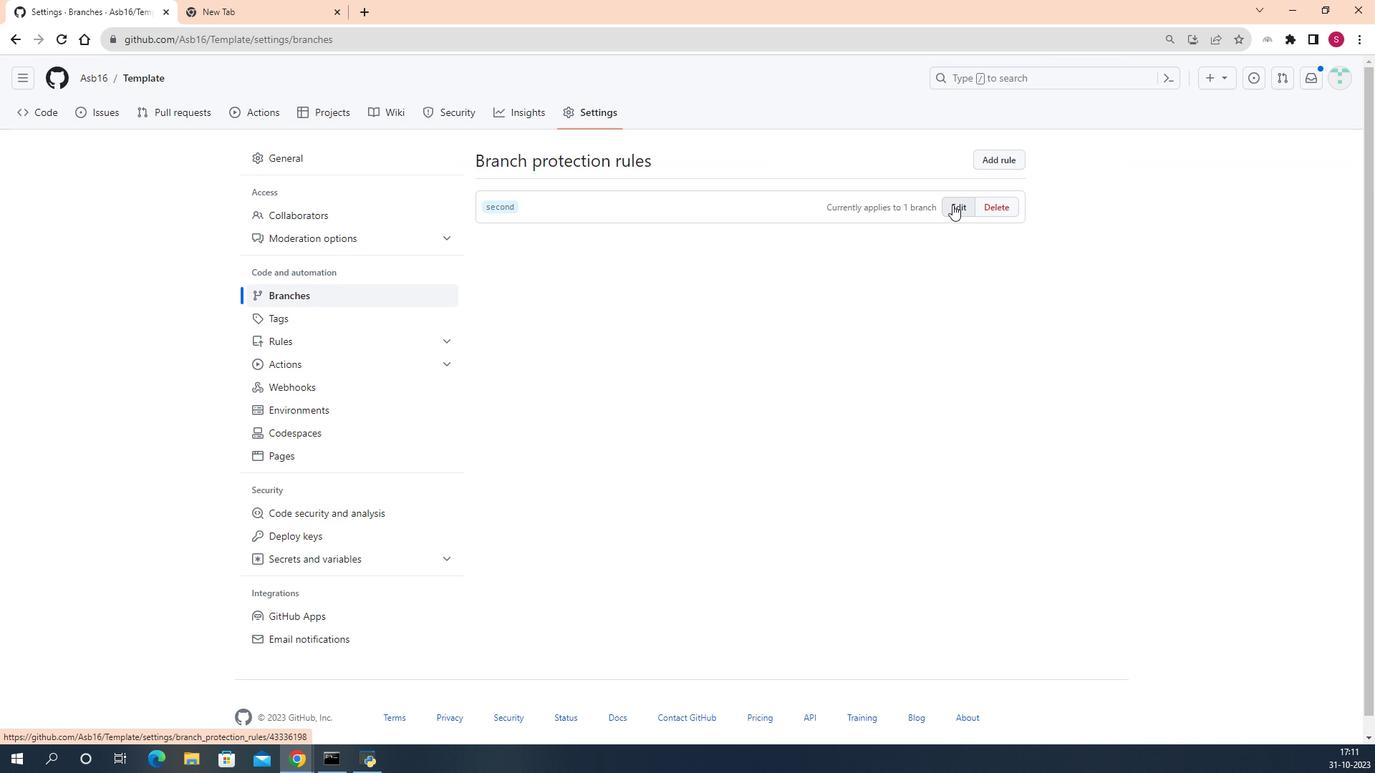 
Action: Mouse pressed left at (499, 270)
Screenshot: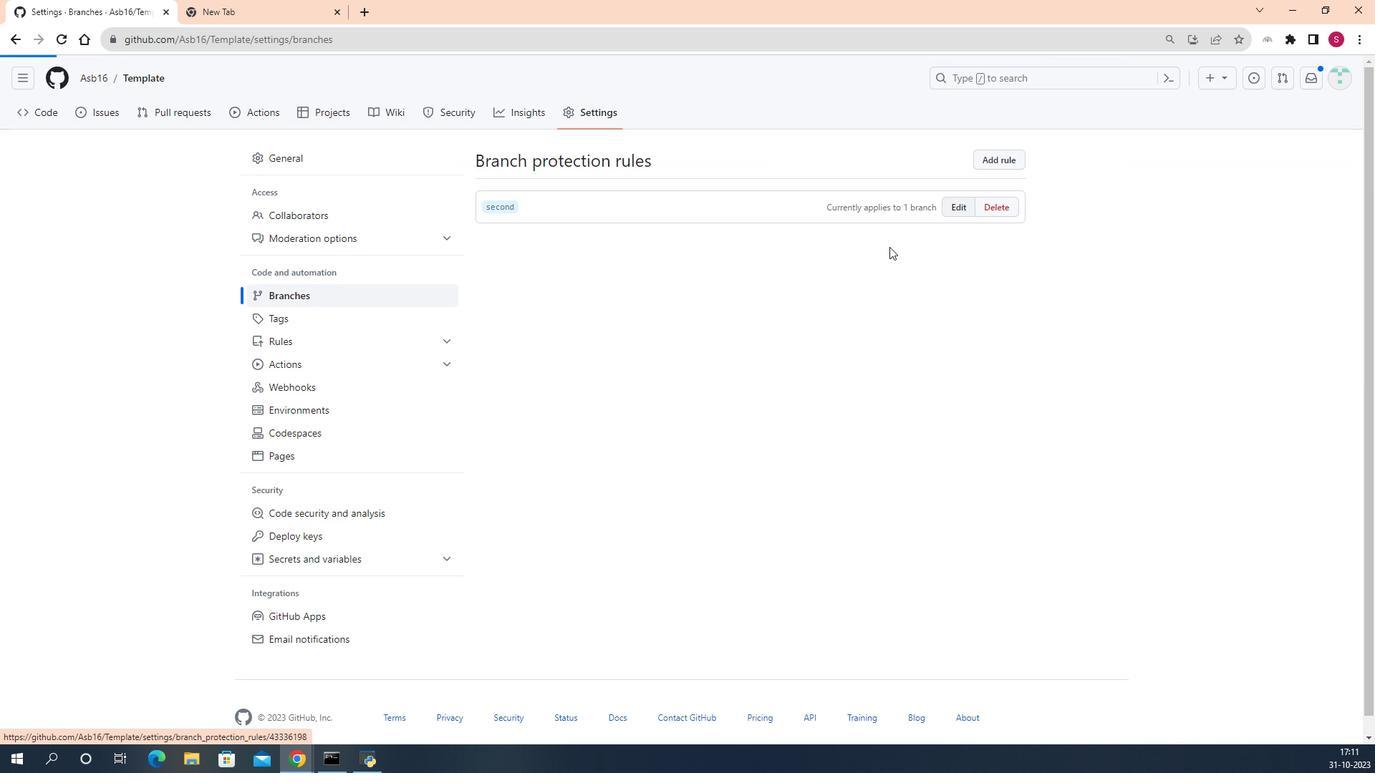 
Action: Mouse moved to (541, 384)
Screenshot: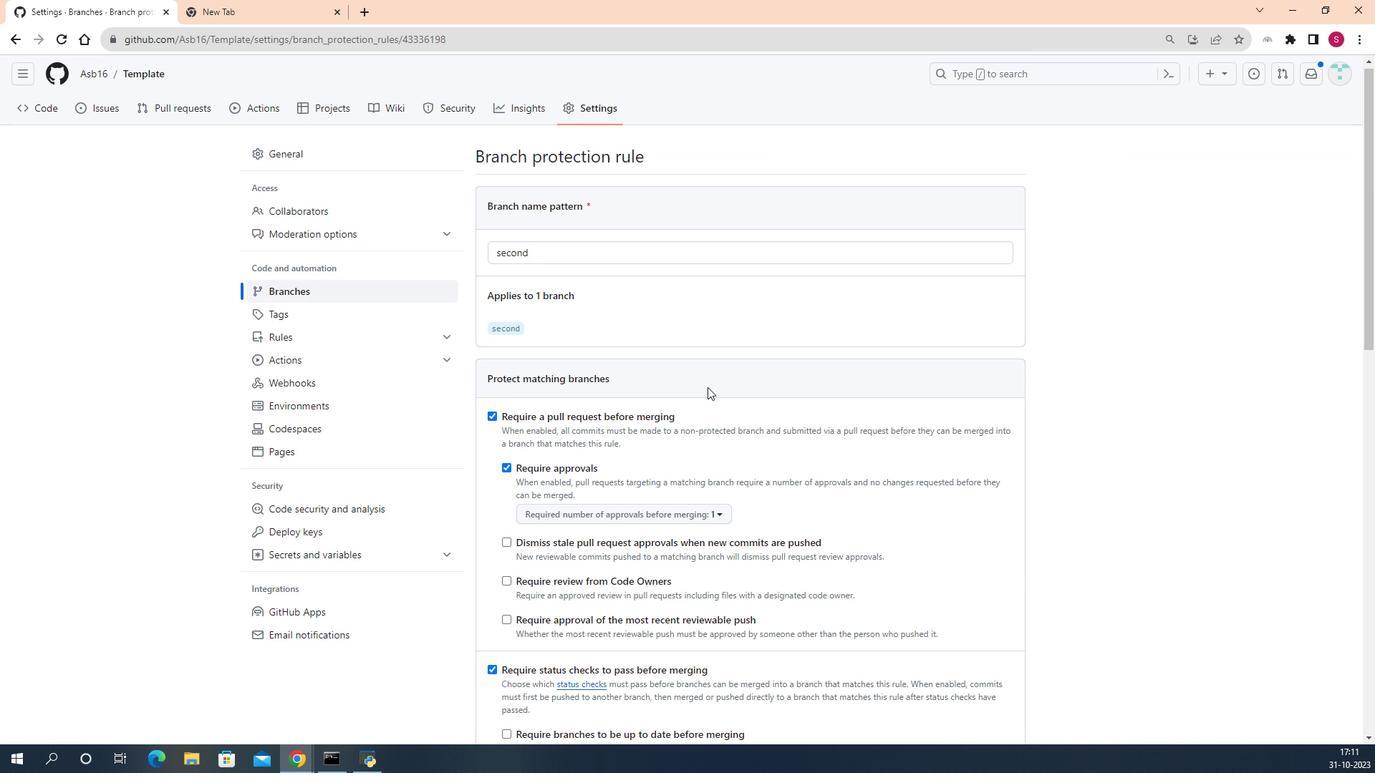 
Action: Mouse scrolled (541, 383) with delta (0, 0)
Screenshot: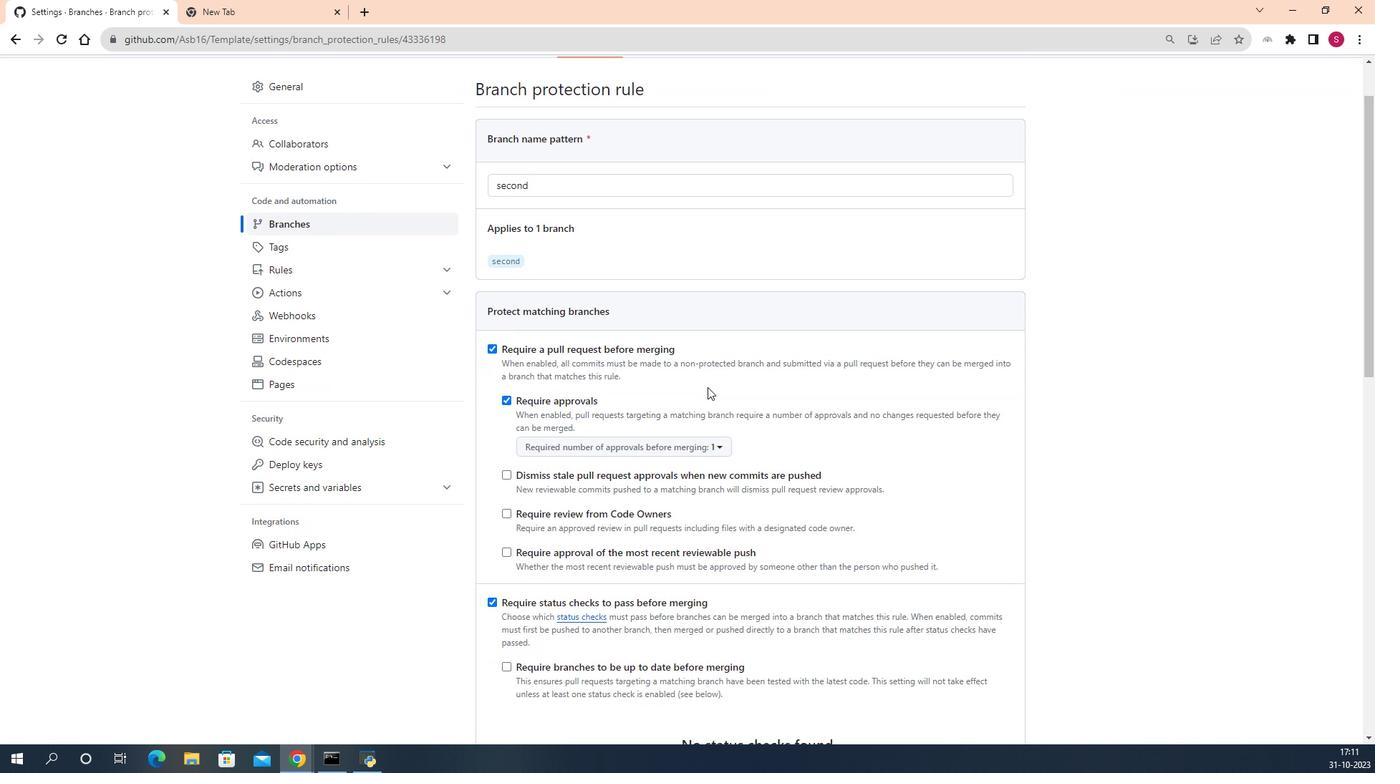 
Action: Mouse scrolled (541, 383) with delta (0, 0)
Screenshot: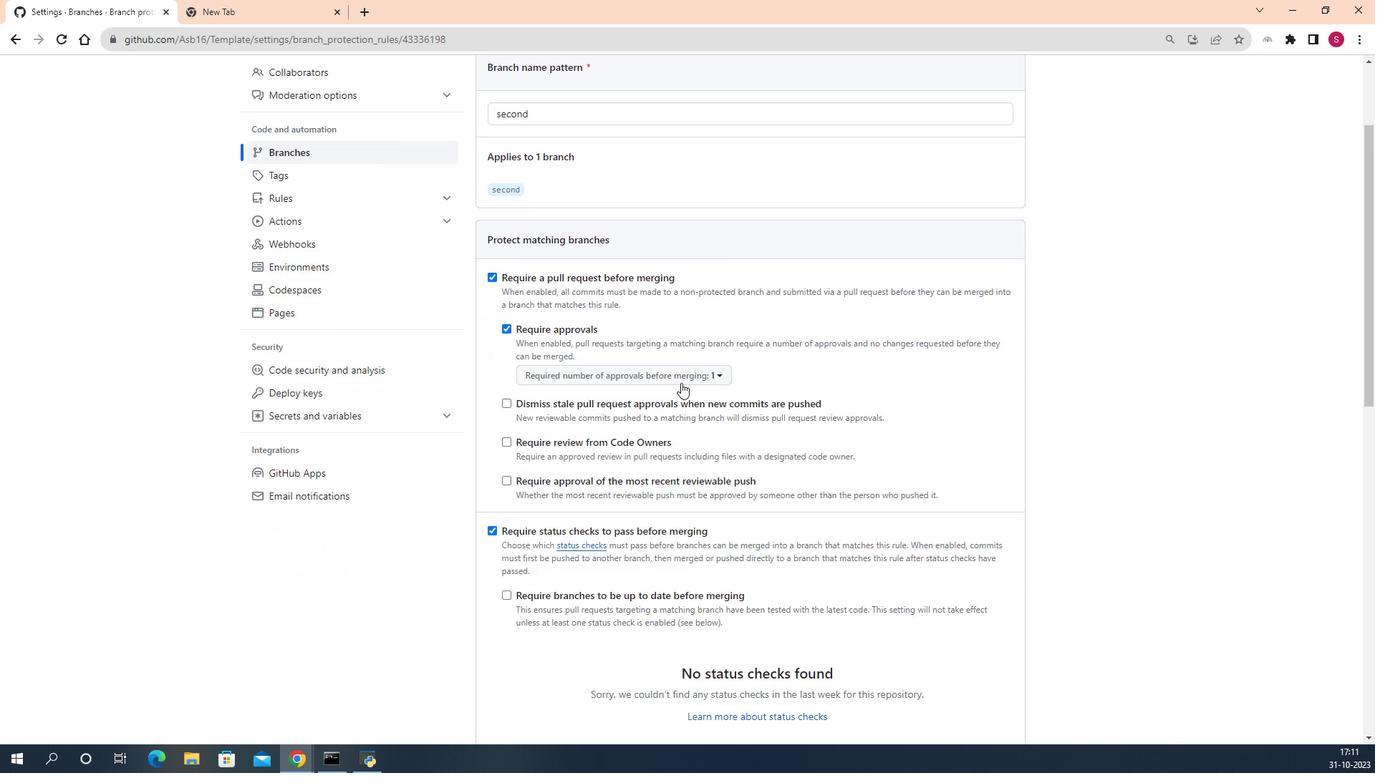 
Action: Mouse moved to (578, 316)
Screenshot: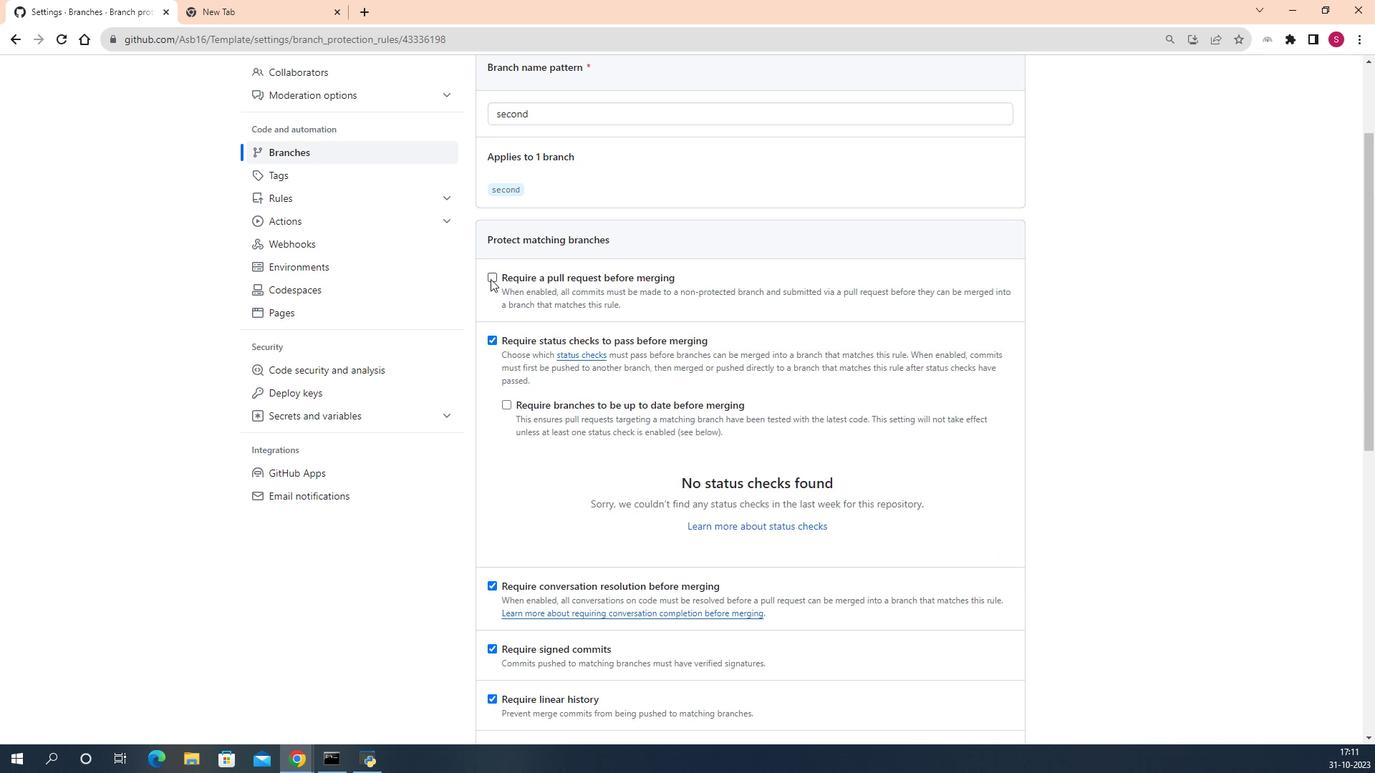 
Action: Mouse pressed left at (578, 316)
Screenshot: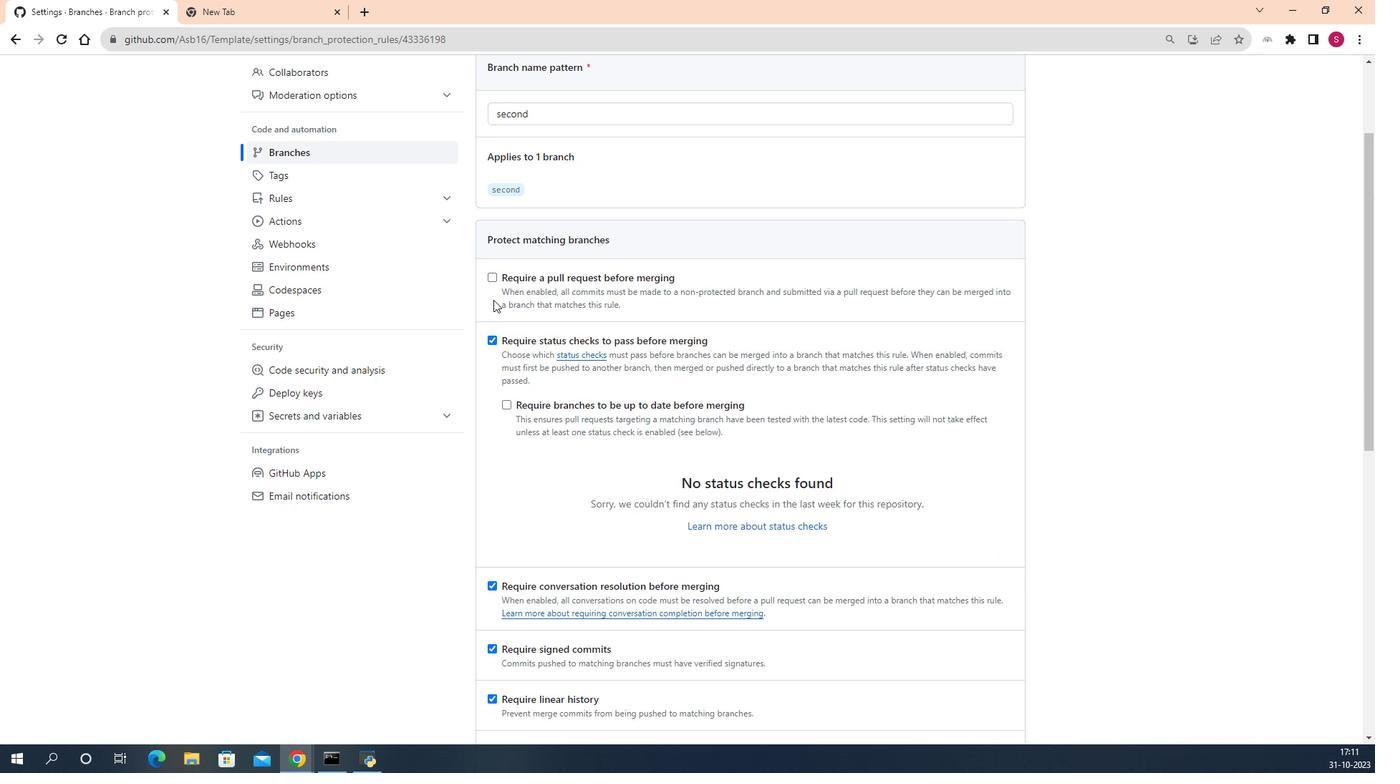 
Action: Mouse moved to (573, 411)
Screenshot: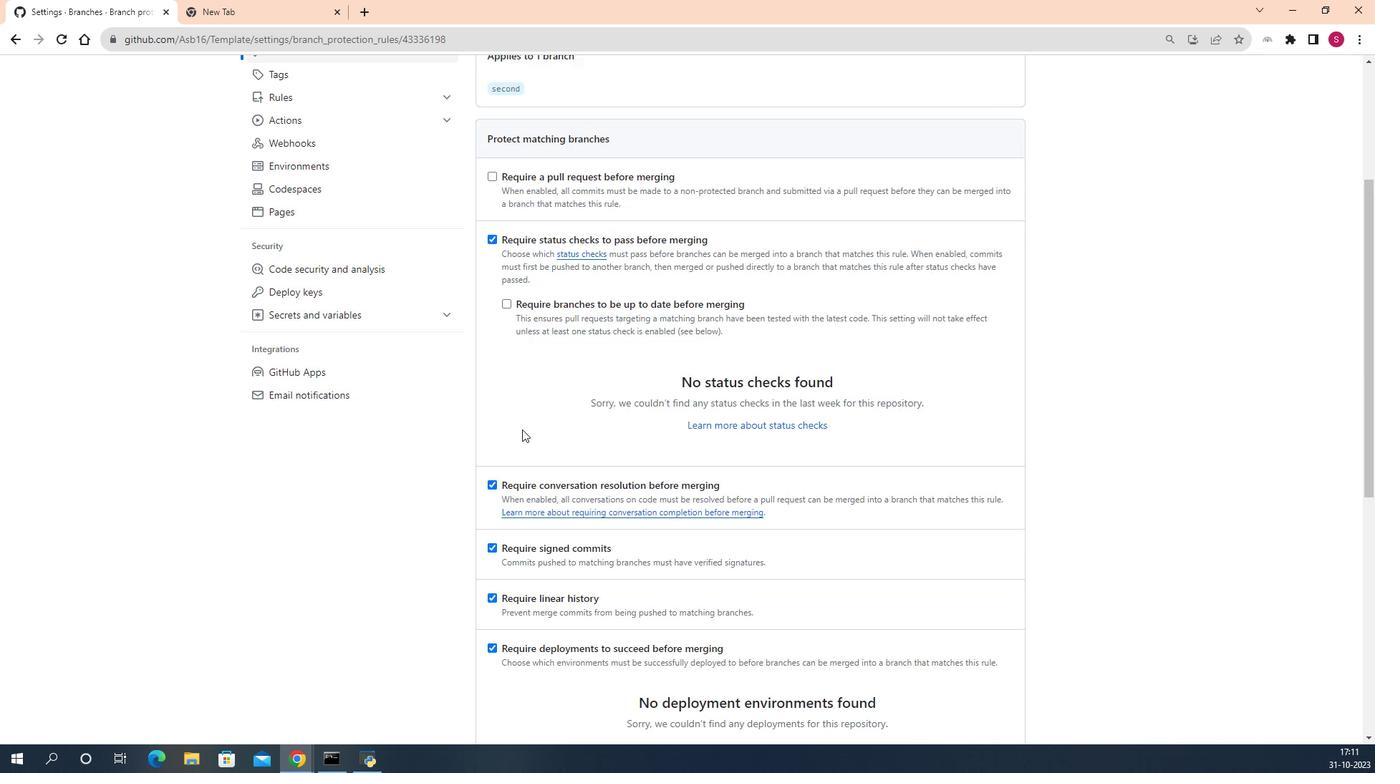 
Action: Mouse scrolled (573, 410) with delta (0, 0)
Screenshot: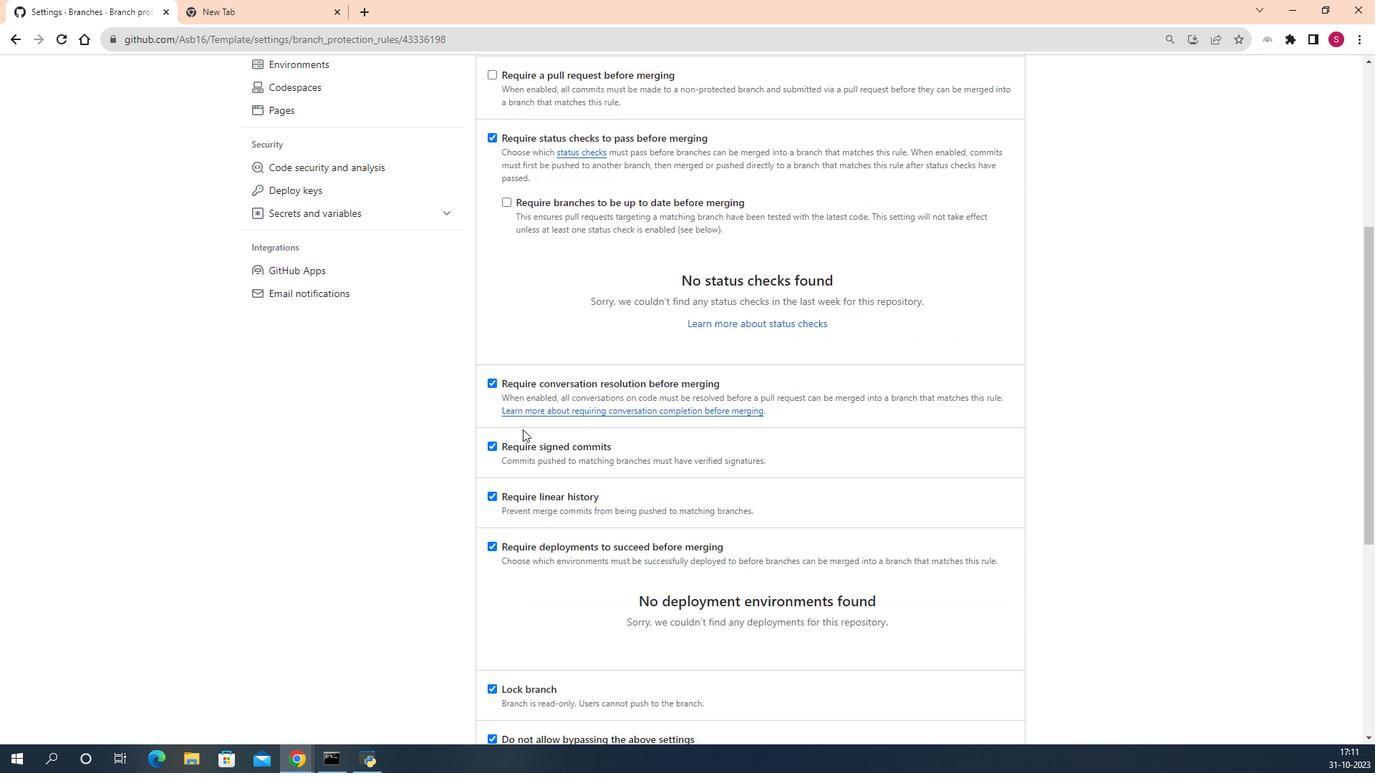
Action: Mouse scrolled (573, 410) with delta (0, 0)
Screenshot: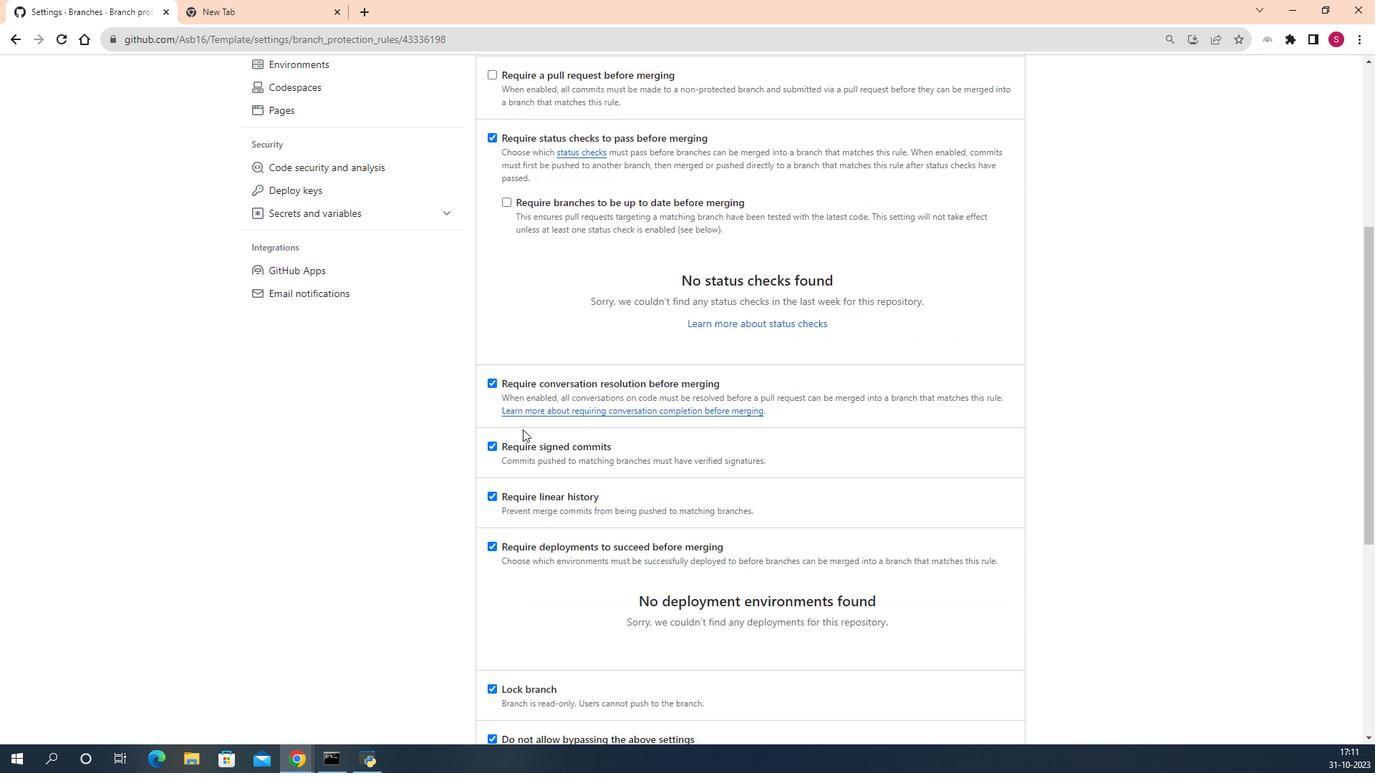 
Action: Mouse scrolled (573, 410) with delta (0, 0)
Screenshot: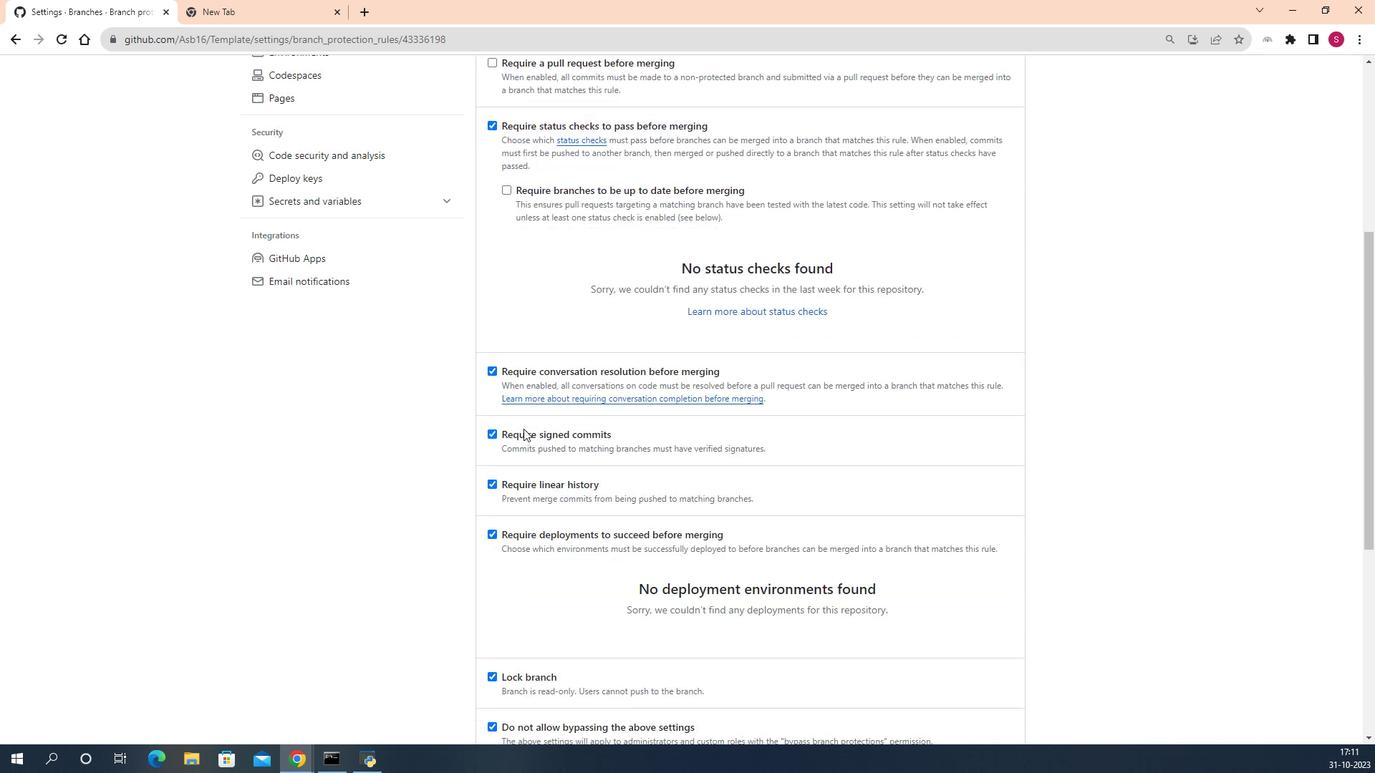 
Action: Mouse moved to (578, 413)
Screenshot: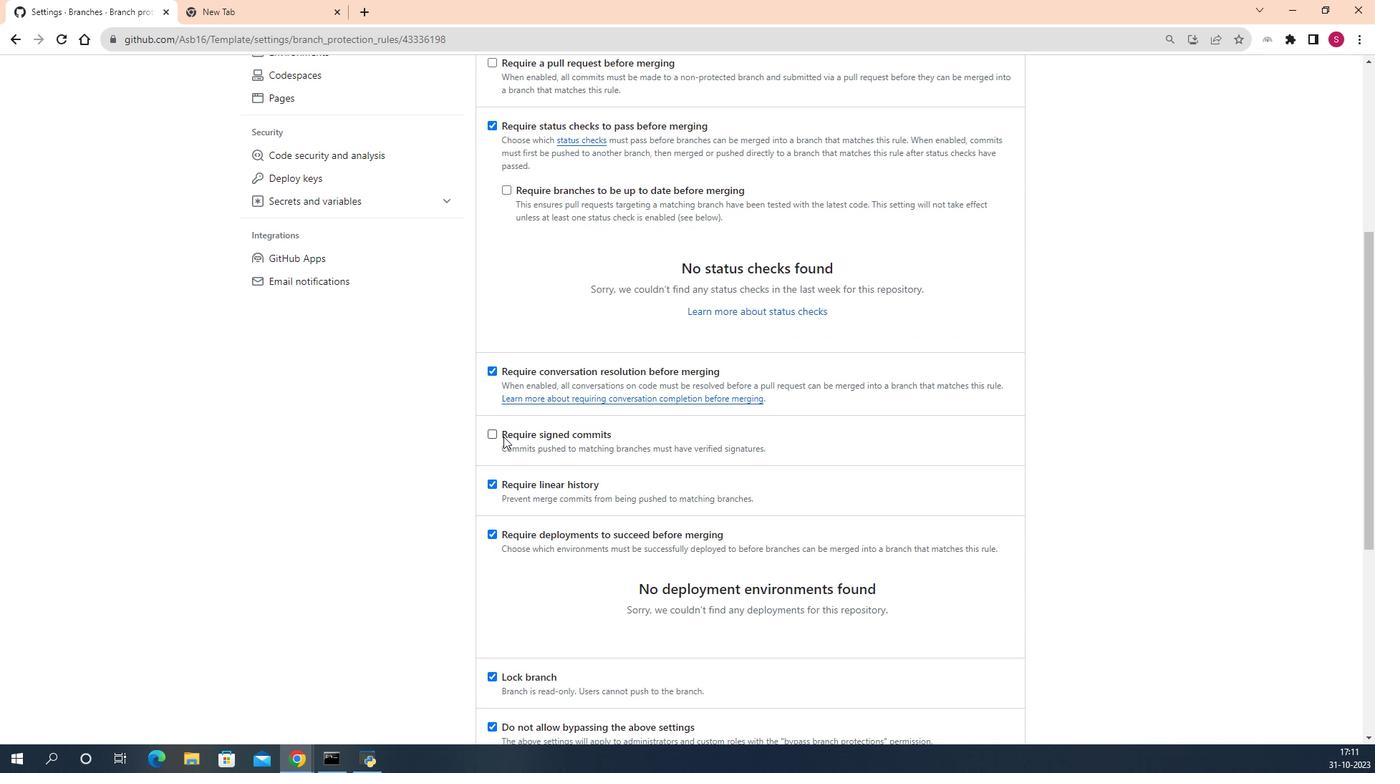 
Action: Mouse pressed left at (578, 413)
Screenshot: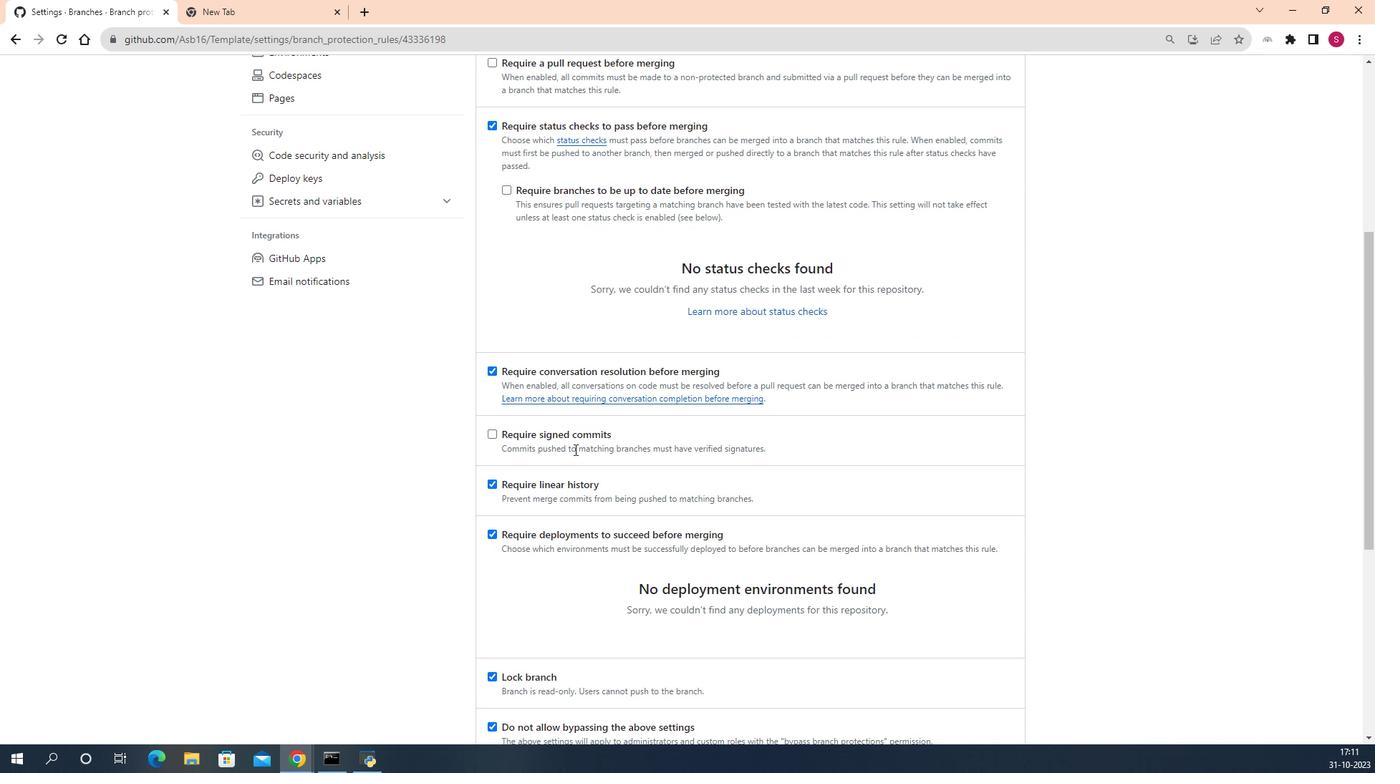 
Action: Mouse moved to (562, 424)
Screenshot: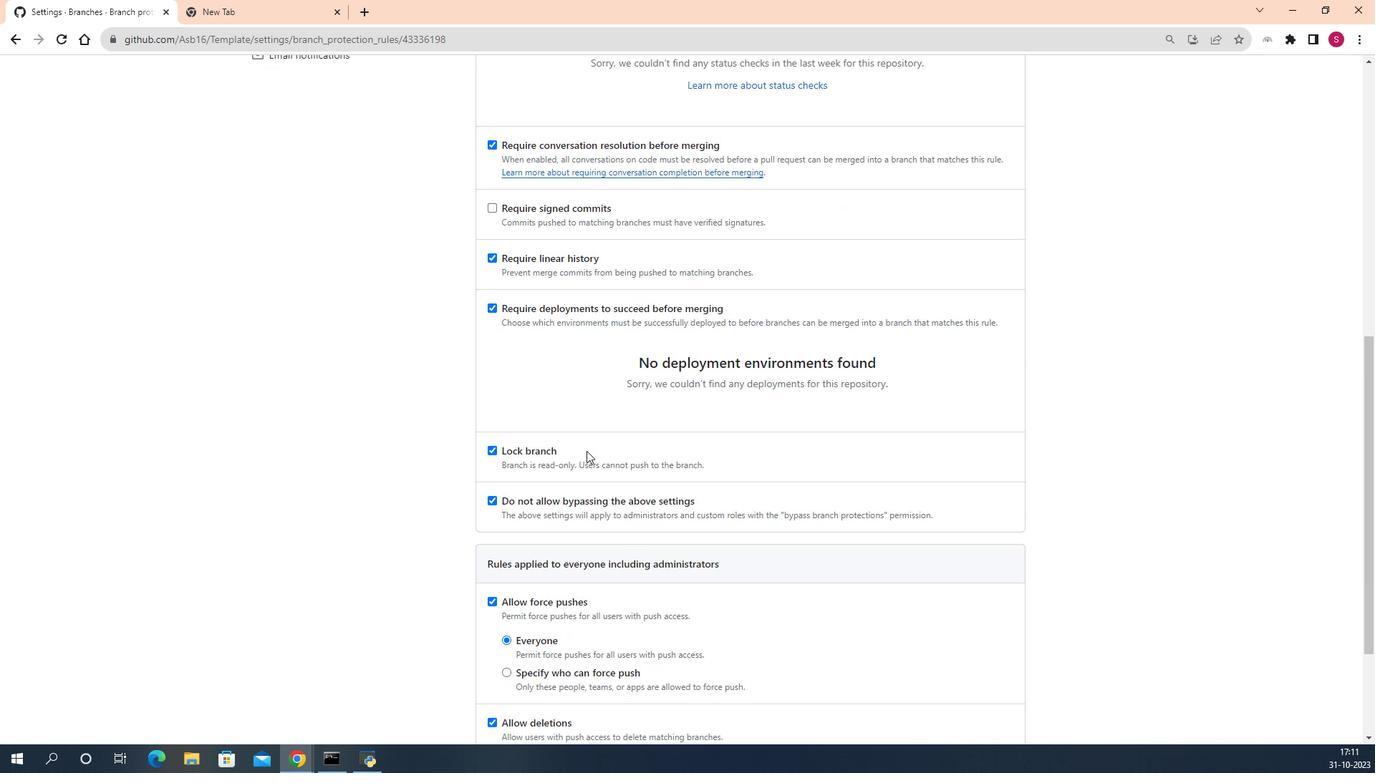 
Action: Mouse scrolled (562, 424) with delta (0, 0)
Screenshot: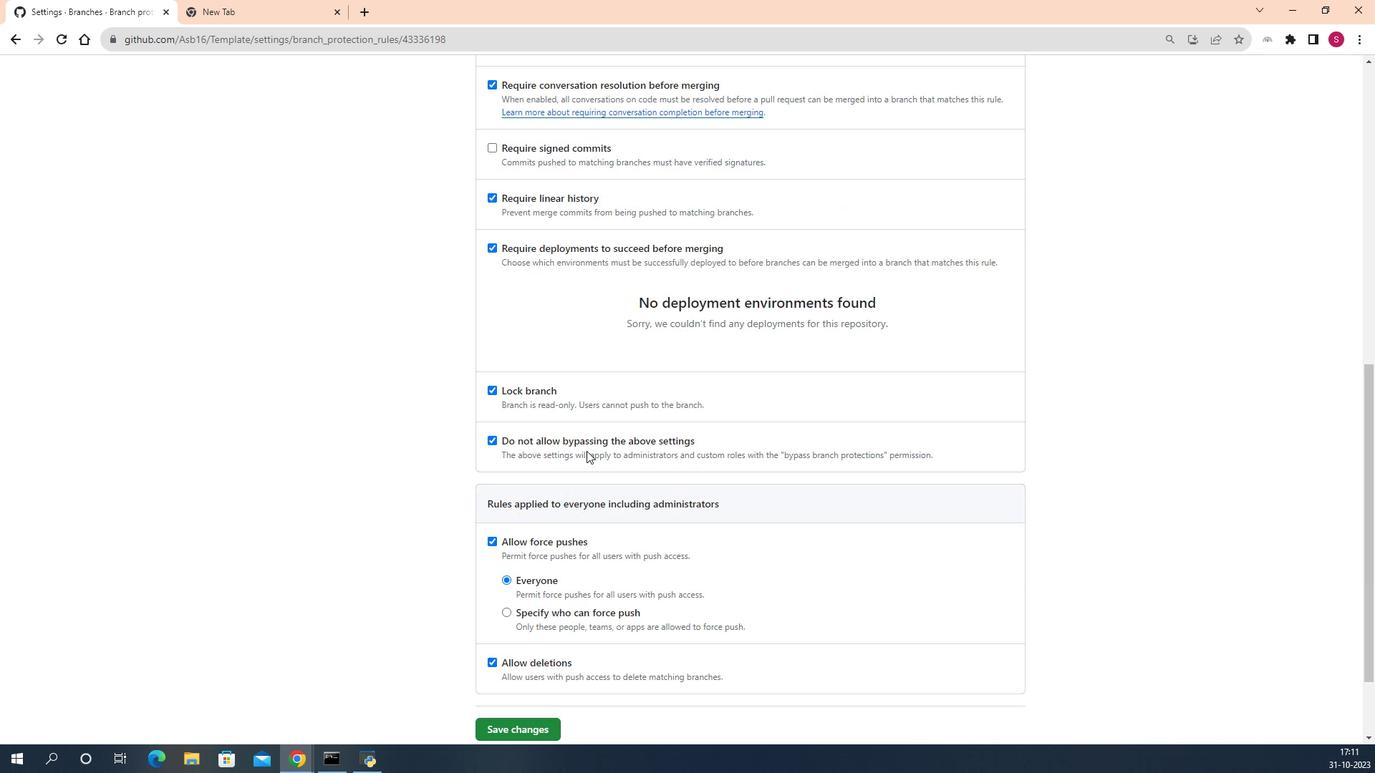 
Action: Mouse scrolled (562, 424) with delta (0, 0)
Screenshot: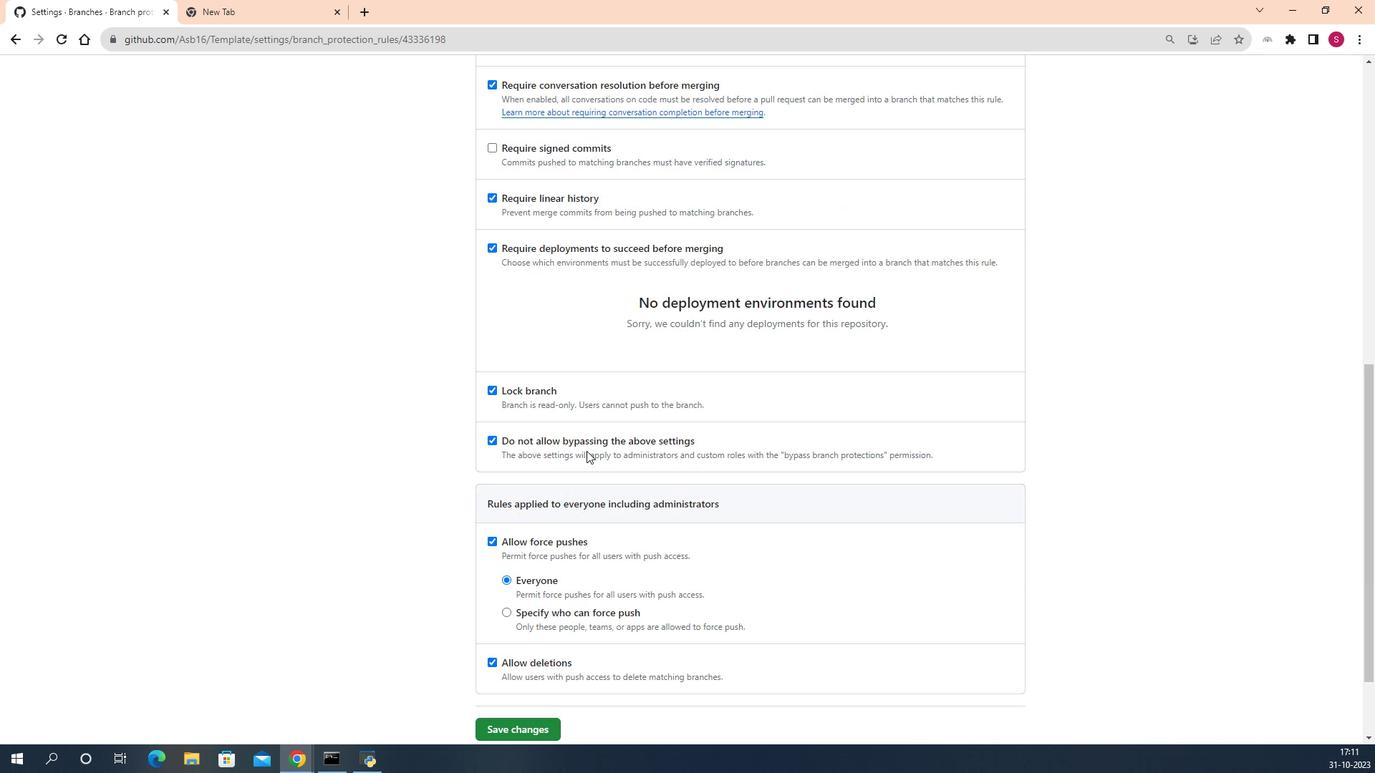 
Action: Mouse scrolled (562, 424) with delta (0, 0)
Screenshot: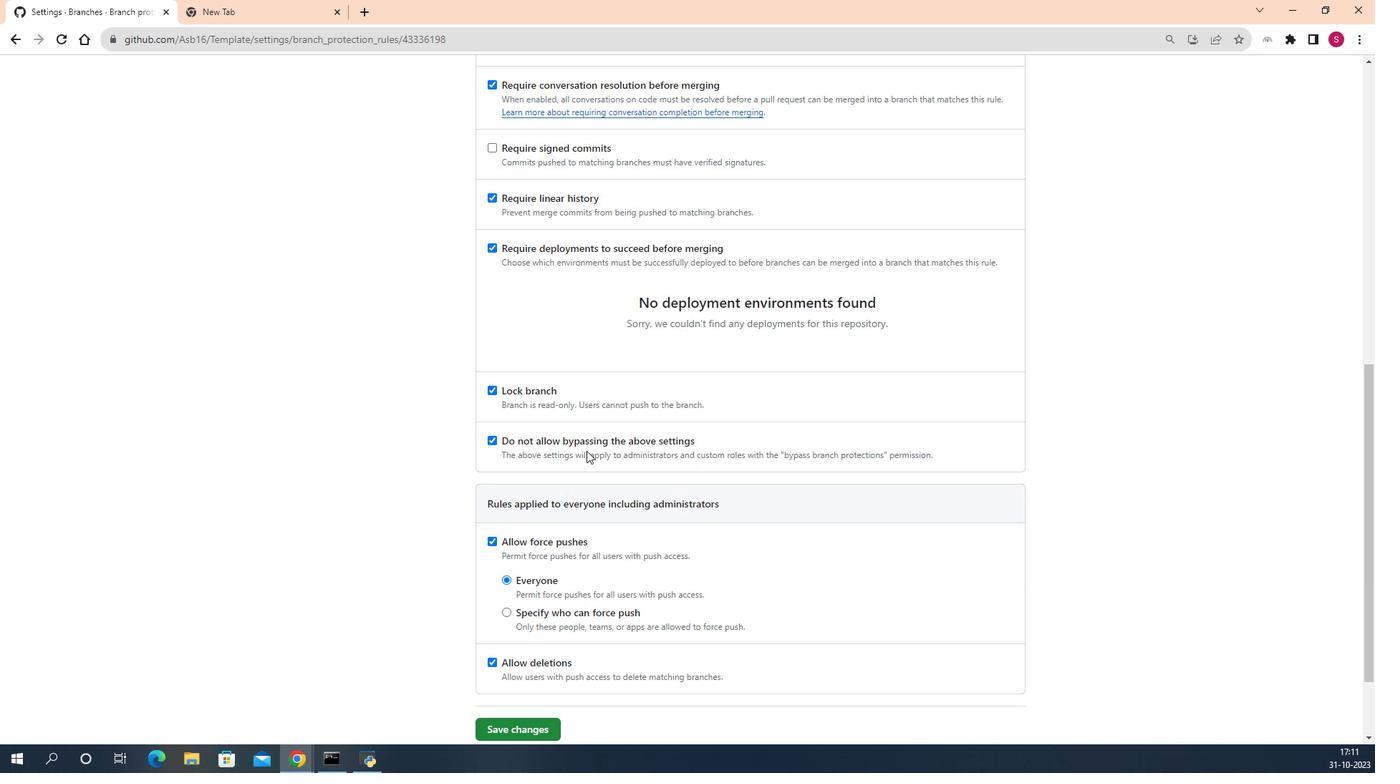 
Action: Mouse scrolled (562, 424) with delta (0, 0)
Screenshot: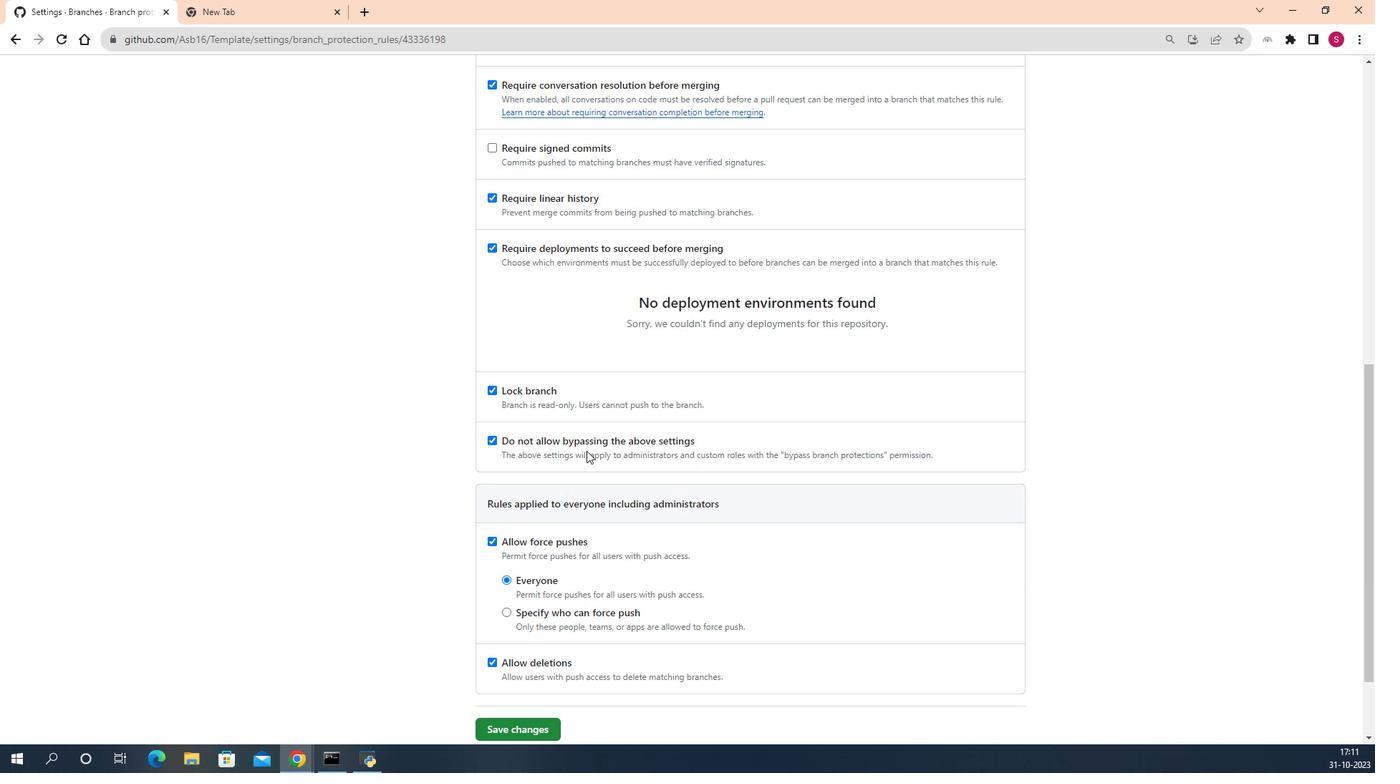 
Action: Mouse moved to (578, 416)
Screenshot: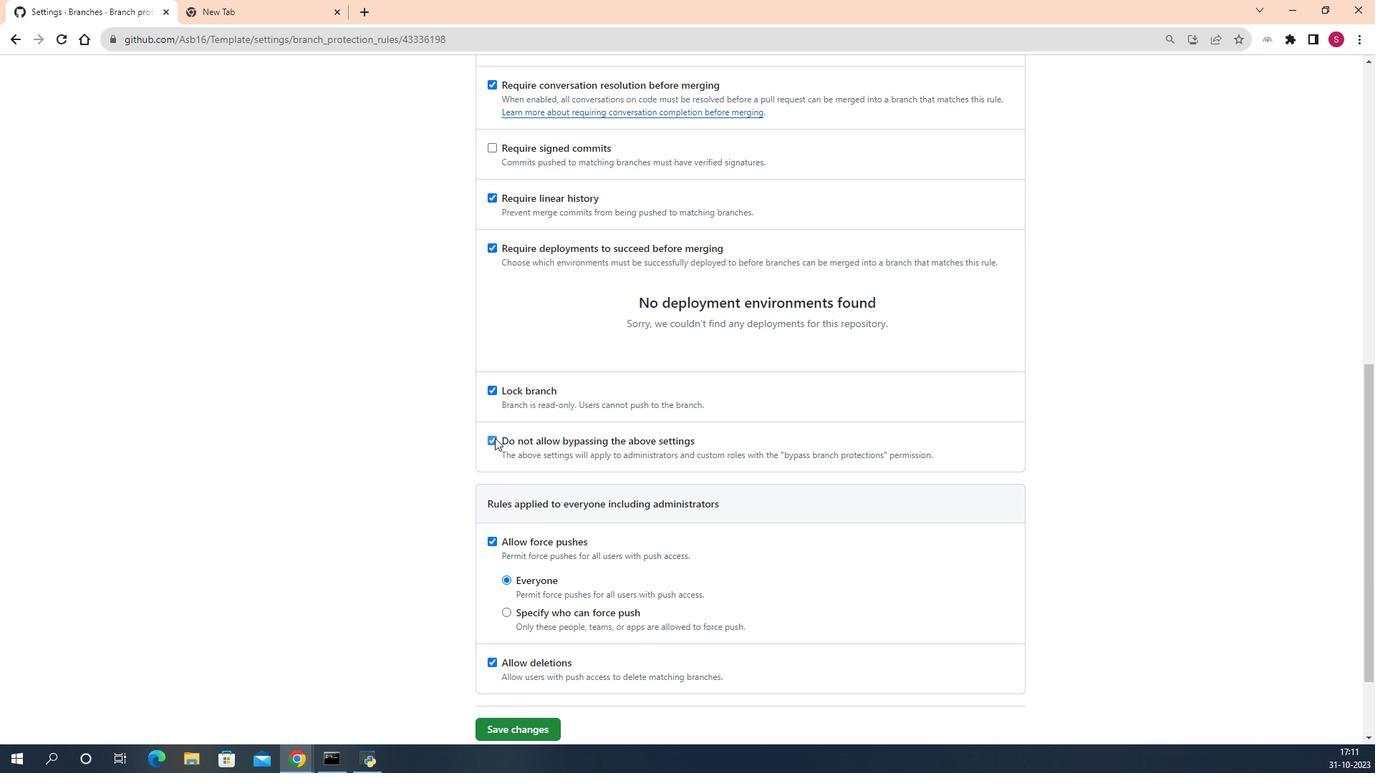 
Action: Mouse pressed left at (578, 416)
Screenshot: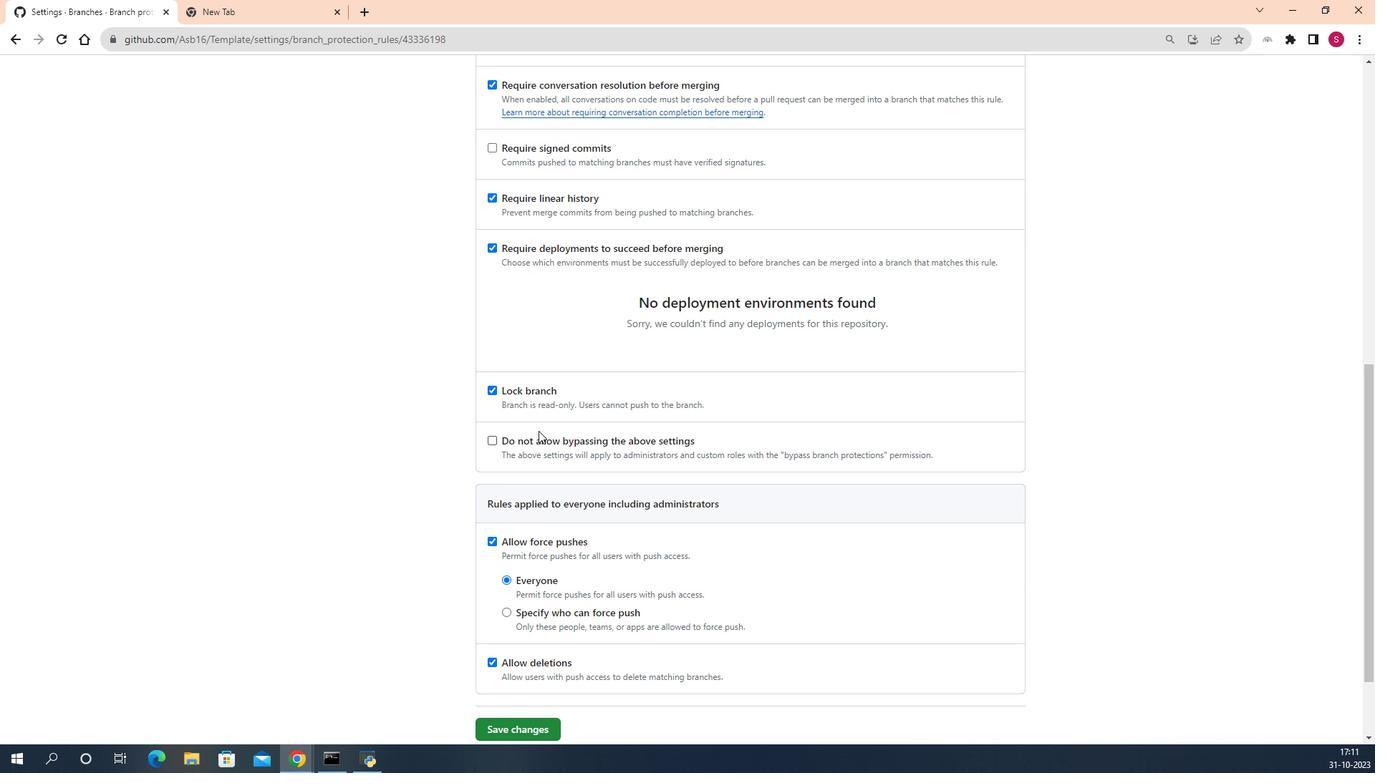 
Action: Mouse moved to (568, 410)
Screenshot: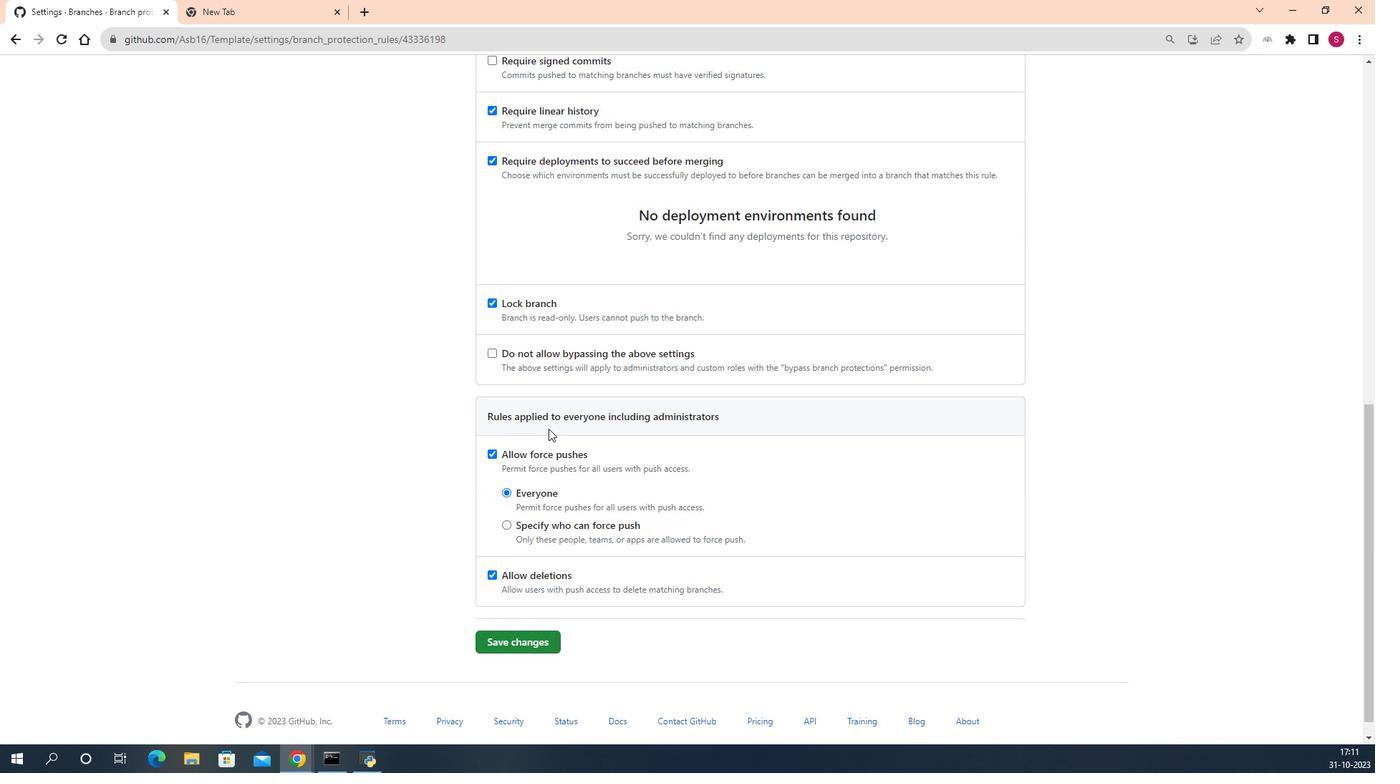 
Action: Mouse scrolled (568, 409) with delta (0, 0)
Screenshot: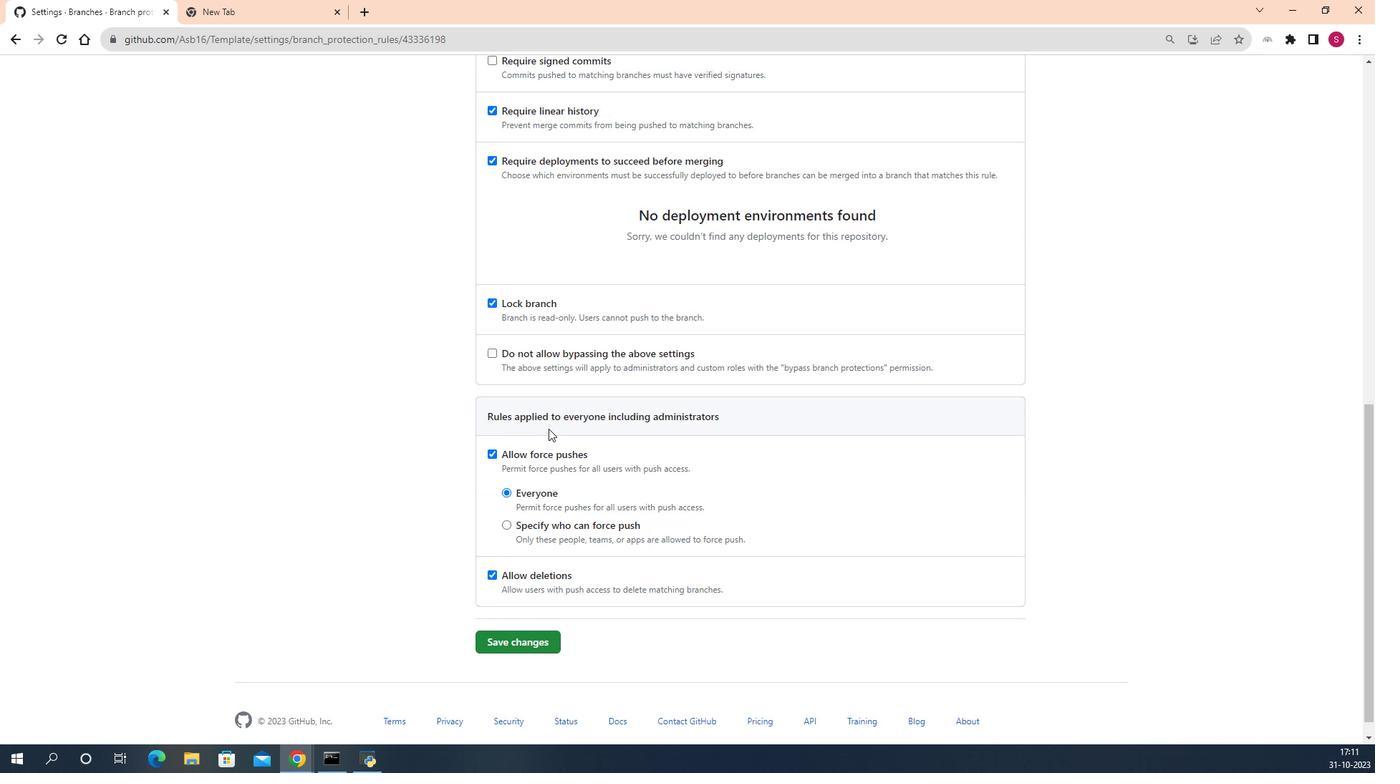 
Action: Mouse scrolled (568, 409) with delta (0, 0)
Screenshot: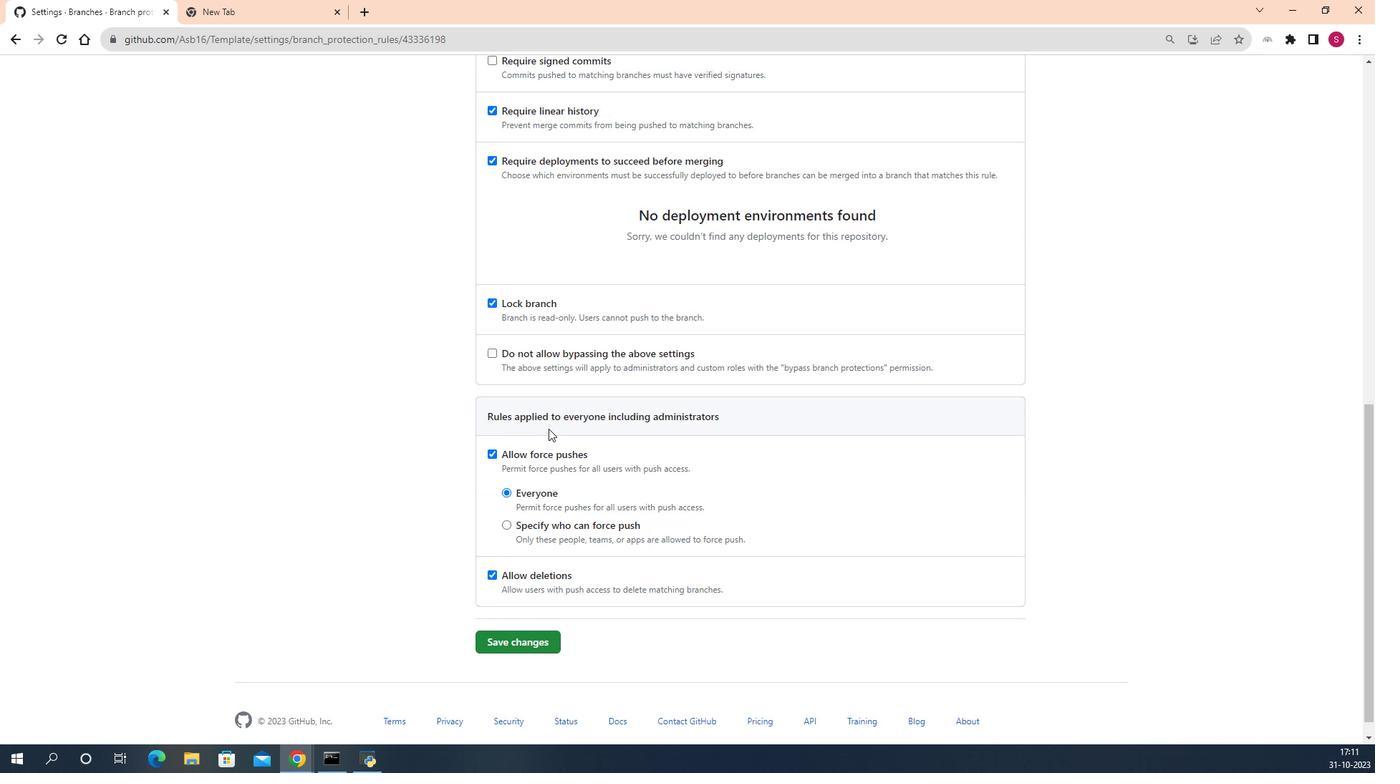 
Action: Mouse scrolled (568, 409) with delta (0, 0)
Screenshot: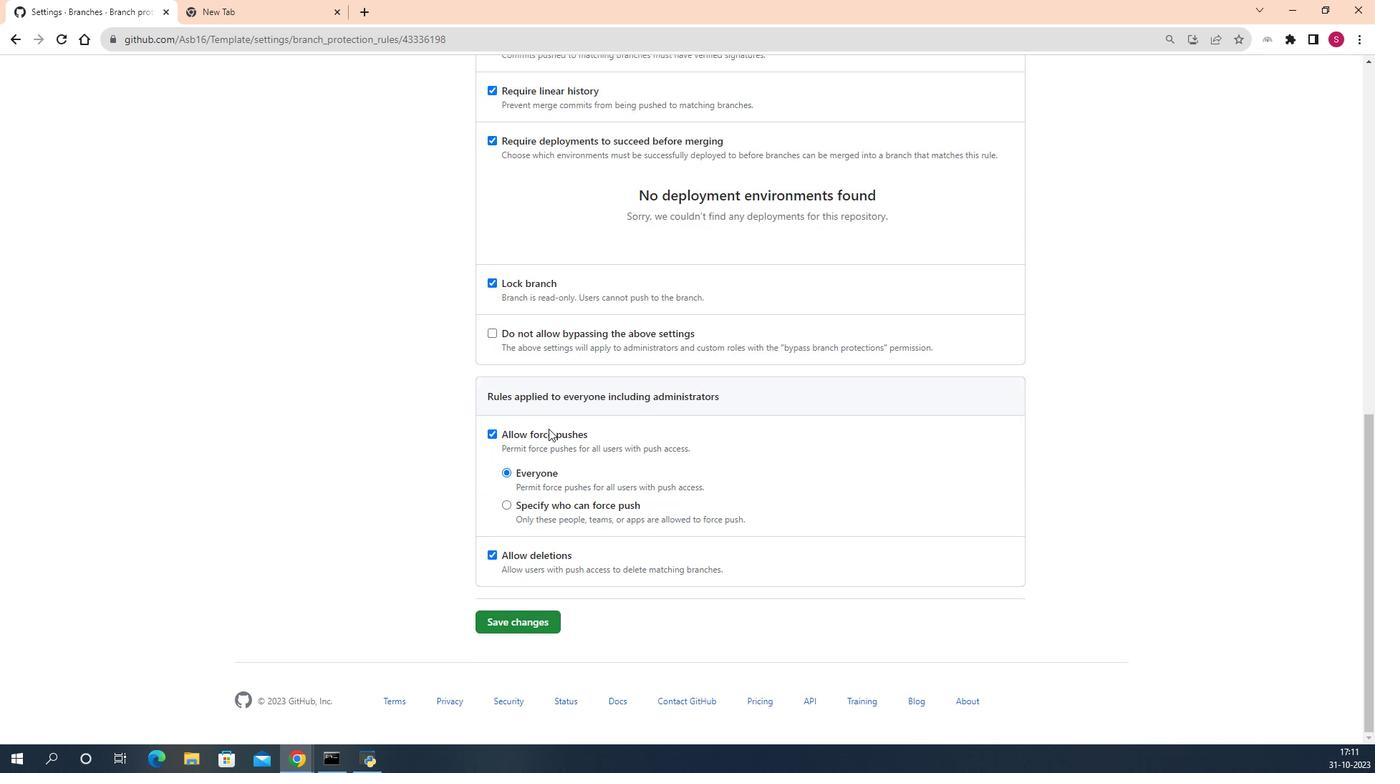 
Action: Mouse scrolled (568, 409) with delta (0, 0)
Screenshot: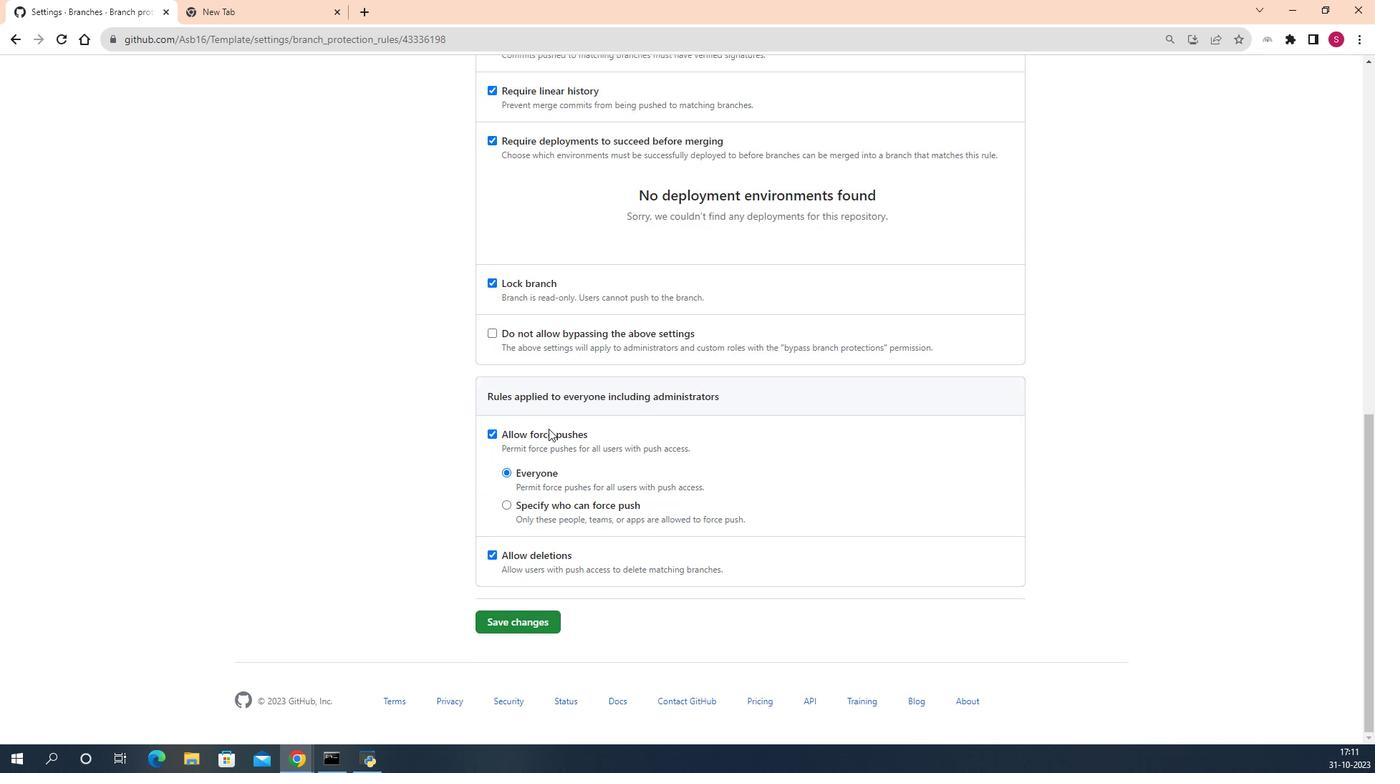 
Action: Mouse scrolled (568, 409) with delta (0, 0)
Screenshot: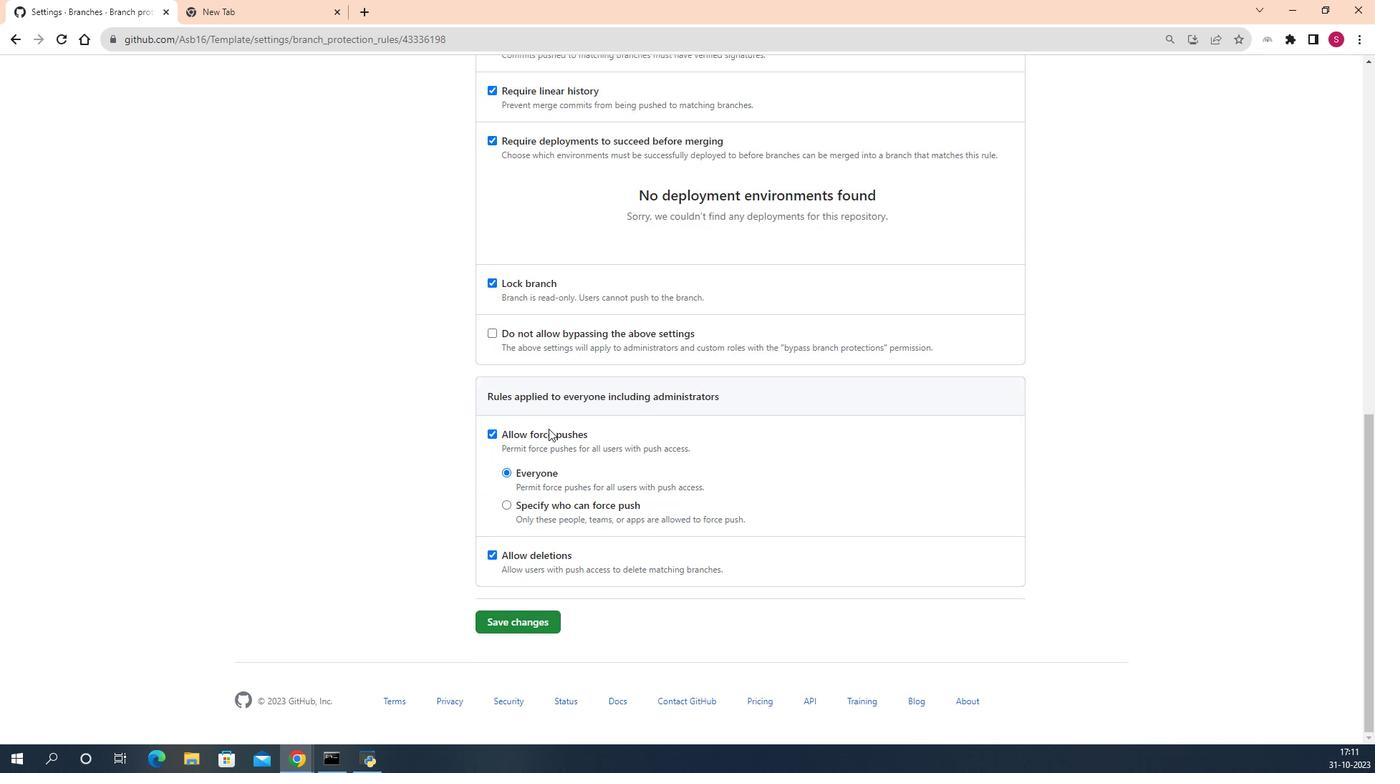 
Action: Mouse scrolled (568, 409) with delta (0, 0)
Screenshot: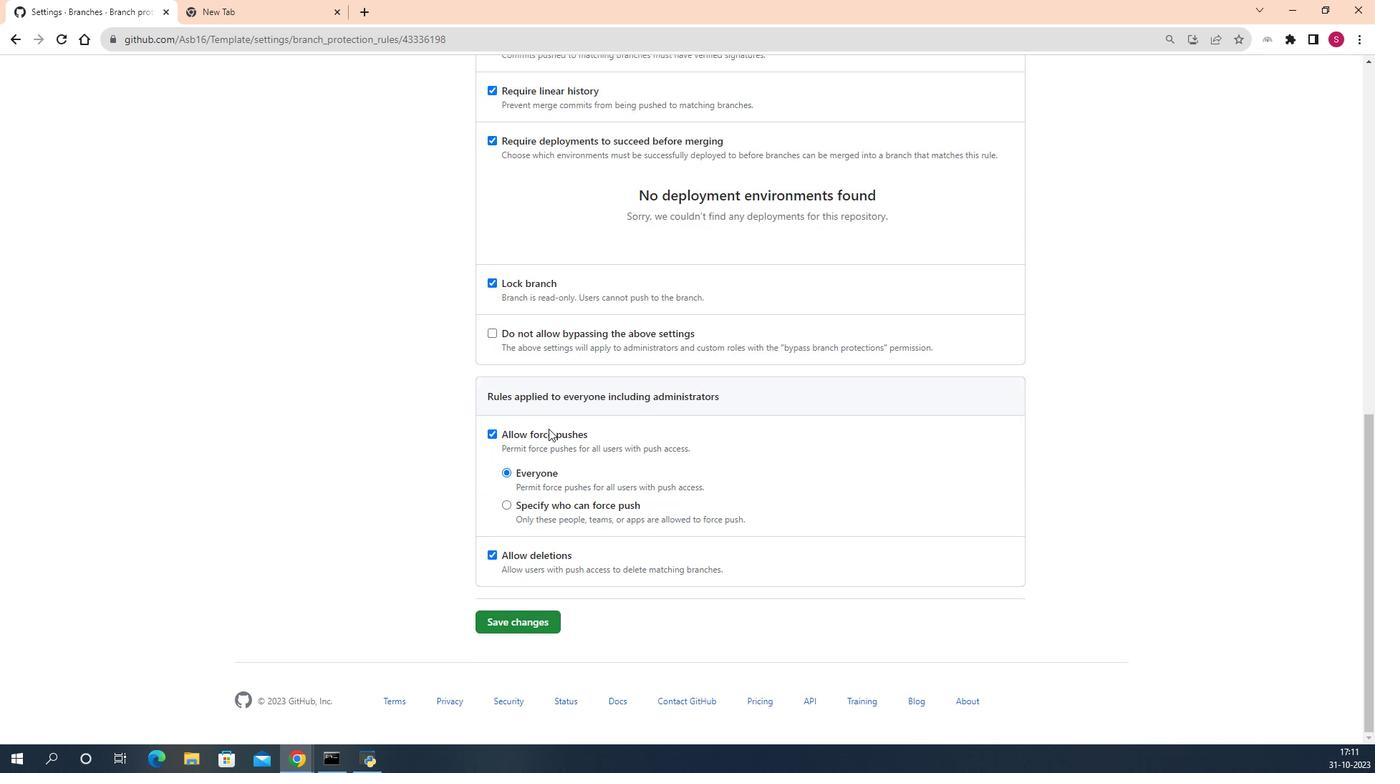 
Action: Mouse moved to (578, 488)
Screenshot: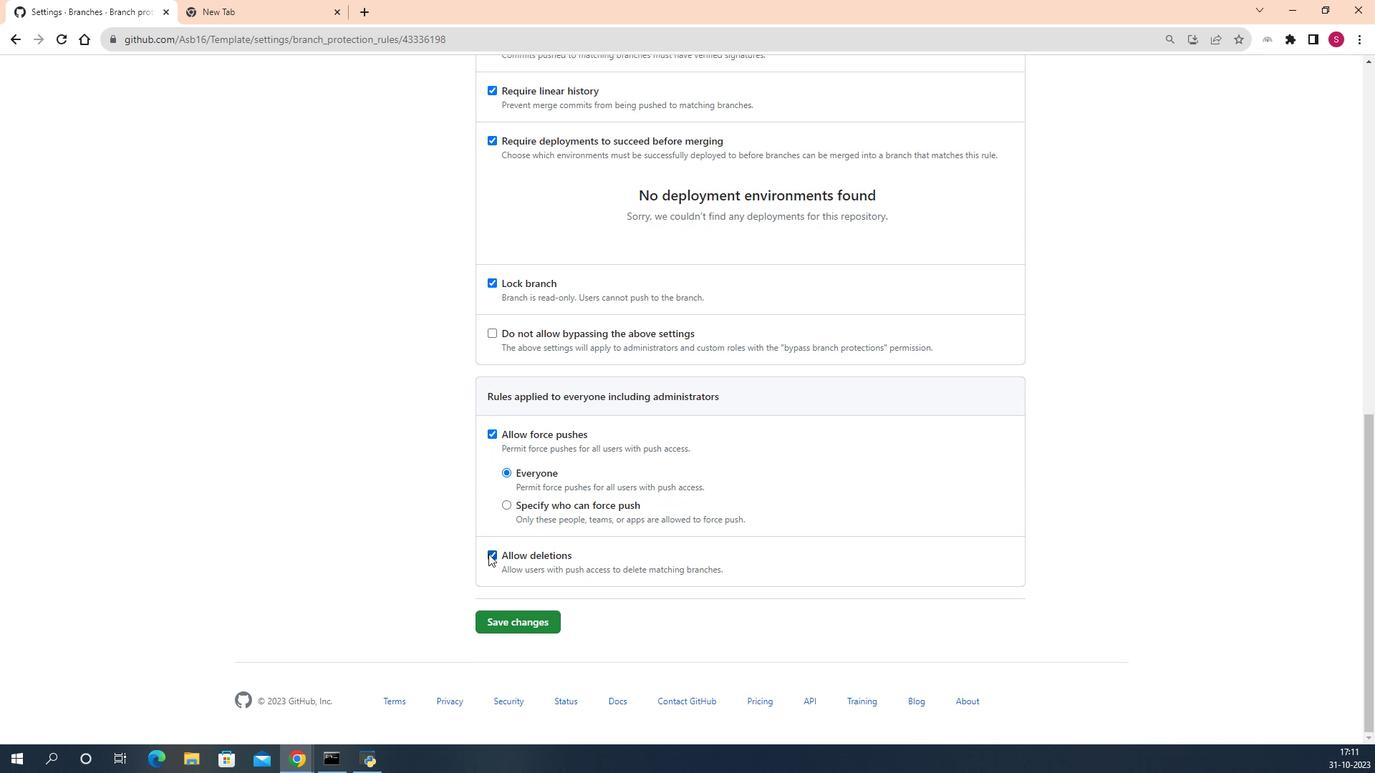 
Action: Mouse pressed left at (578, 488)
Screenshot: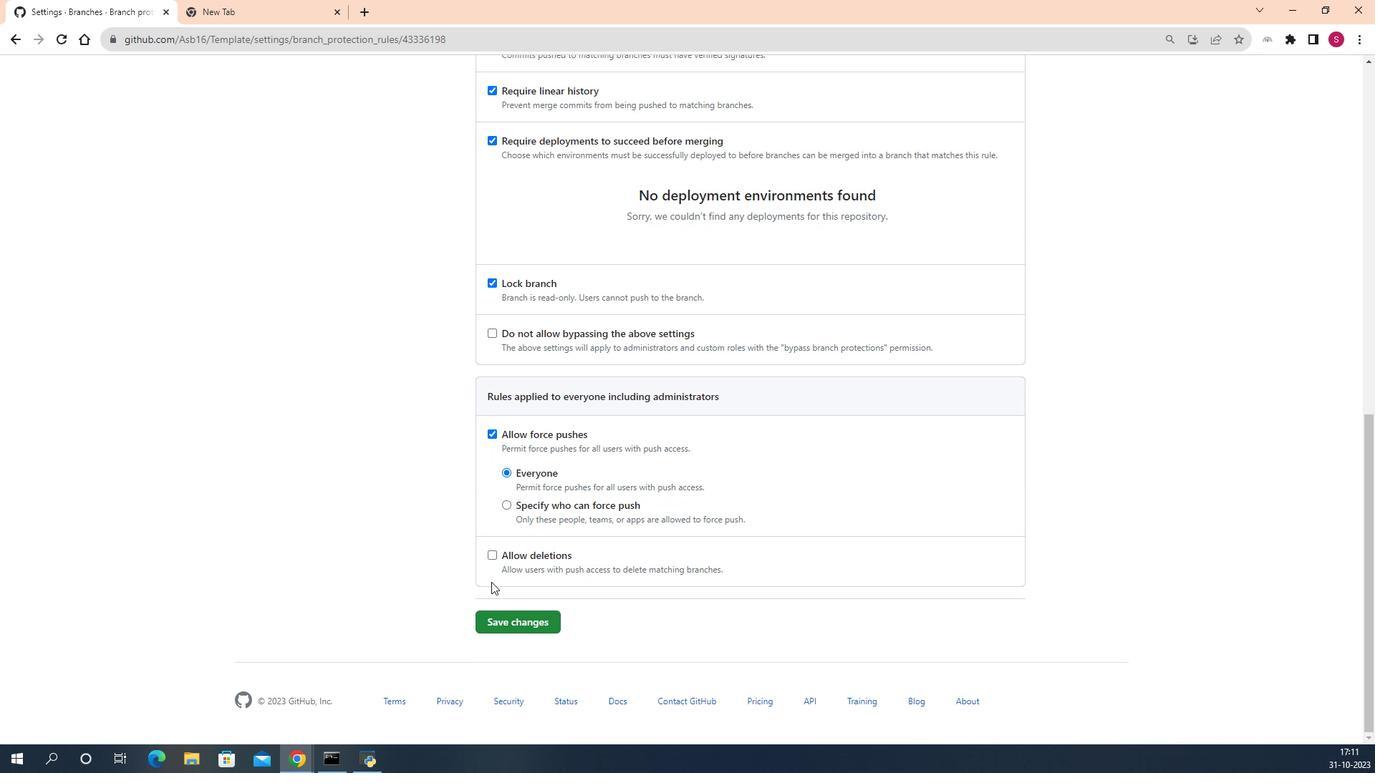 
Action: Mouse moved to (576, 523)
Screenshot: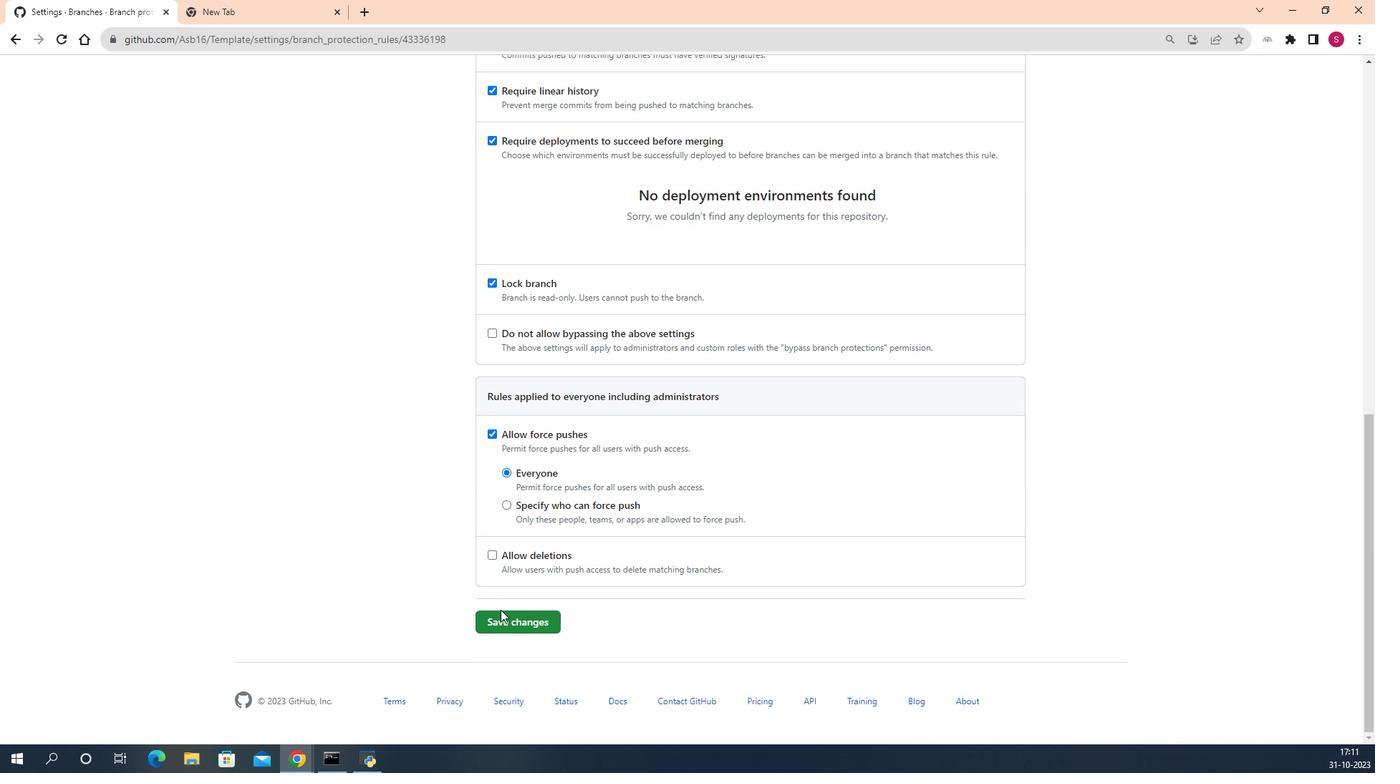 
Action: Mouse pressed left at (576, 523)
Screenshot: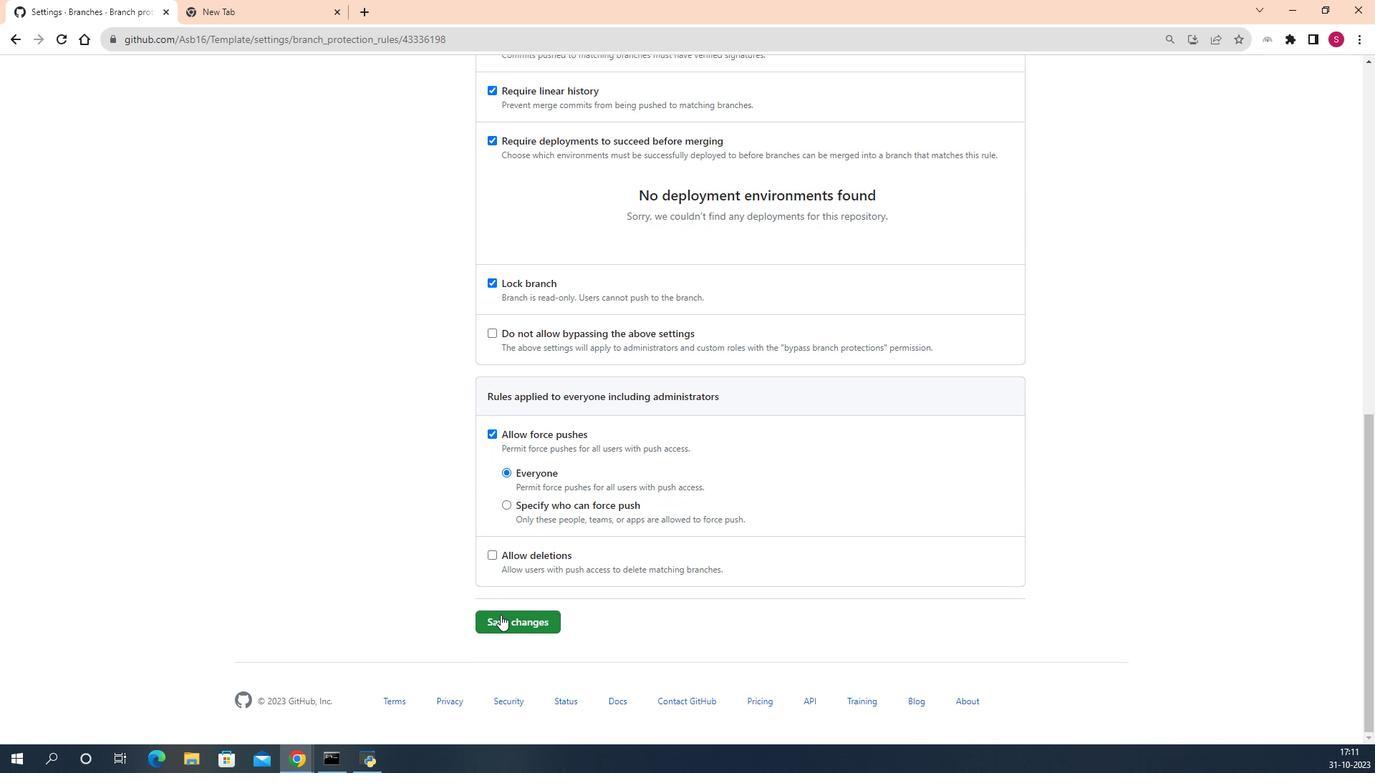 
Action: Mouse moved to (576, 530)
Screenshot: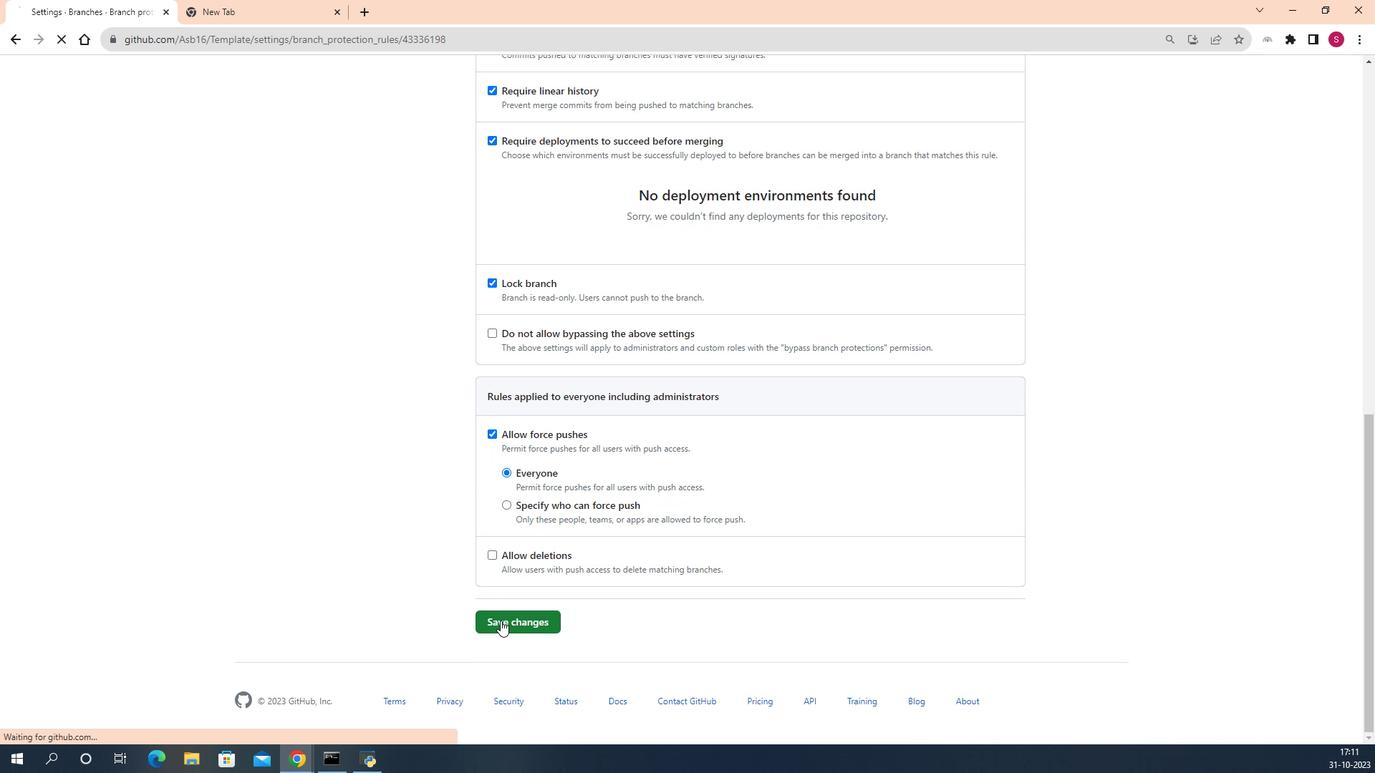 
Action: Mouse pressed left at (576, 530)
Screenshot: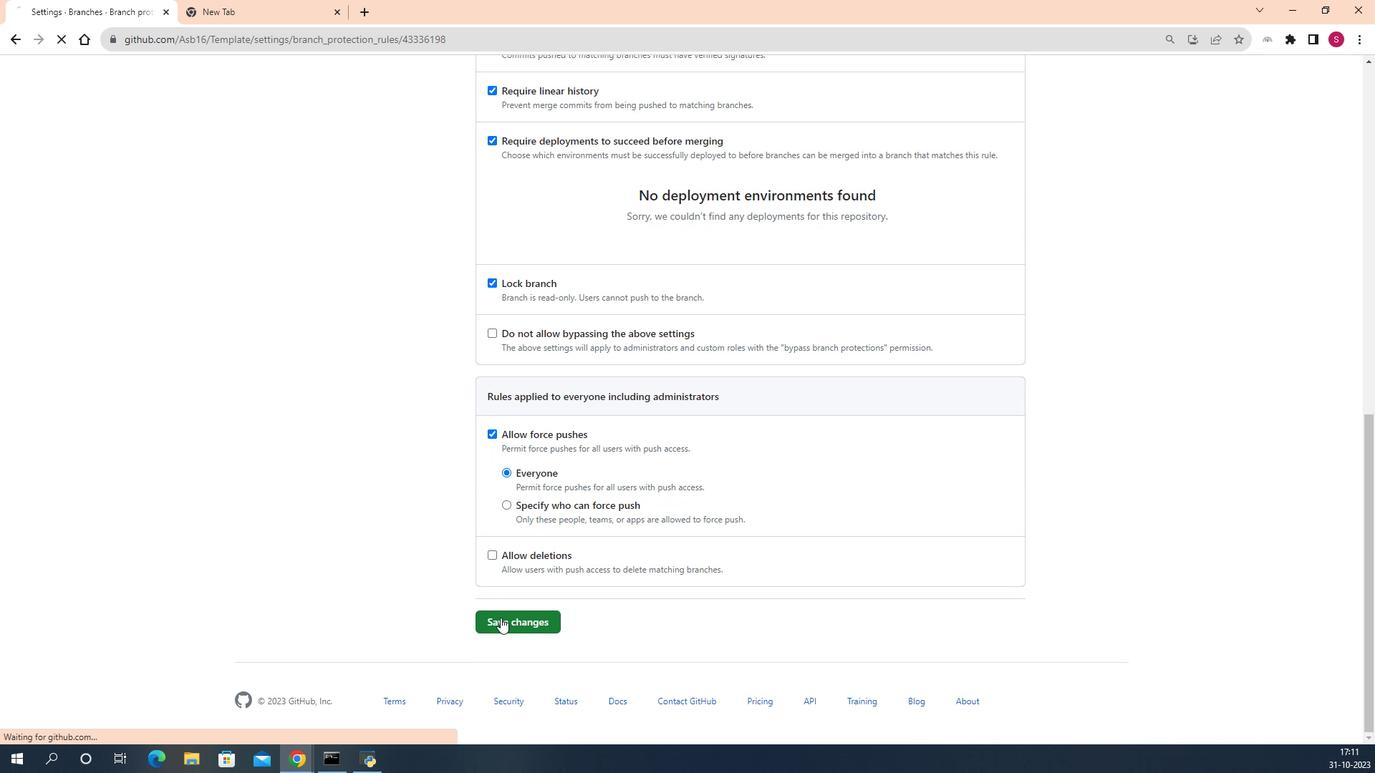 
Action: Mouse moved to (492, 270)
Screenshot: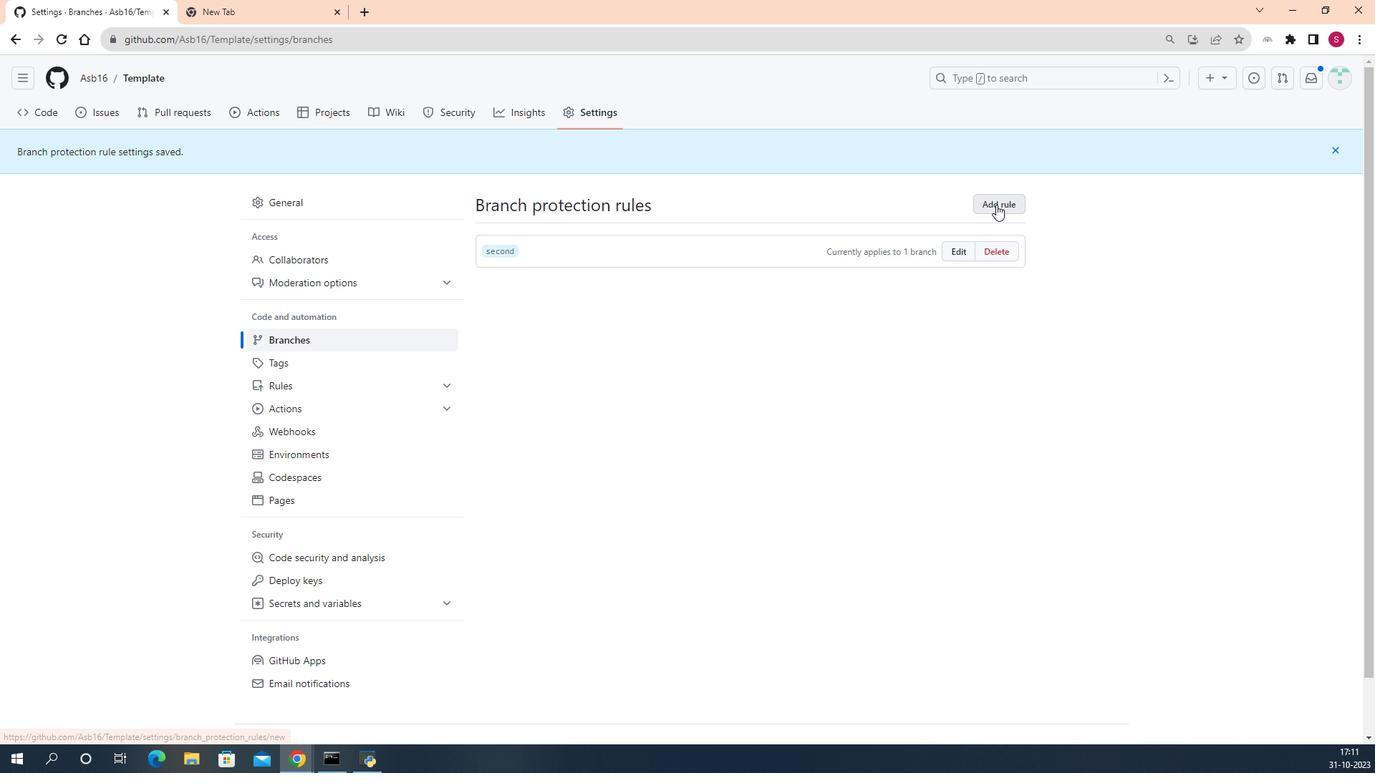 
Action: Mouse pressed left at (492, 270)
Screenshot: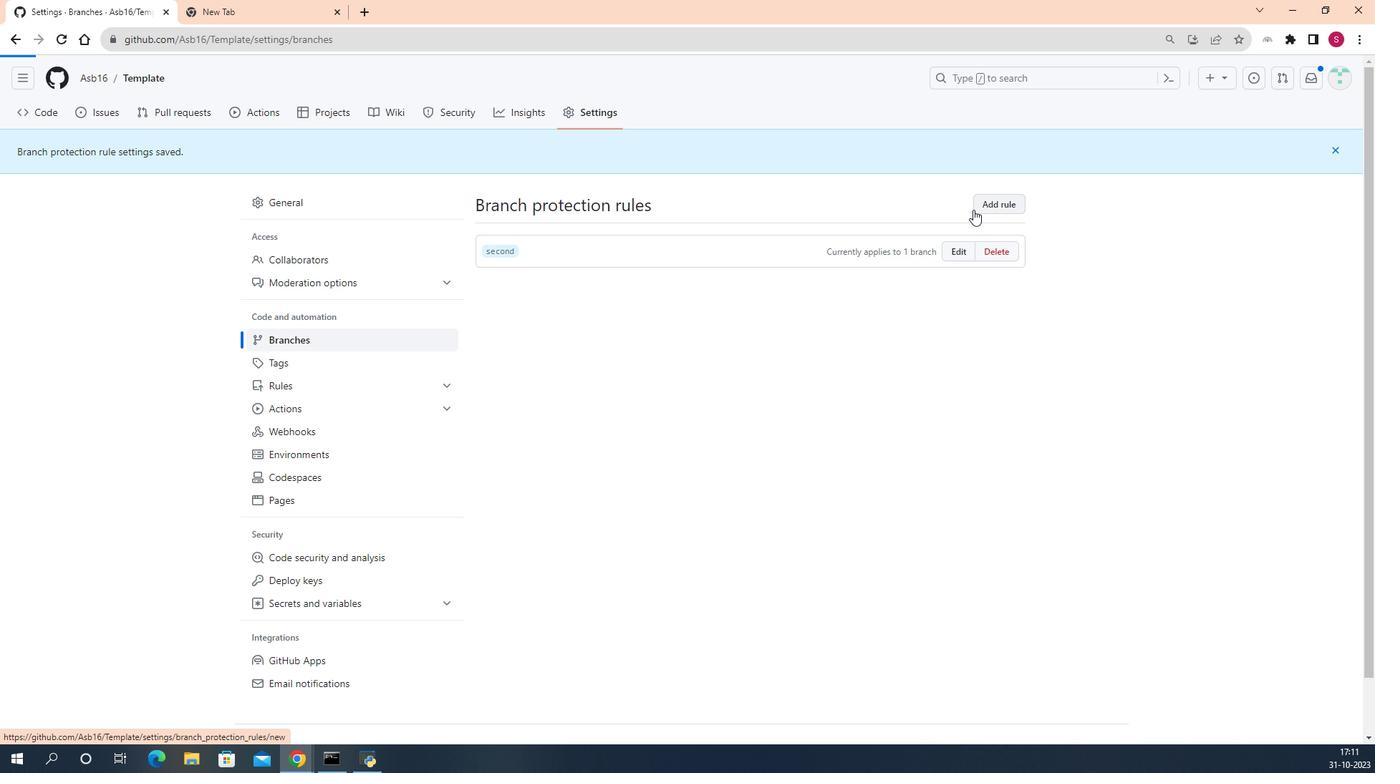 
Action: Mouse moved to (661, 165)
Screenshot: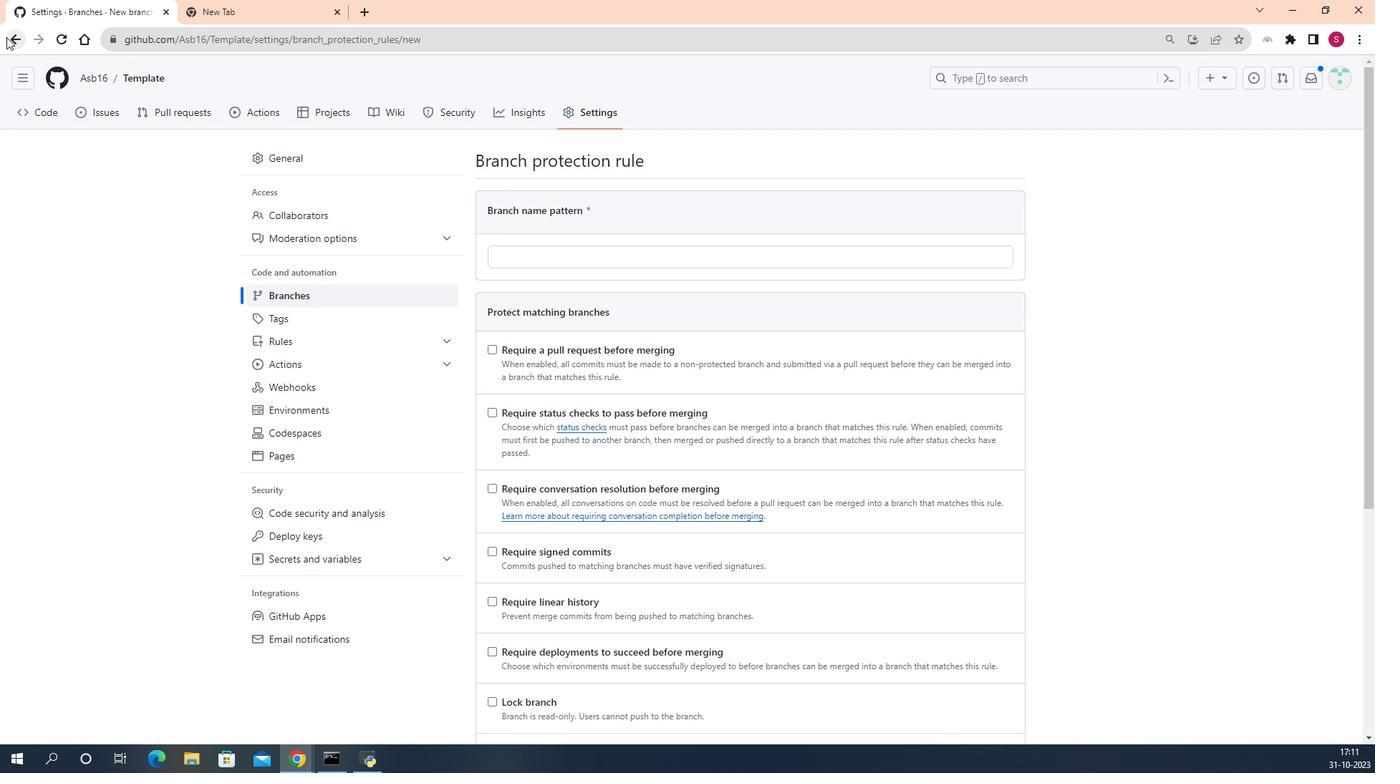 
Action: Mouse pressed left at (661, 165)
Screenshot: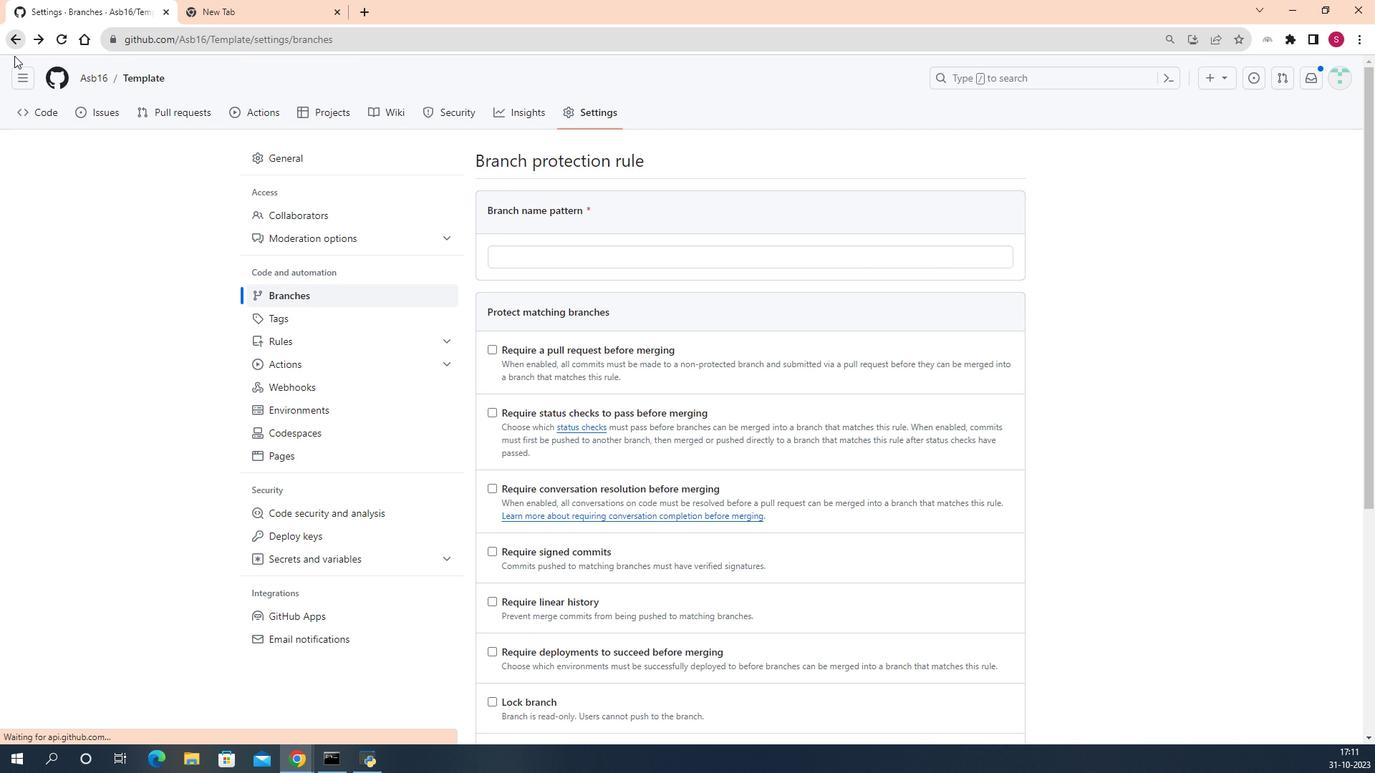 
Action: Mouse moved to (737, 668)
Screenshot: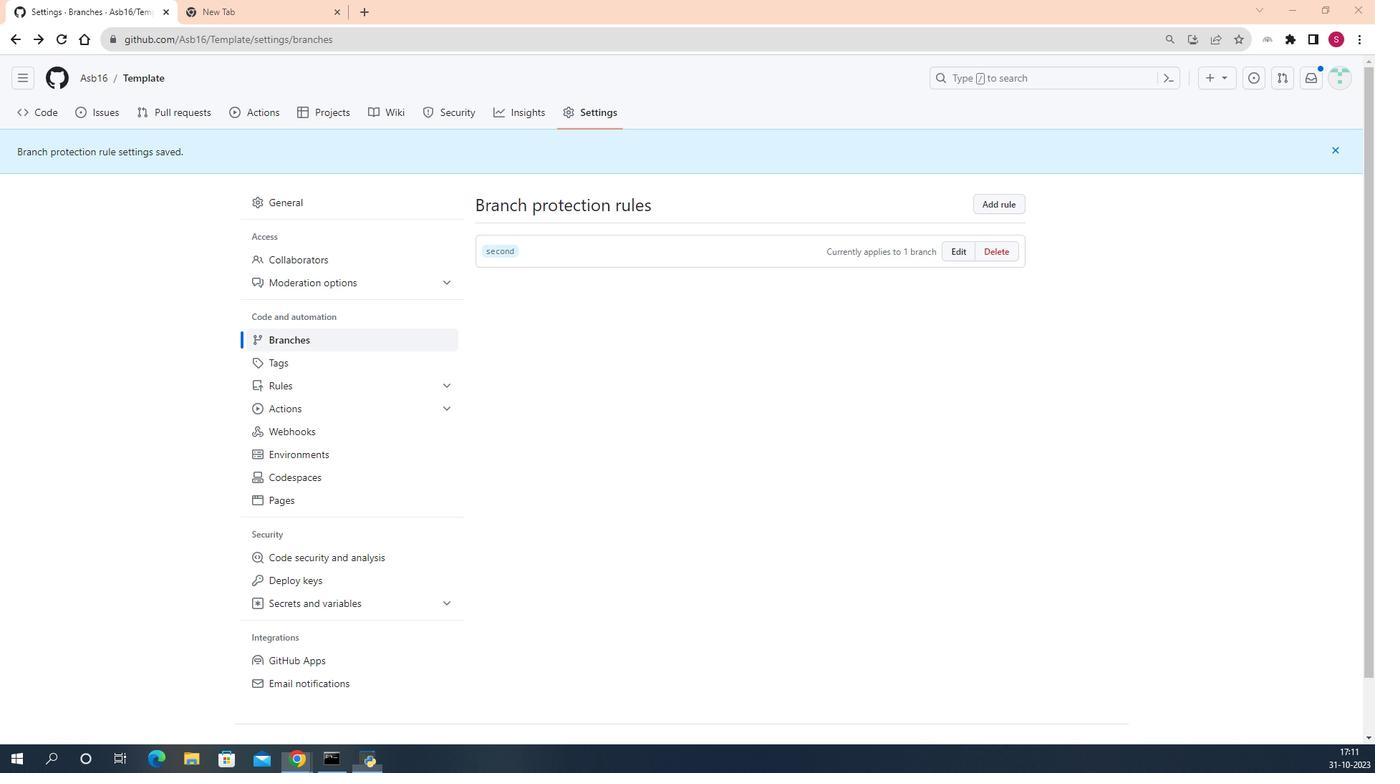 
Action: Mouse pressed left at (737, 668)
Screenshot: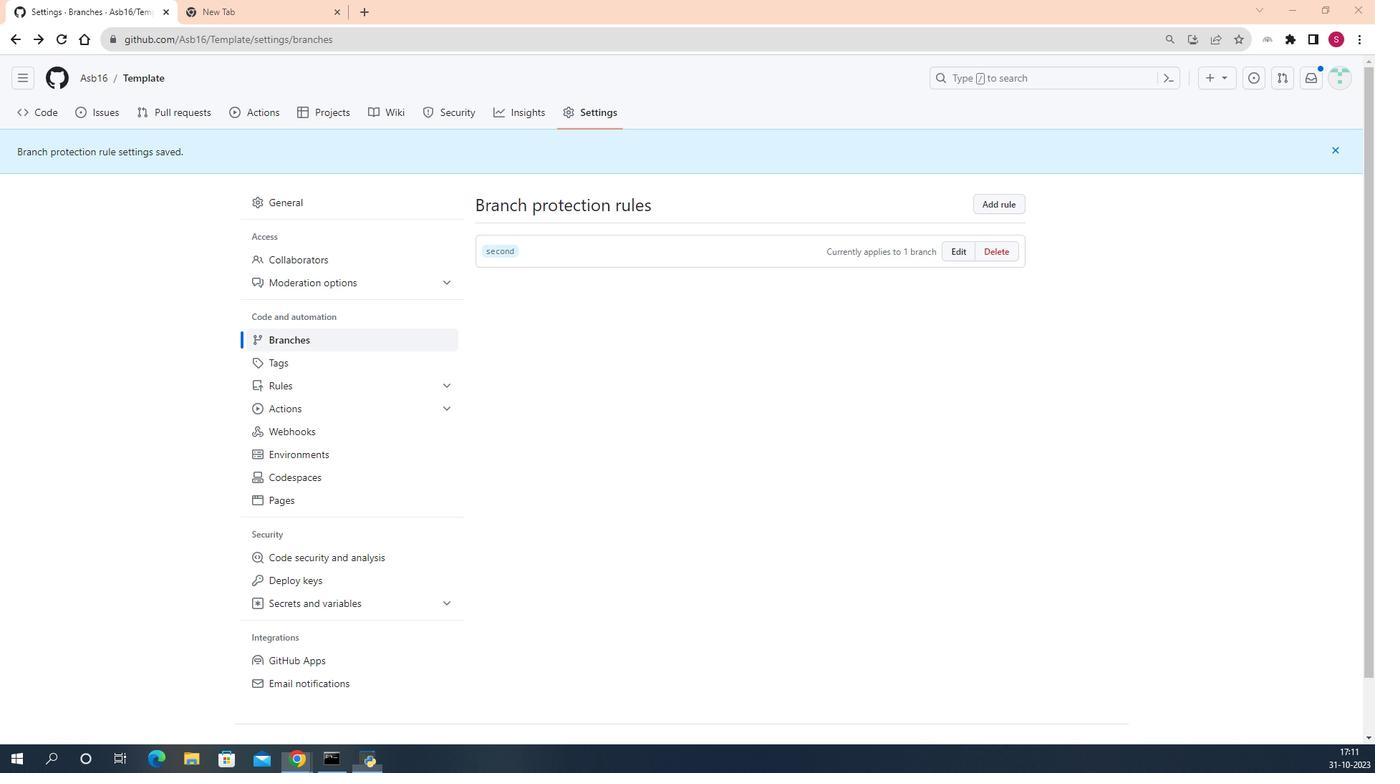 
Action: Mouse moved to (725, 509)
Screenshot: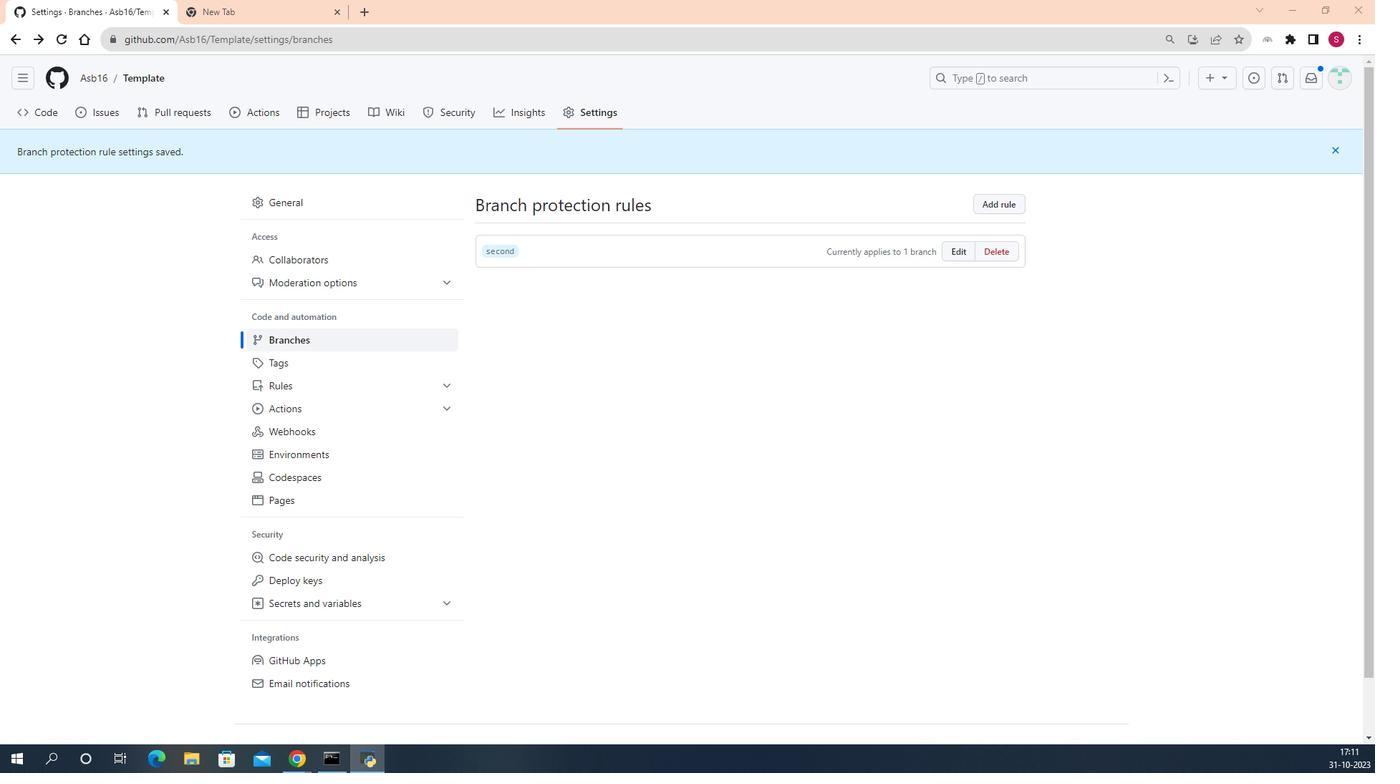 
Action: Mouse pressed left at (725, 509)
Screenshot: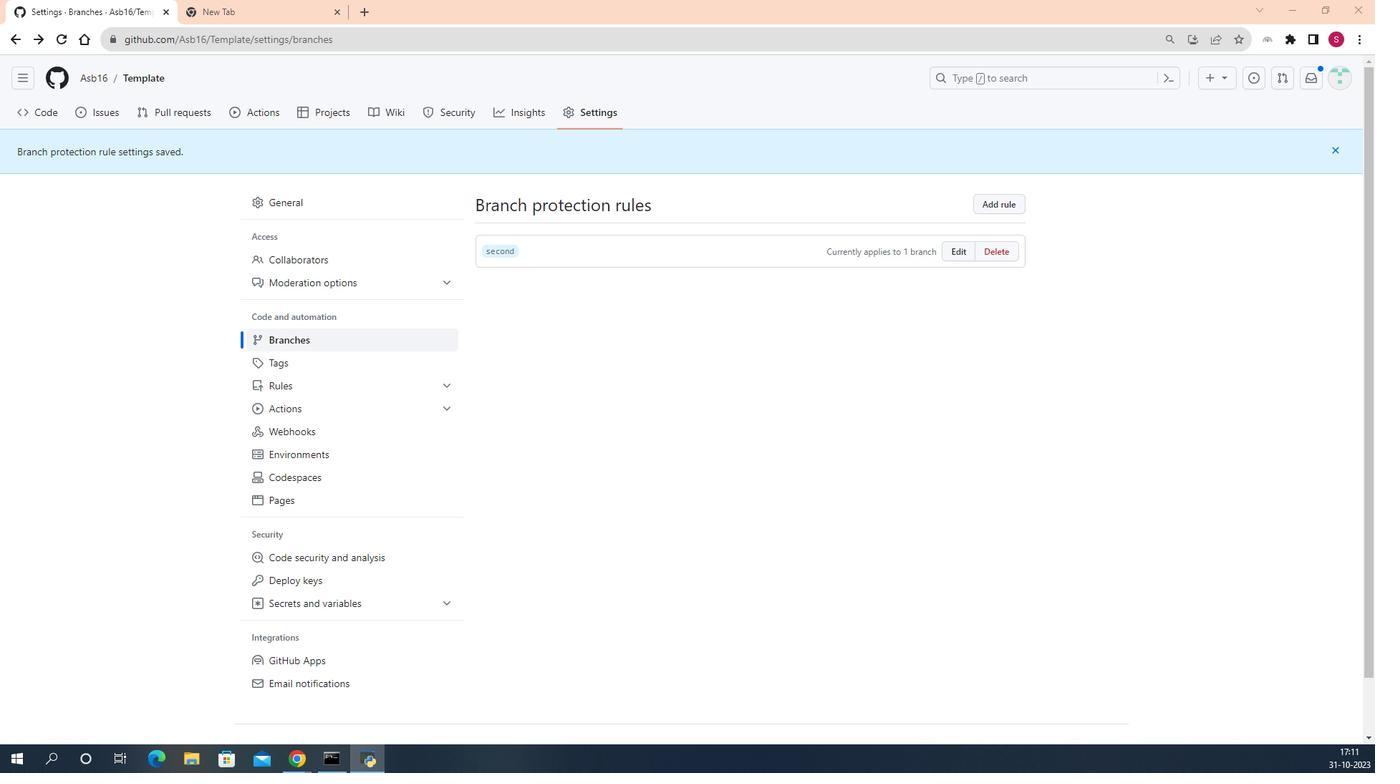 
